 Task: Search one way flight ticket for 4 adults, 1 infant in seat and 1 infant on lap in premium economy from Hailey/sun Valley: Friedman Memorial Airport to Greenville: Pitt-greenville Airport on 5-2-2023. Choice of flights is Sun country airlines. Number of bags: 5 checked bags. Price is upto 78000. Outbound departure time preference is 17:00.
Action: Mouse moved to (252, 370)
Screenshot: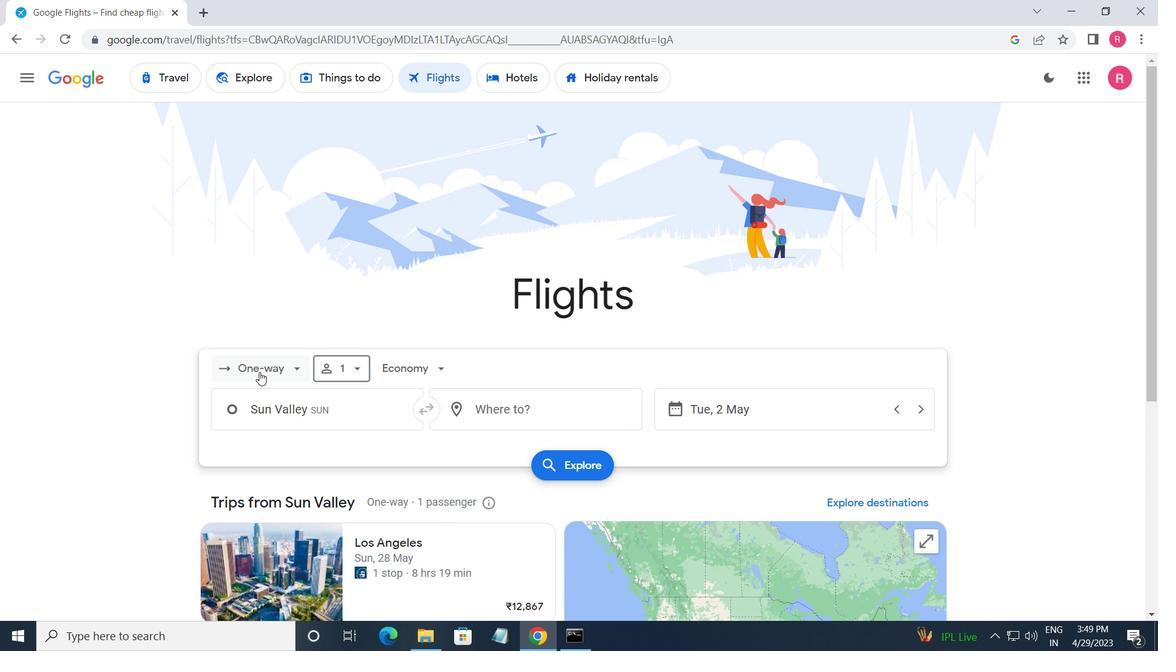 
Action: Mouse pressed left at (252, 370)
Screenshot: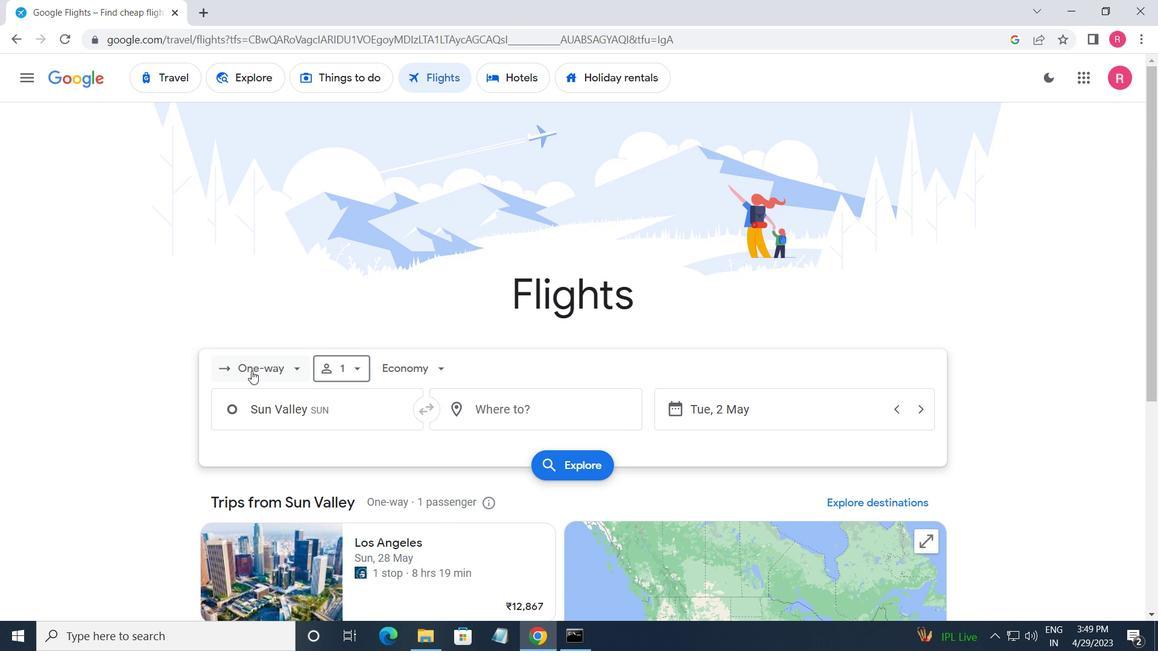 
Action: Mouse moved to (297, 436)
Screenshot: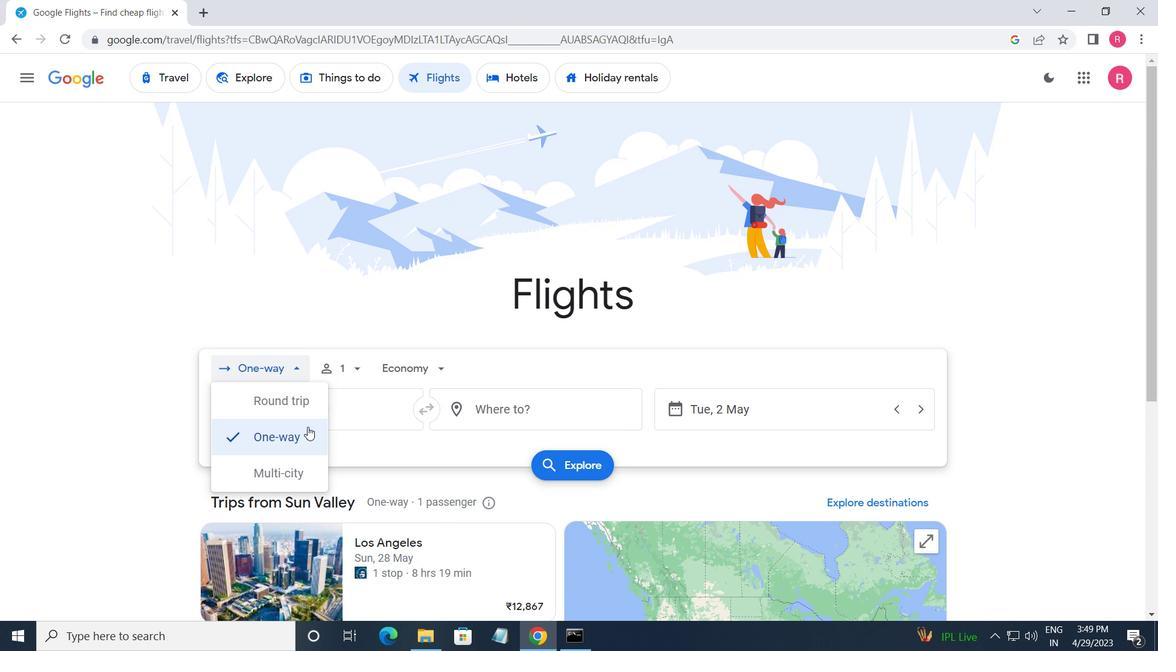 
Action: Mouse pressed left at (297, 436)
Screenshot: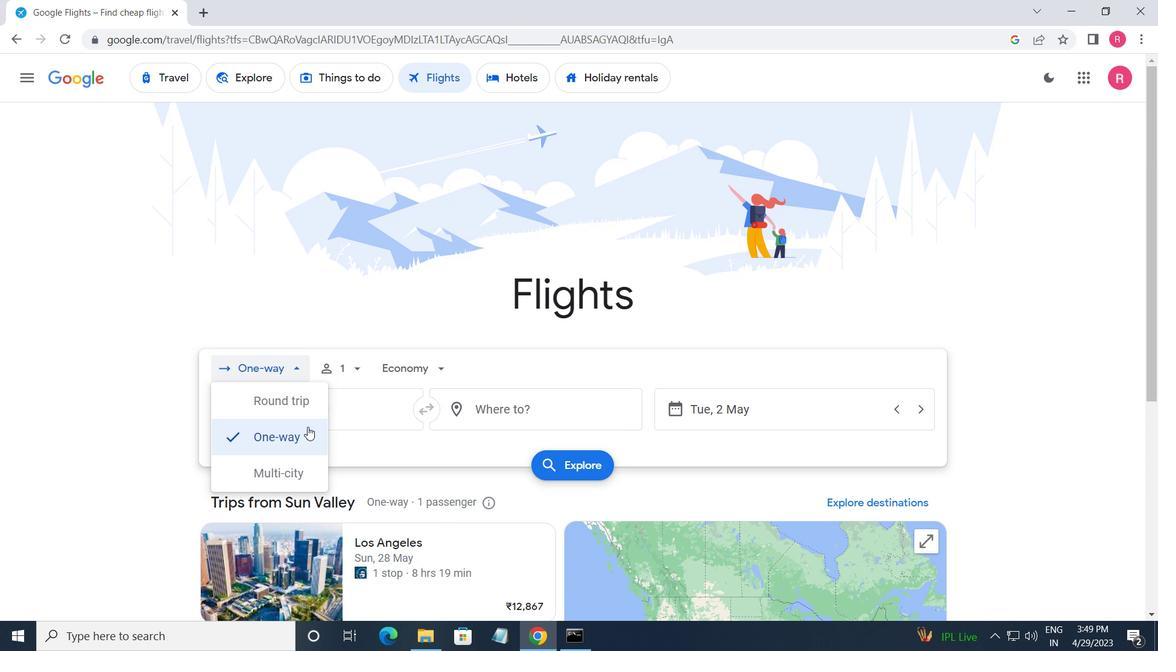 
Action: Mouse moved to (360, 375)
Screenshot: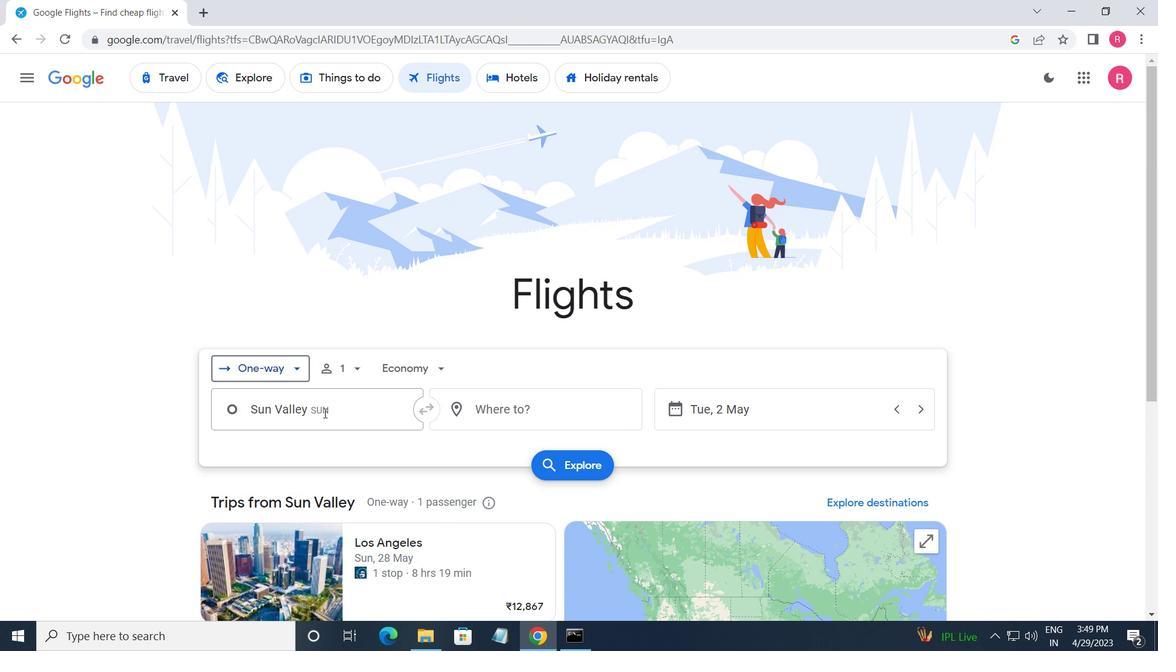 
Action: Mouse pressed left at (360, 375)
Screenshot: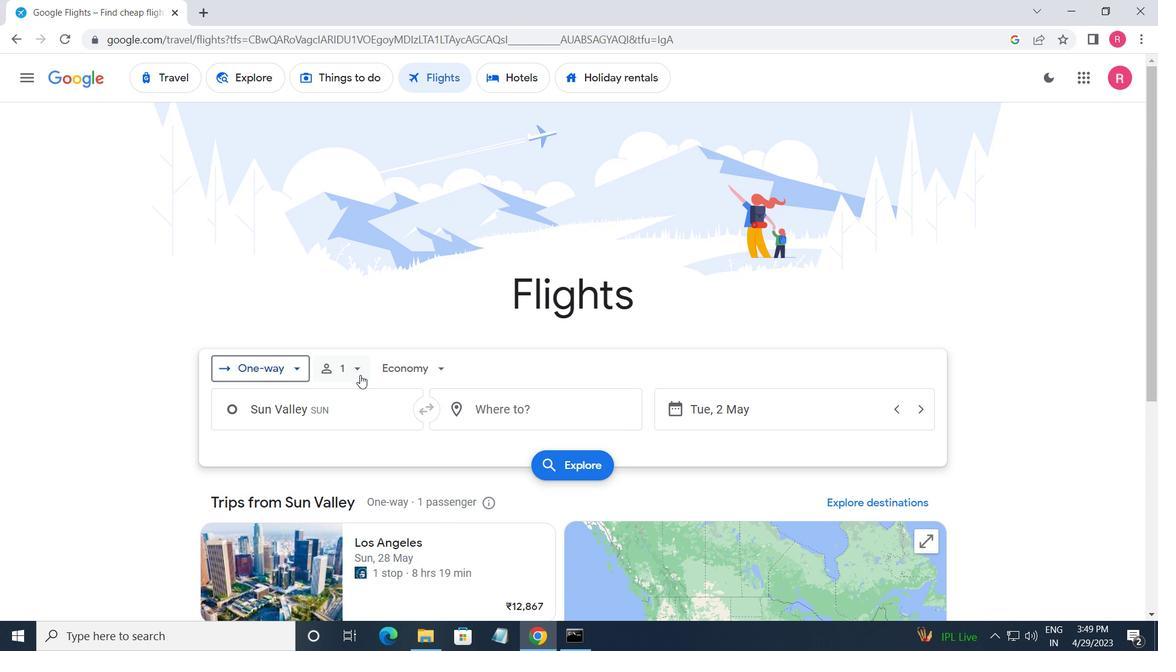 
Action: Mouse moved to (465, 412)
Screenshot: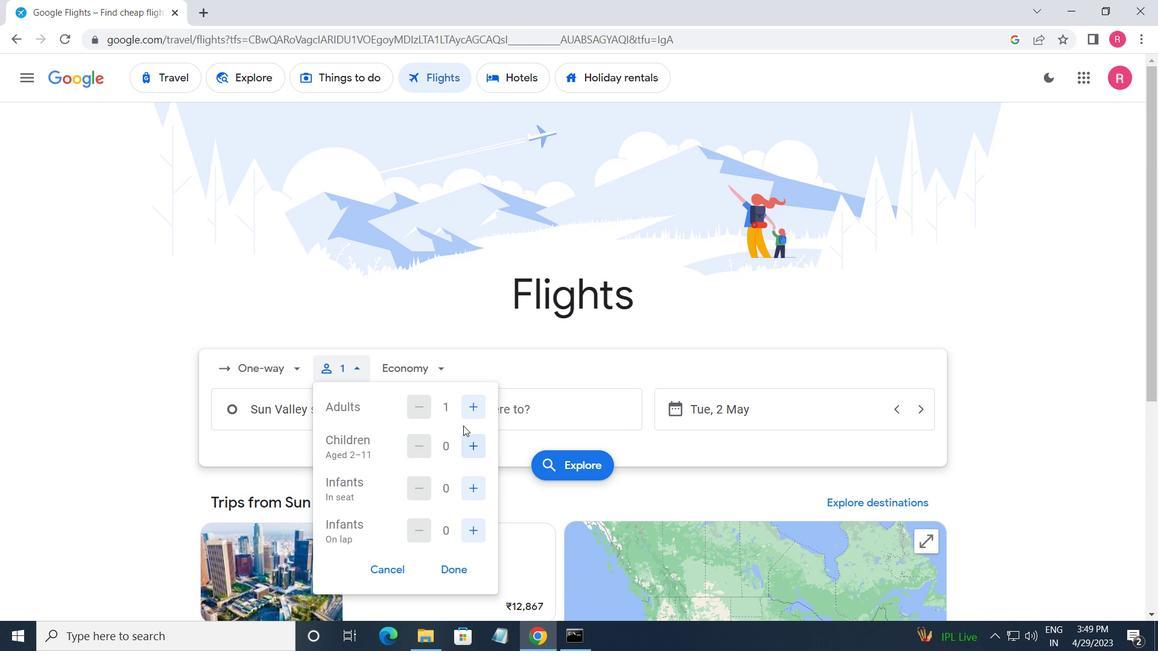 
Action: Mouse pressed left at (465, 412)
Screenshot: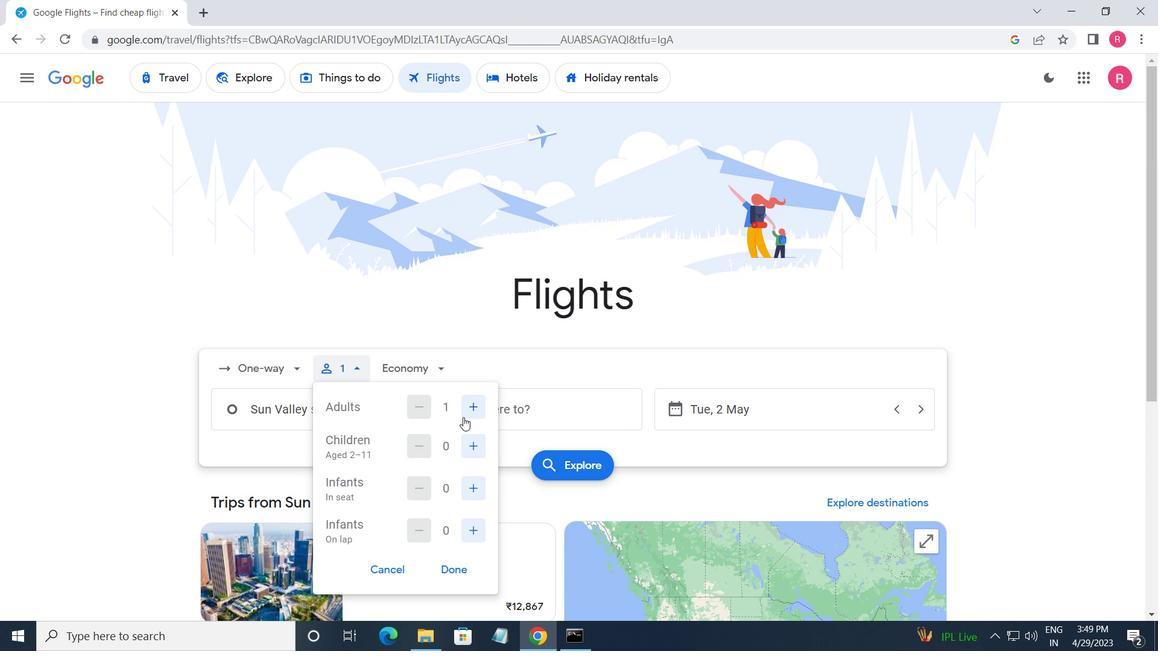 
Action: Mouse moved to (465, 412)
Screenshot: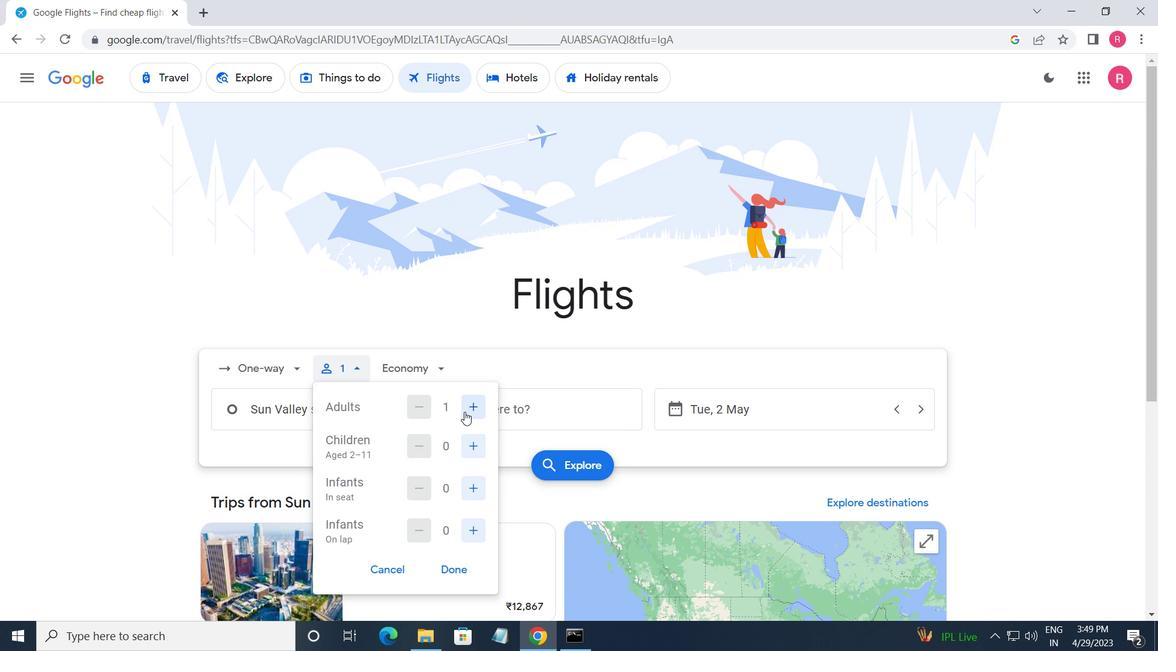 
Action: Mouse pressed left at (465, 412)
Screenshot: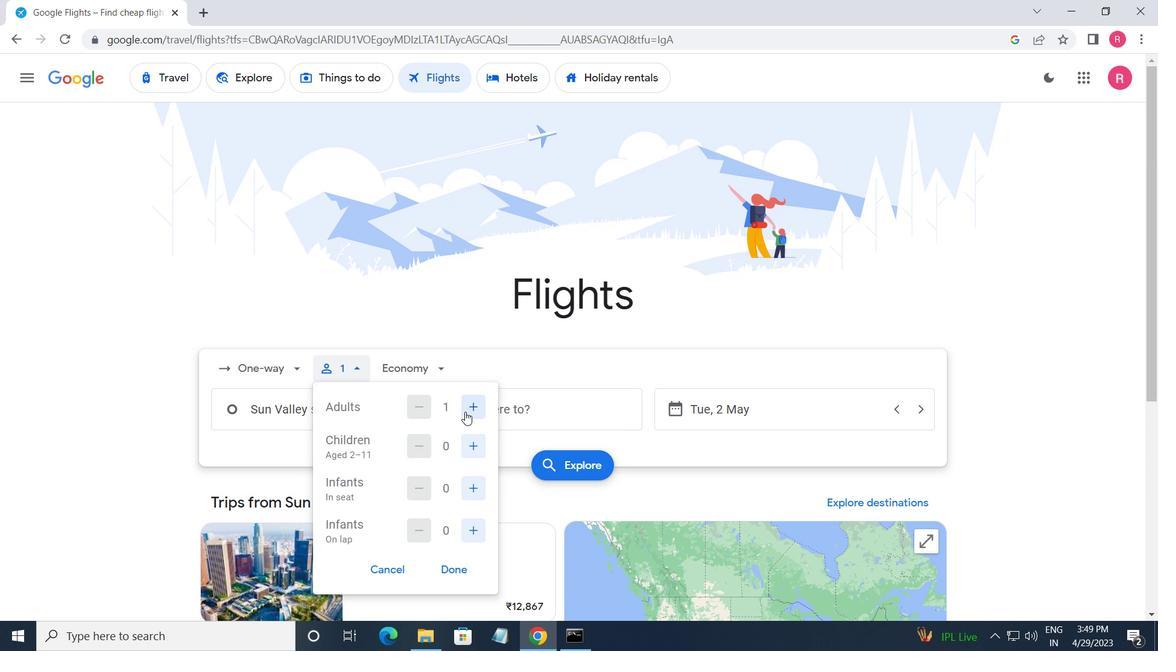 
Action: Mouse pressed left at (465, 412)
Screenshot: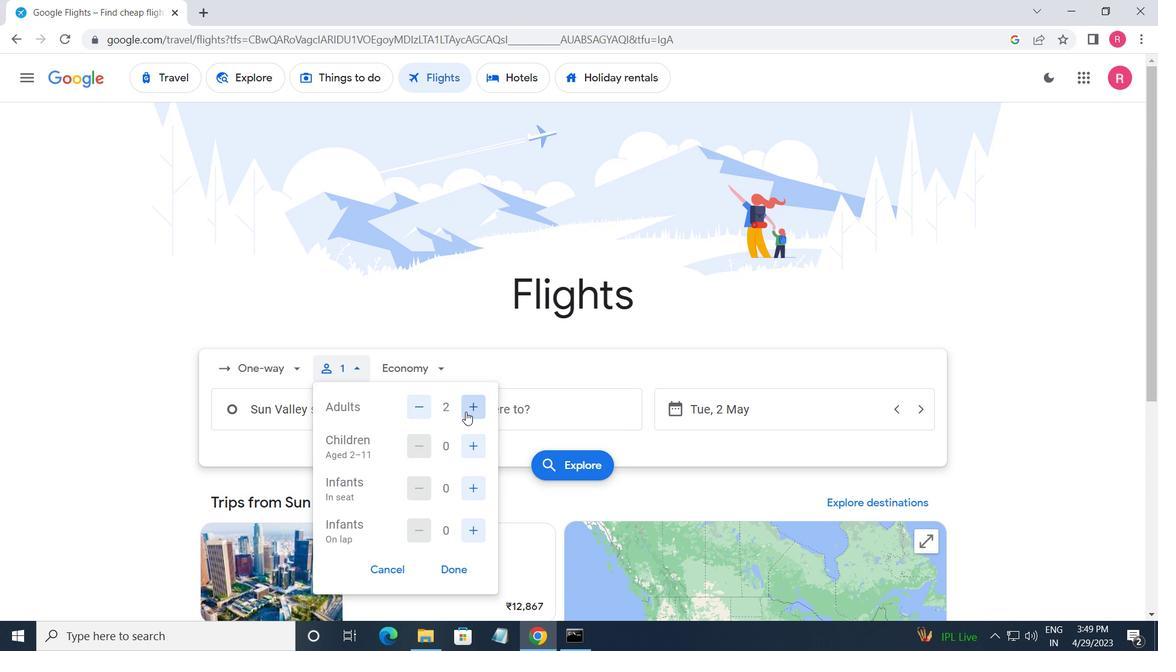 
Action: Mouse pressed left at (465, 412)
Screenshot: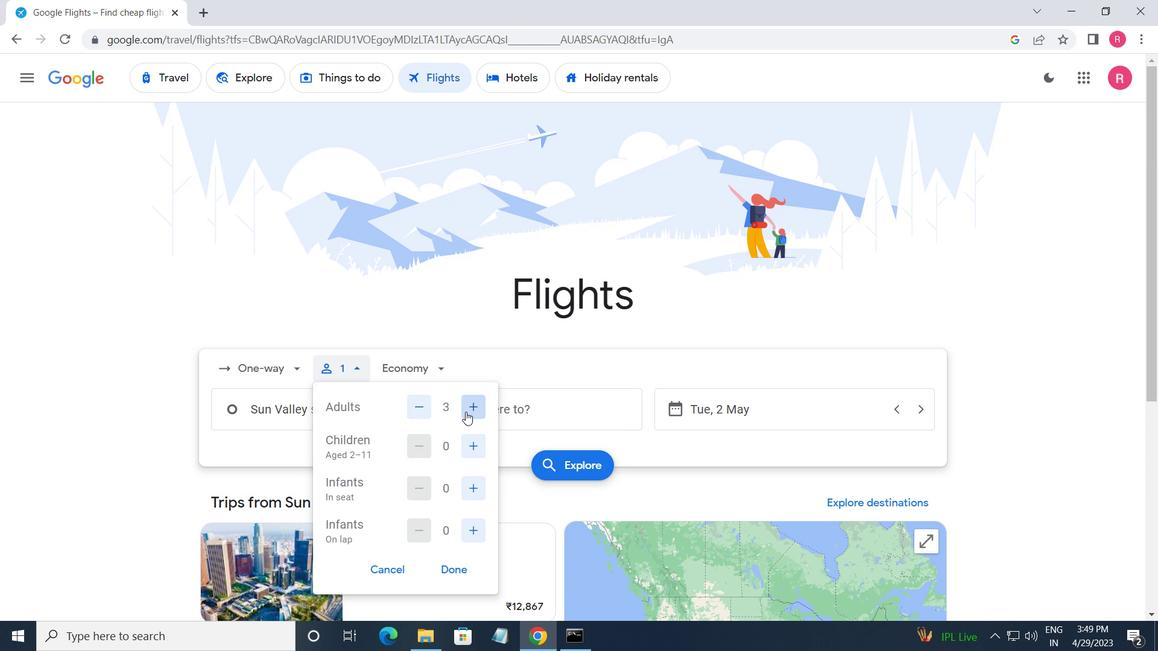 
Action: Mouse moved to (424, 411)
Screenshot: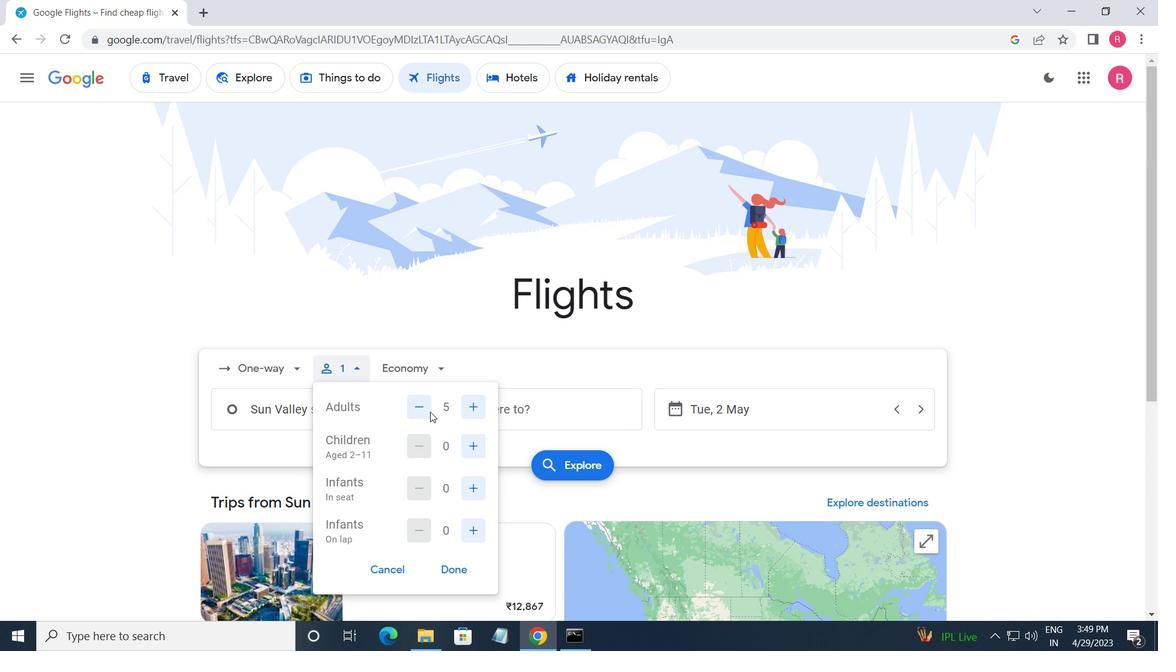 
Action: Mouse pressed left at (424, 411)
Screenshot: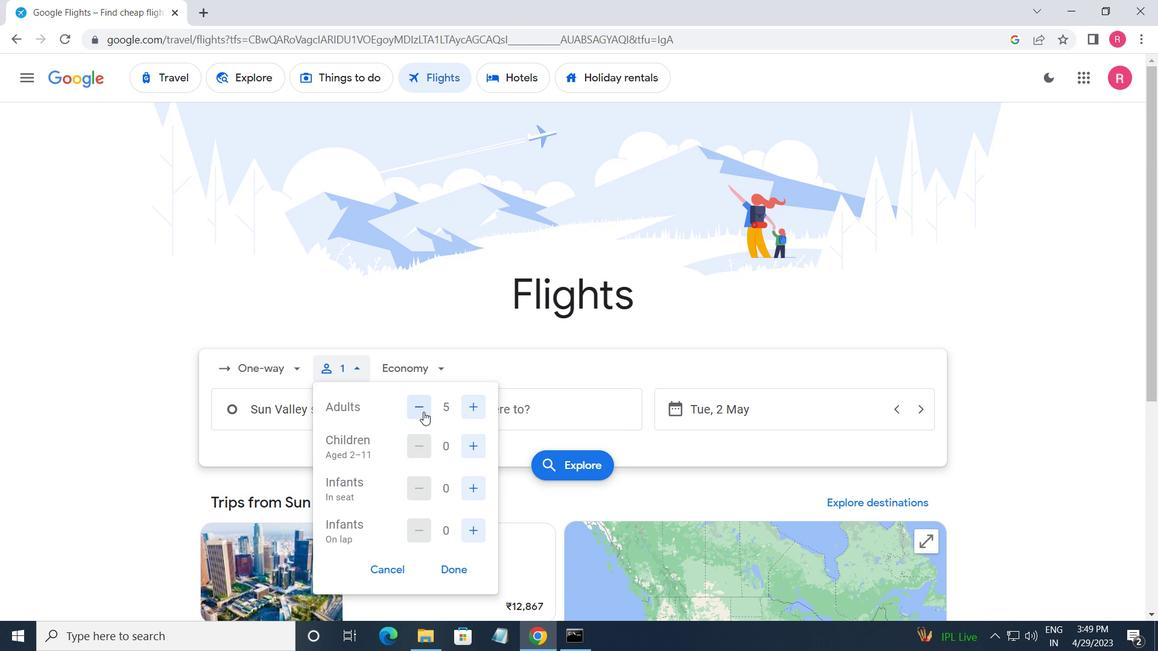 
Action: Mouse moved to (474, 445)
Screenshot: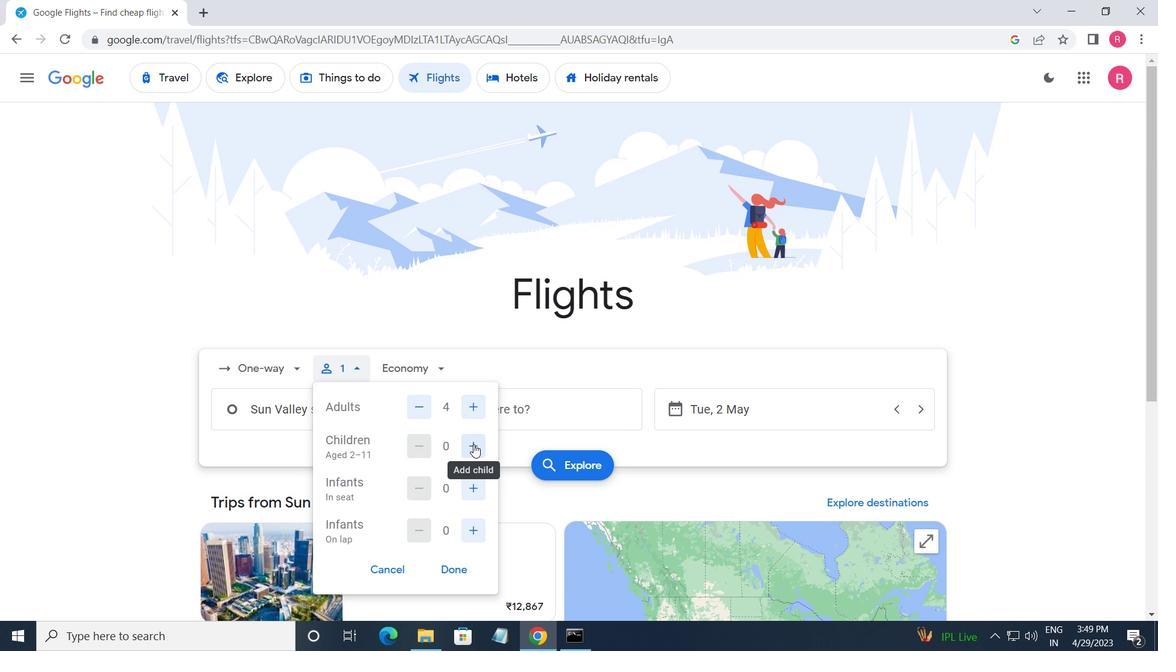 
Action: Mouse pressed left at (474, 445)
Screenshot: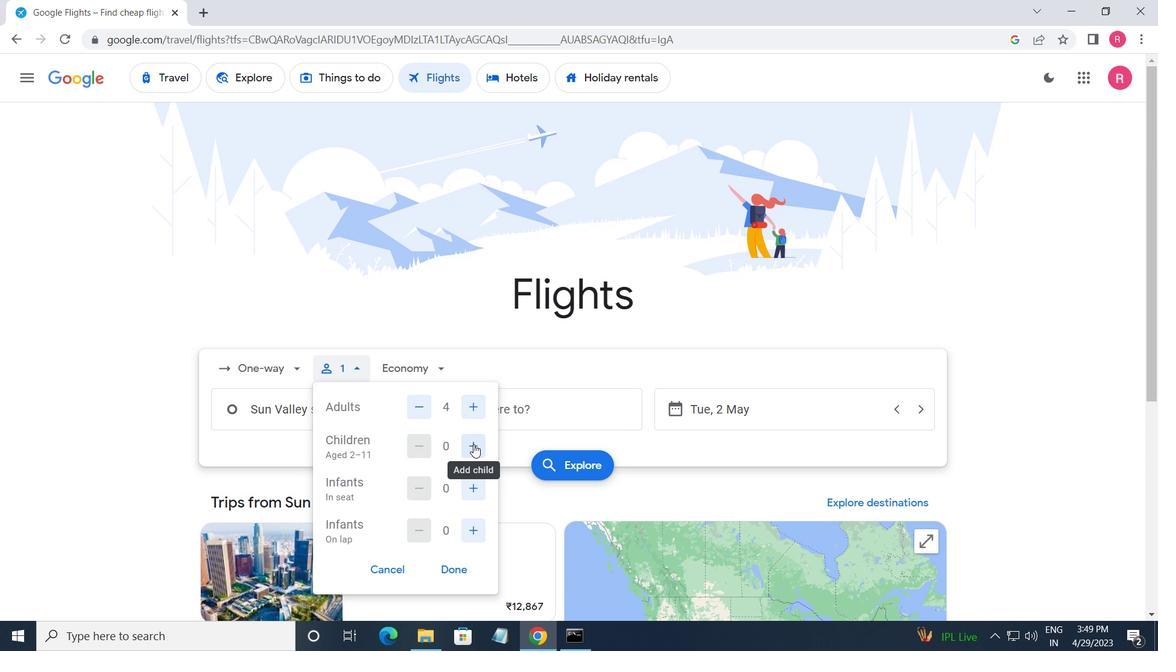 
Action: Mouse moved to (420, 448)
Screenshot: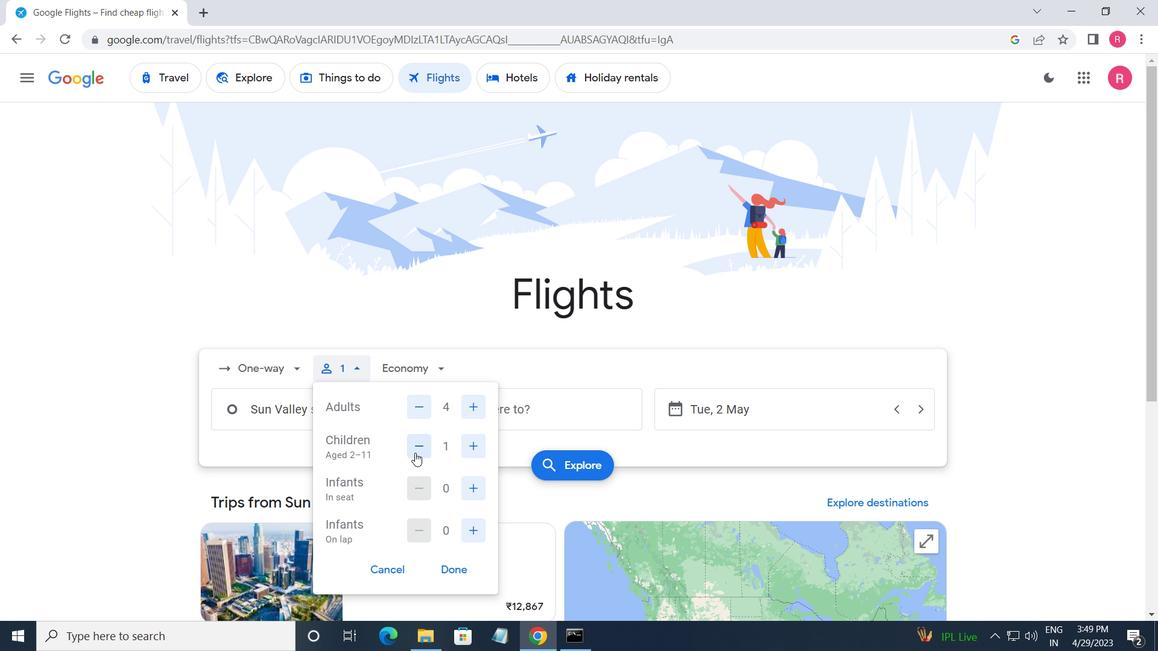 
Action: Mouse pressed left at (420, 448)
Screenshot: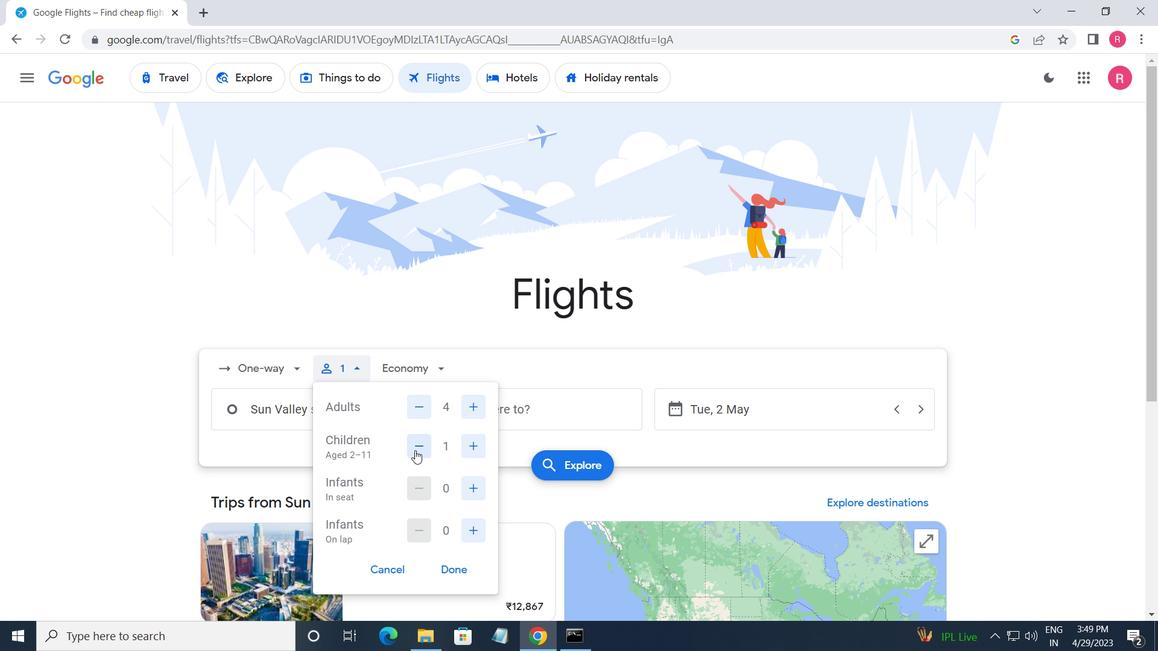 
Action: Mouse moved to (475, 485)
Screenshot: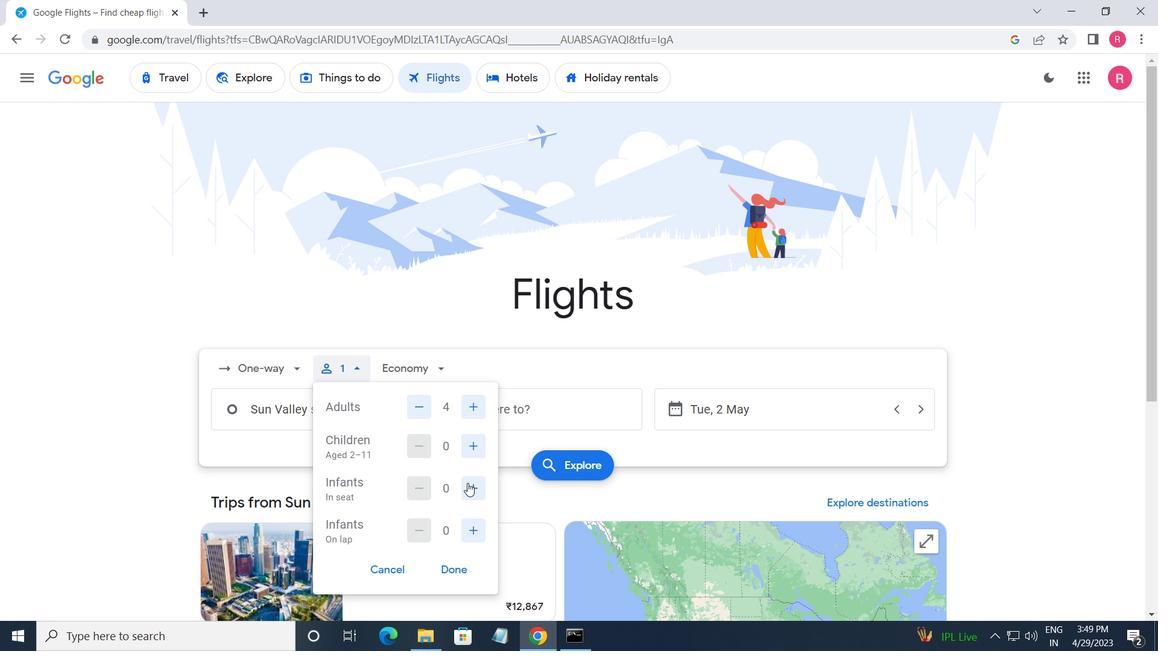 
Action: Mouse pressed left at (475, 485)
Screenshot: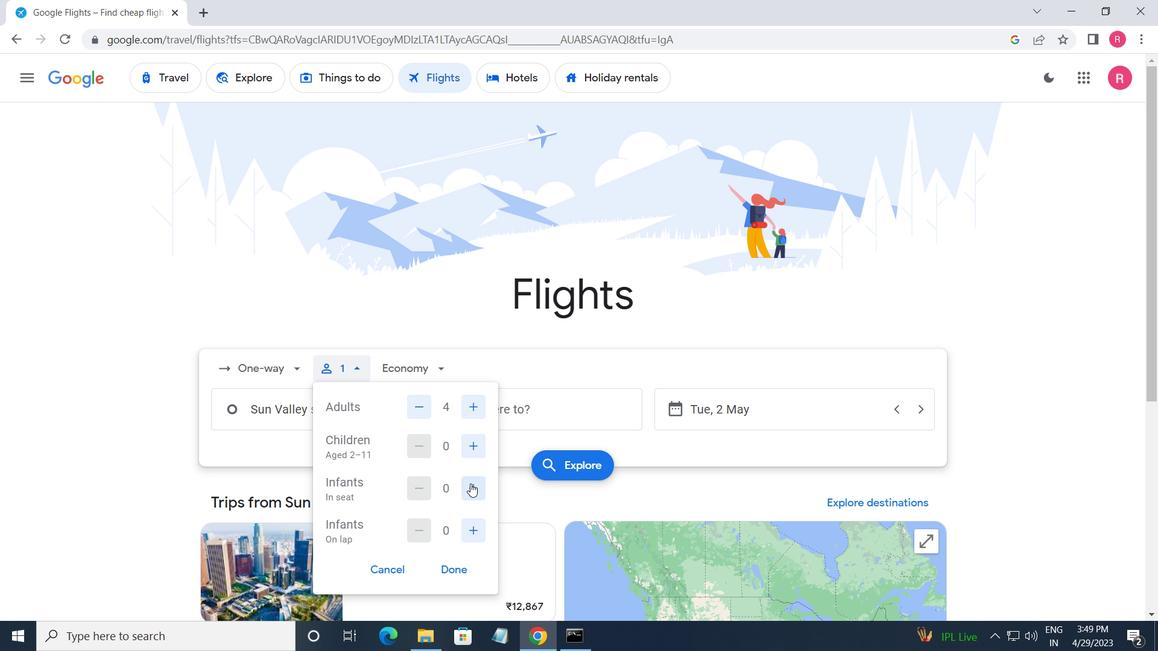 
Action: Mouse moved to (481, 533)
Screenshot: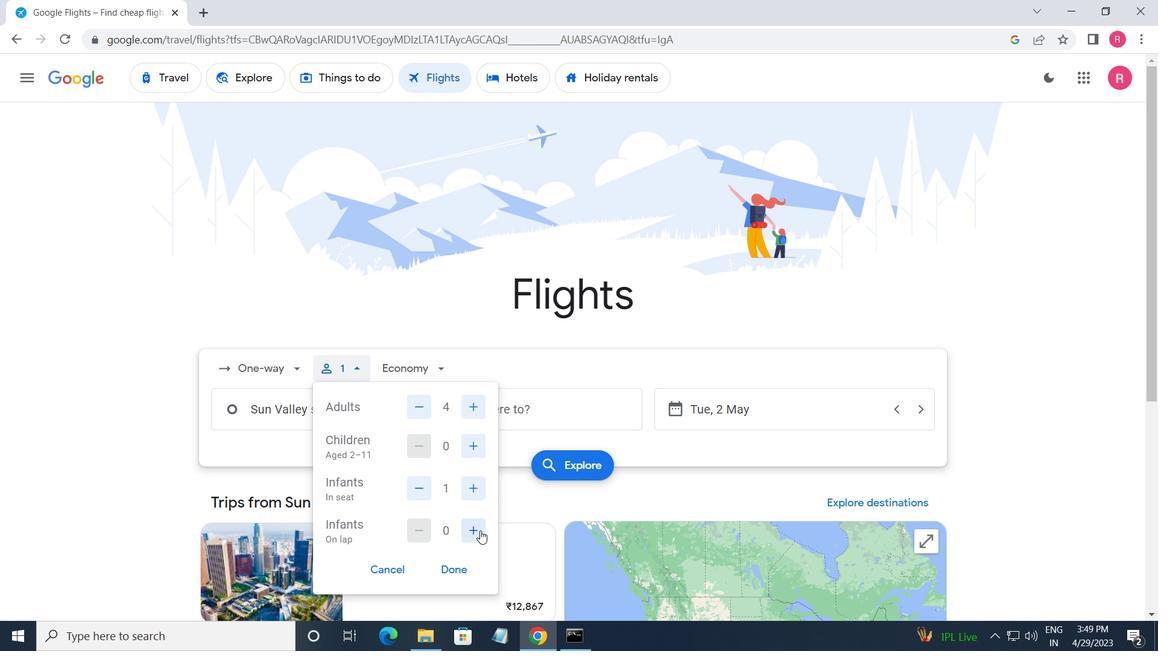 
Action: Mouse pressed left at (481, 533)
Screenshot: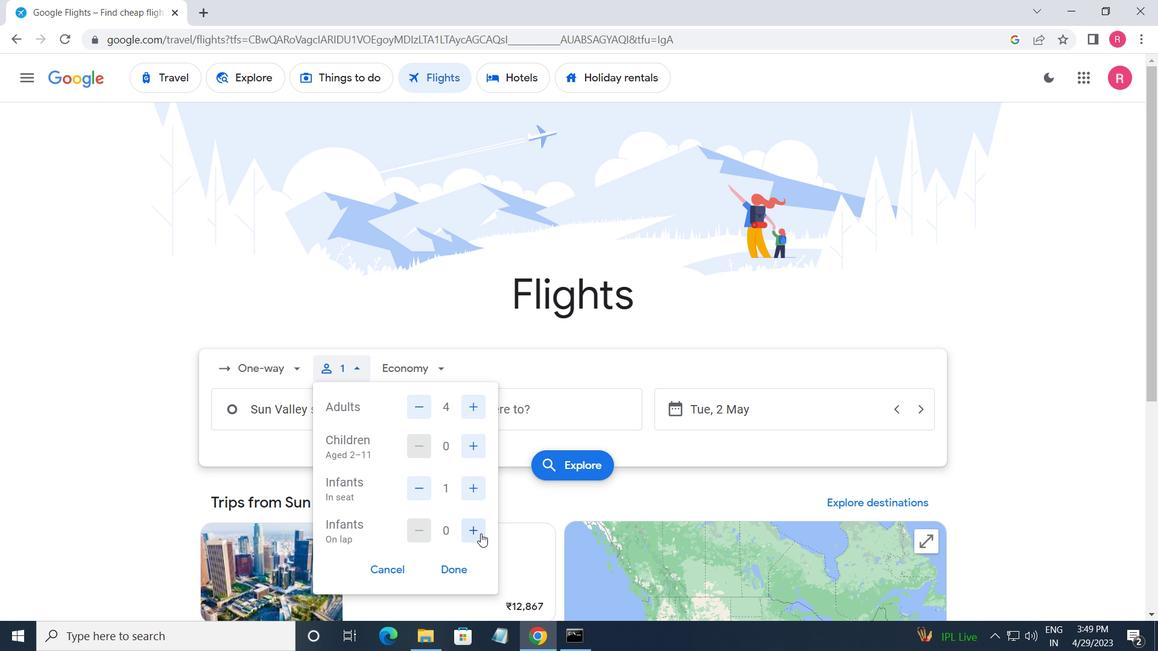 
Action: Mouse moved to (466, 562)
Screenshot: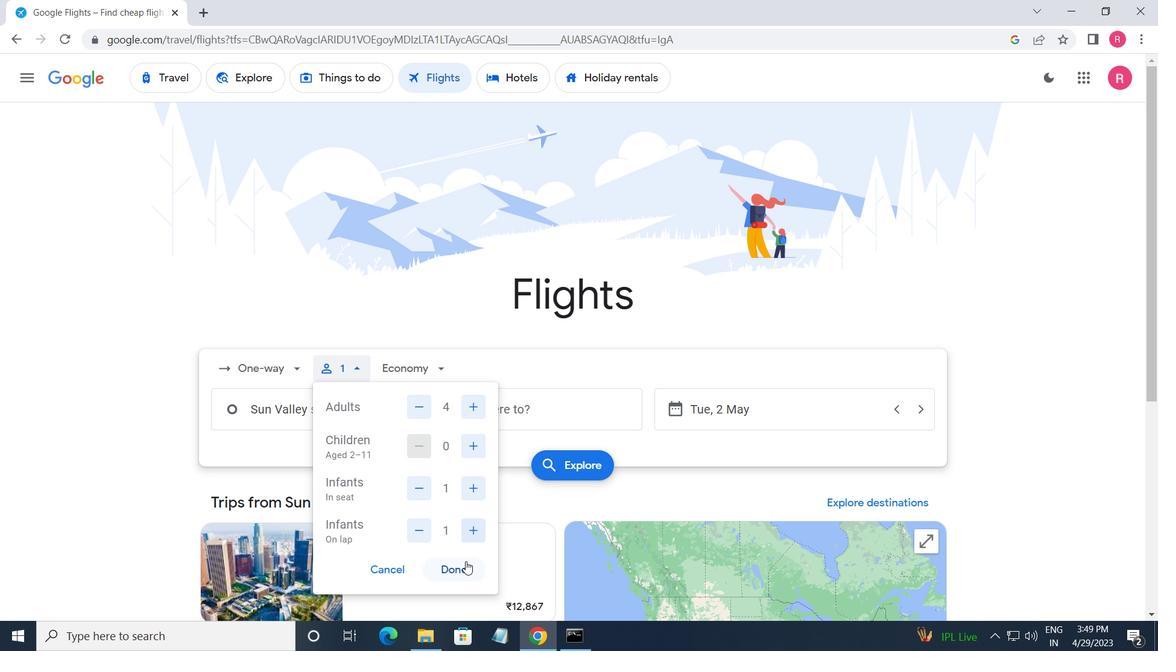
Action: Mouse pressed left at (466, 562)
Screenshot: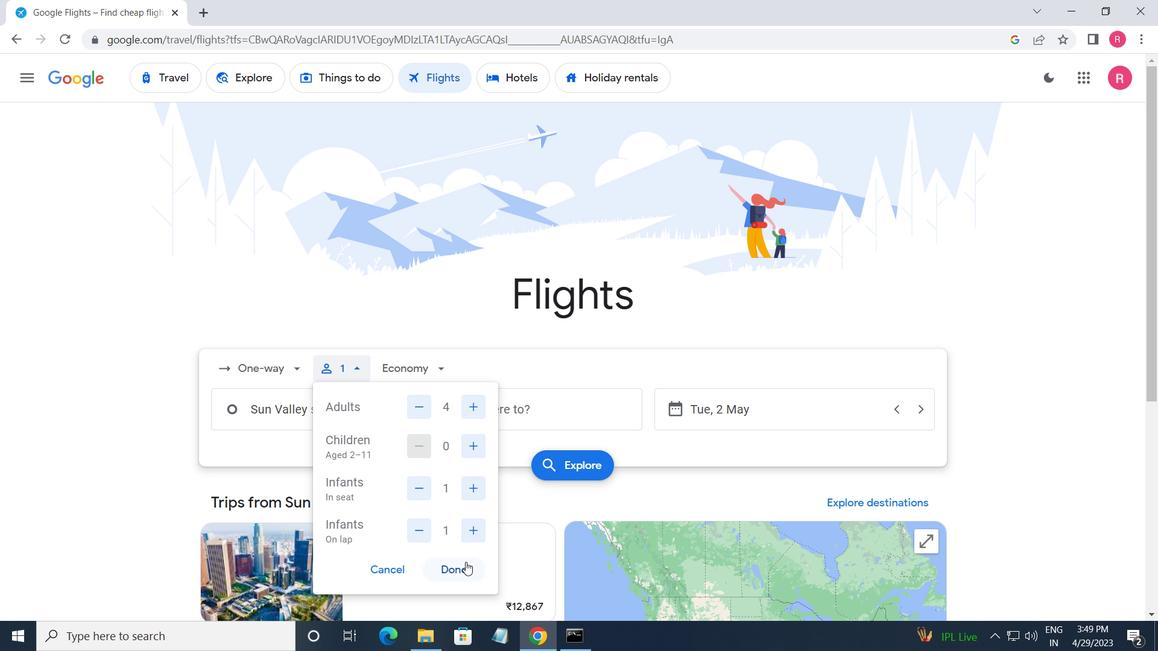 
Action: Mouse moved to (415, 381)
Screenshot: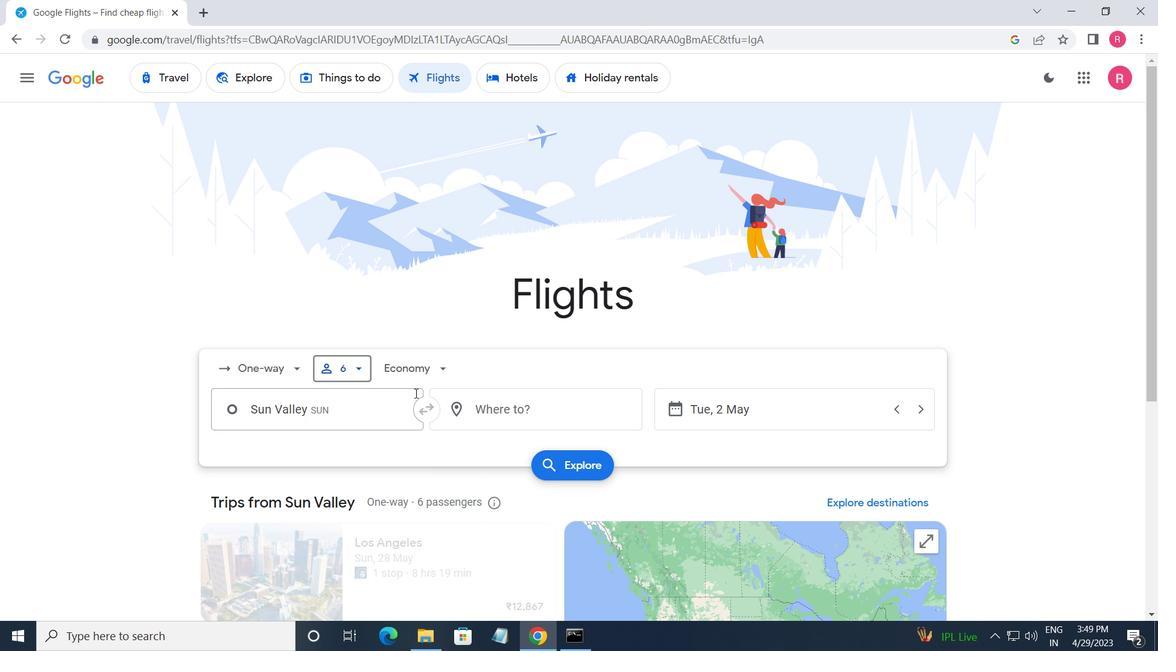 
Action: Mouse pressed left at (415, 381)
Screenshot: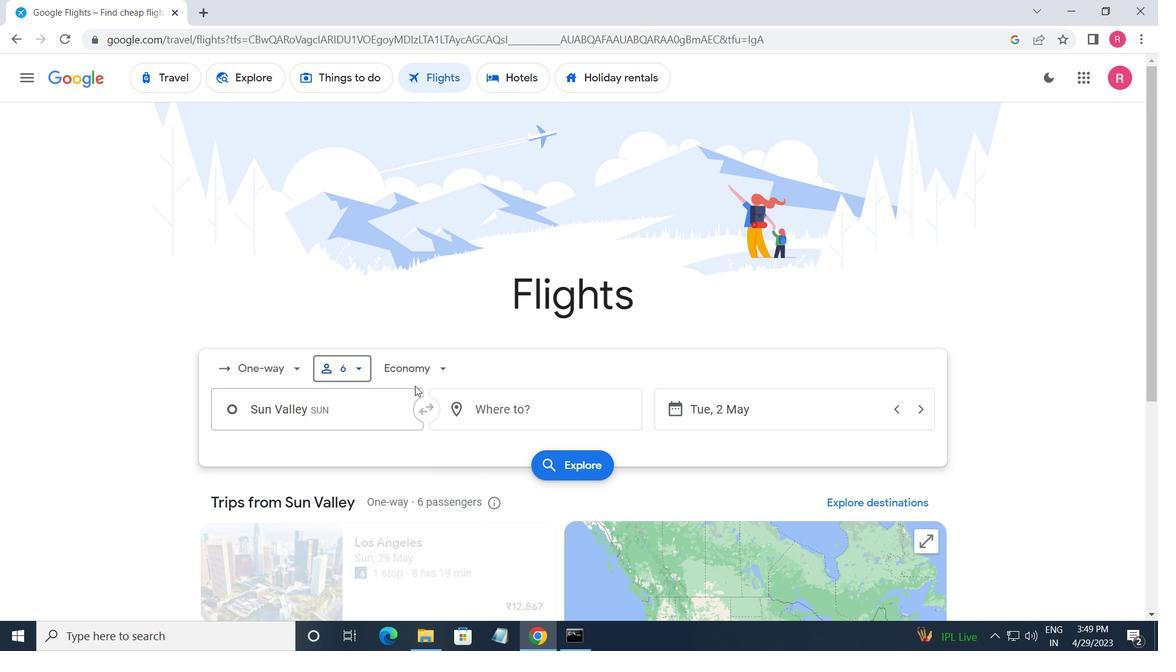 
Action: Mouse moved to (446, 444)
Screenshot: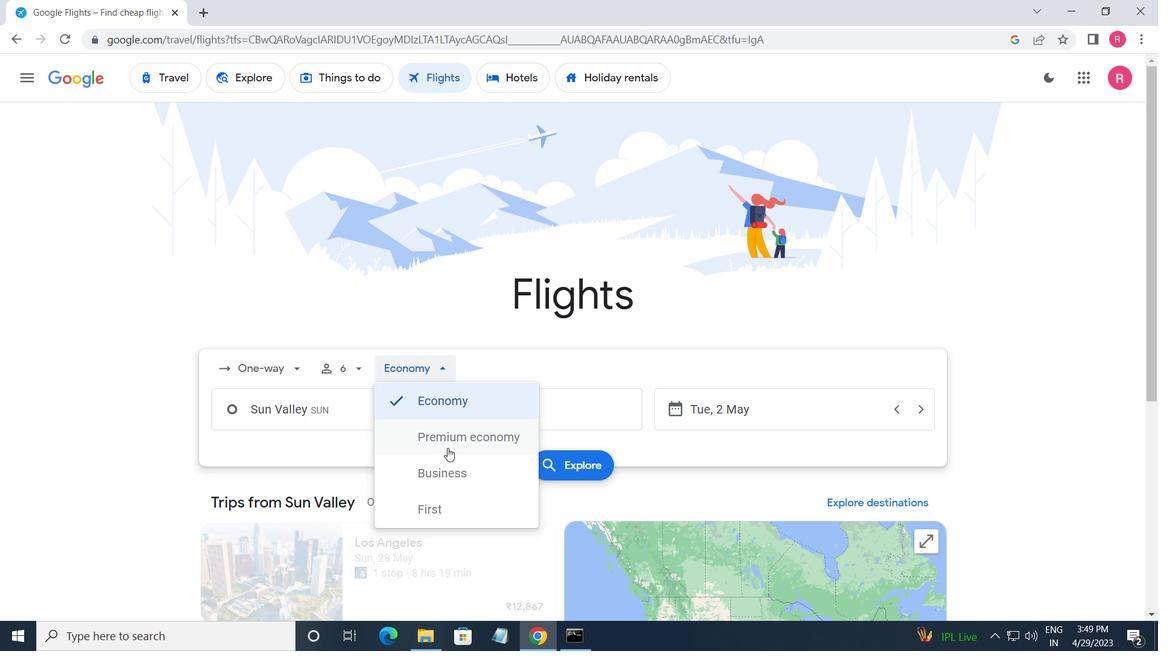 
Action: Mouse pressed left at (446, 444)
Screenshot: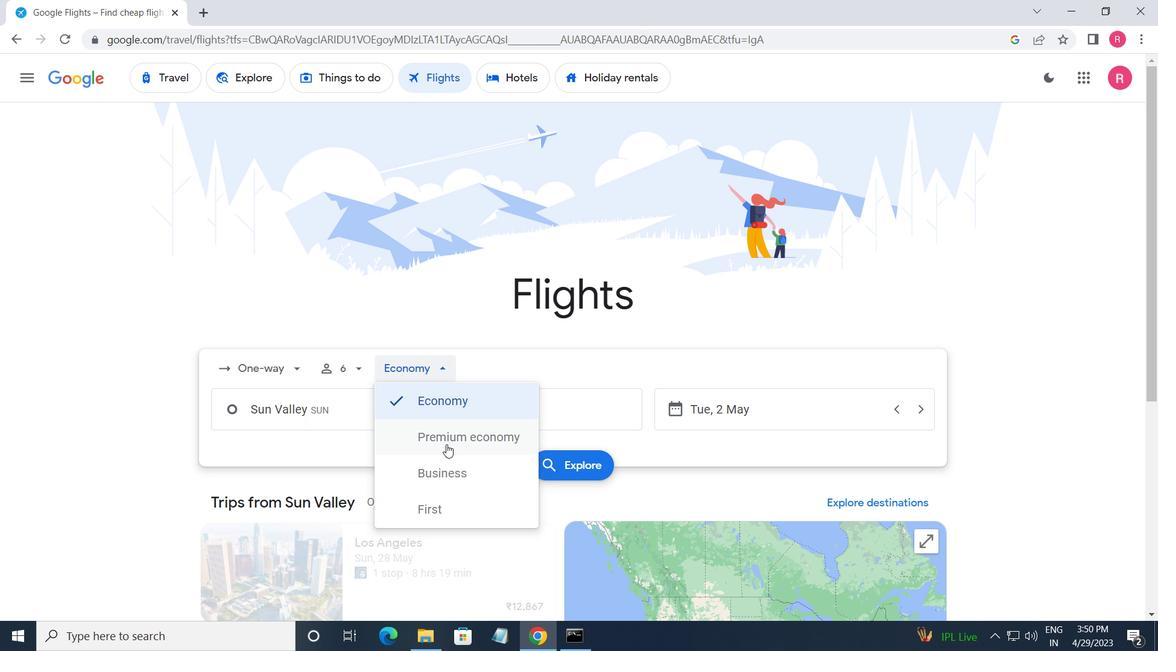 
Action: Mouse moved to (369, 427)
Screenshot: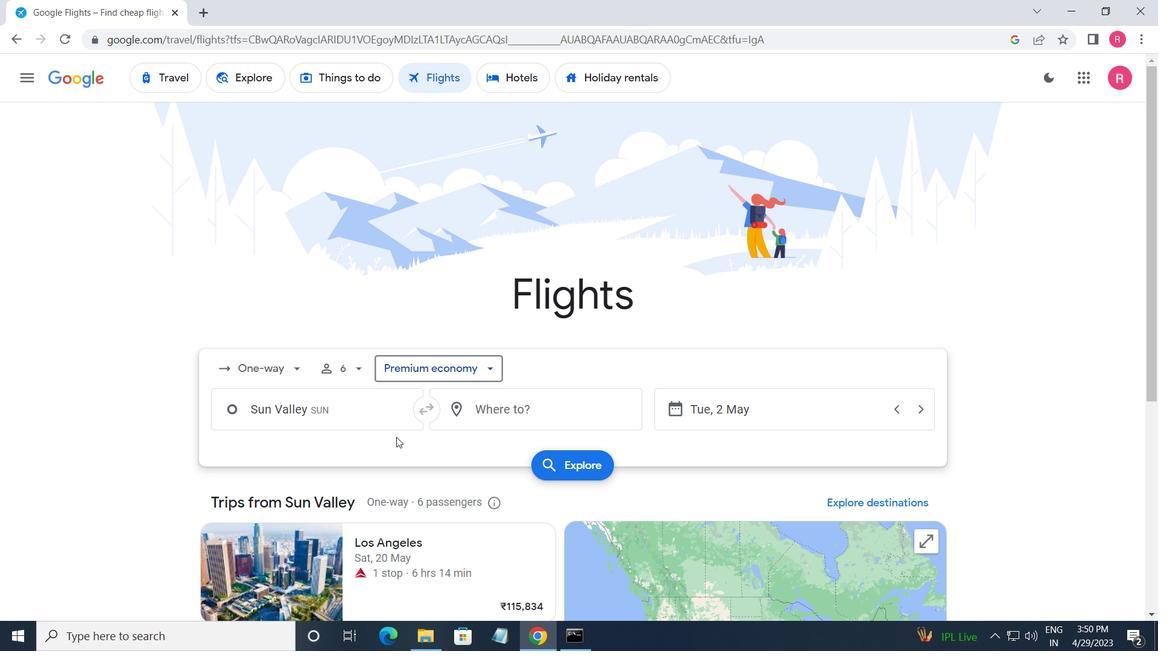 
Action: Mouse pressed left at (369, 427)
Screenshot: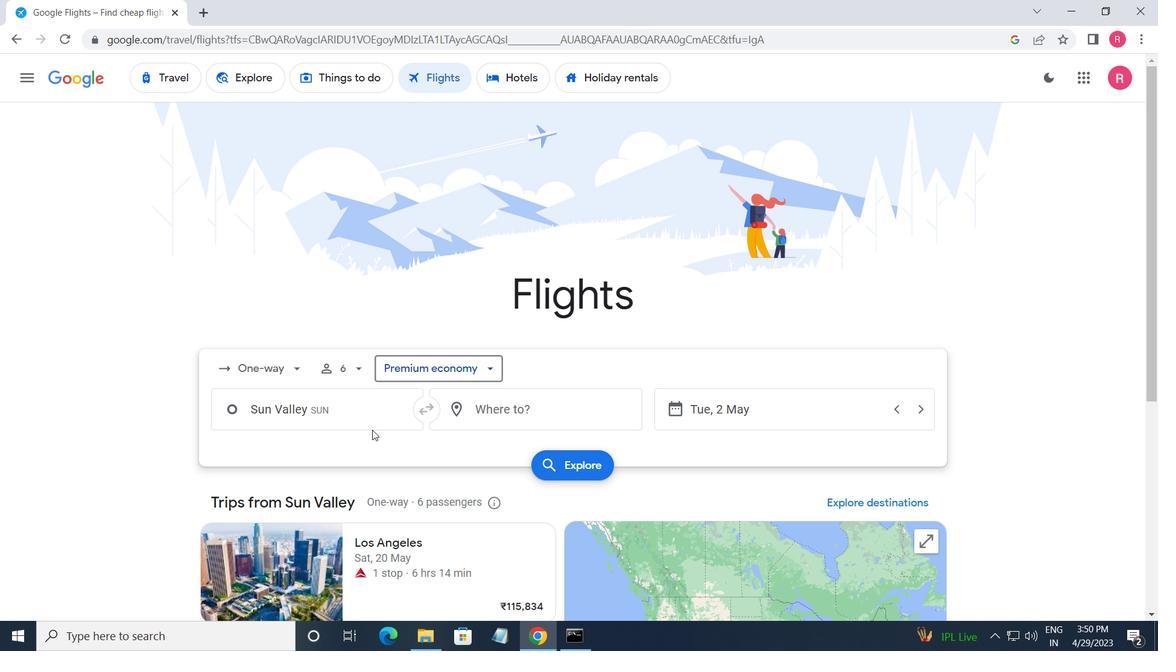
Action: Mouse moved to (370, 485)
Screenshot: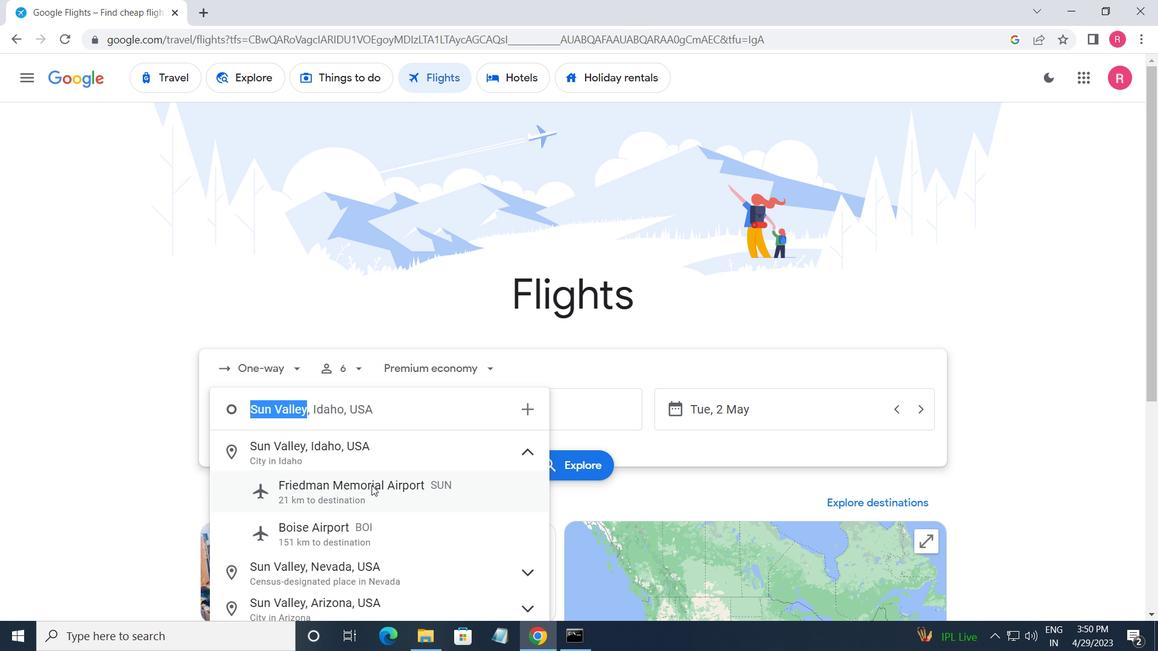 
Action: Mouse pressed left at (370, 485)
Screenshot: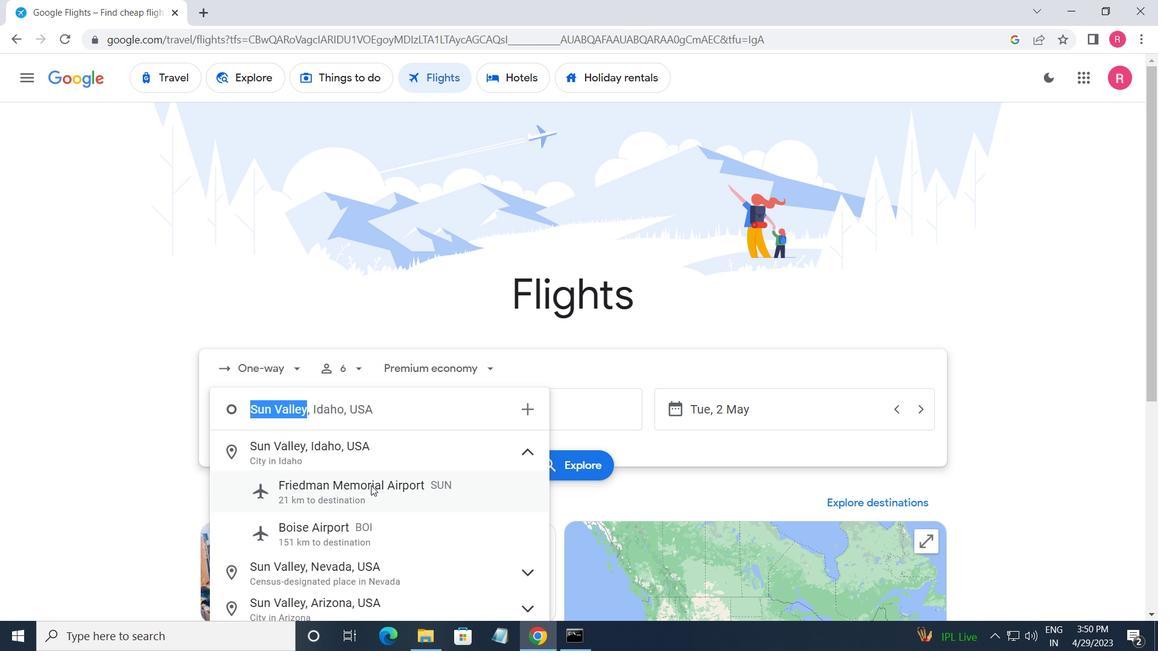 
Action: Mouse moved to (509, 421)
Screenshot: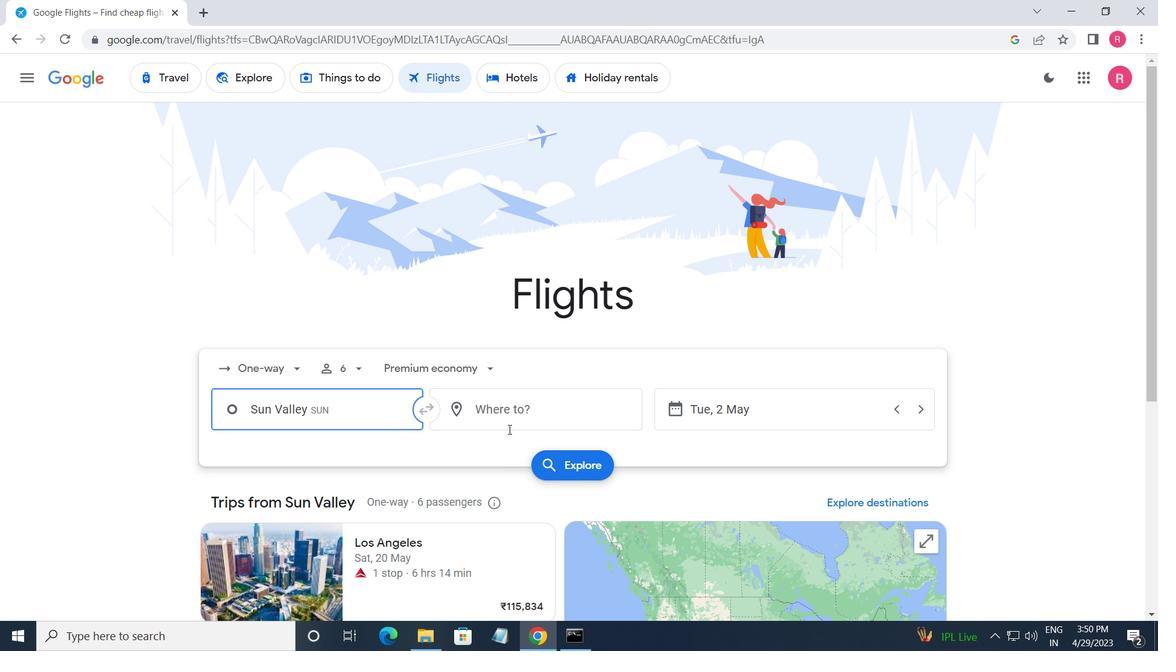 
Action: Mouse pressed left at (509, 421)
Screenshot: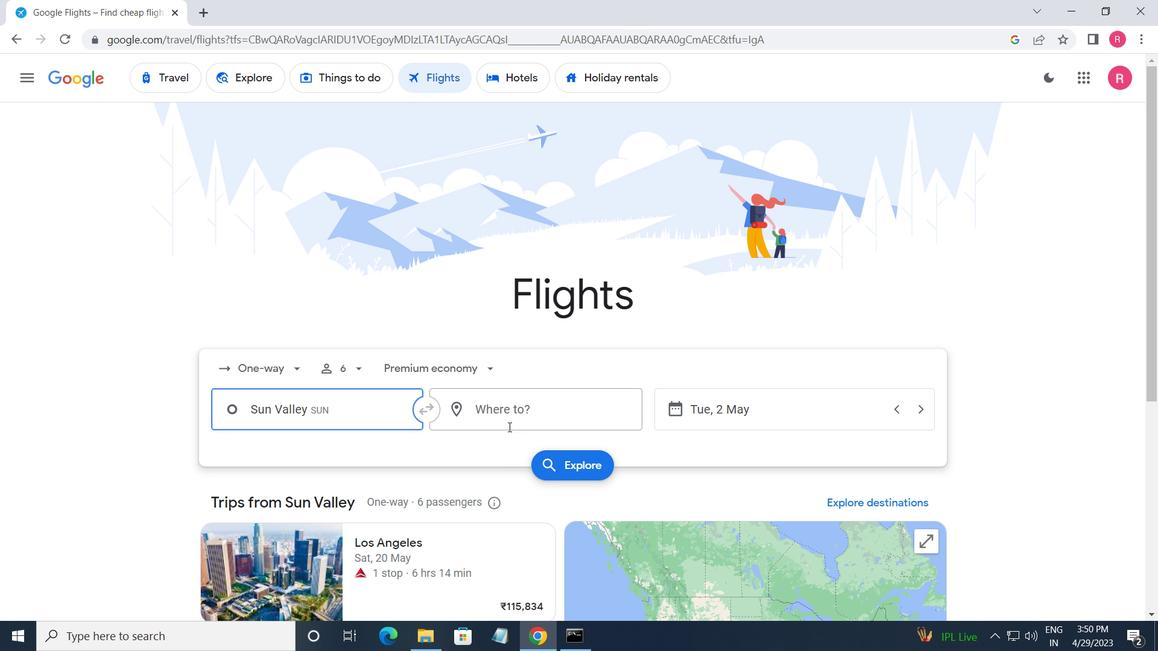 
Action: Mouse moved to (513, 558)
Screenshot: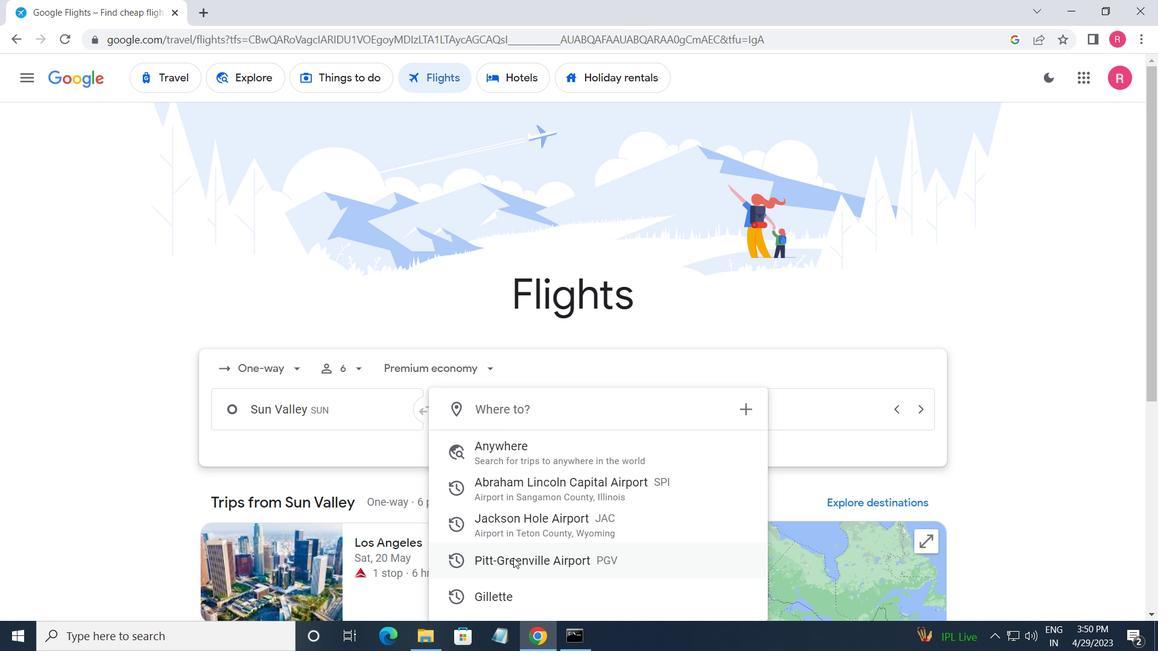 
Action: Mouse pressed left at (513, 558)
Screenshot: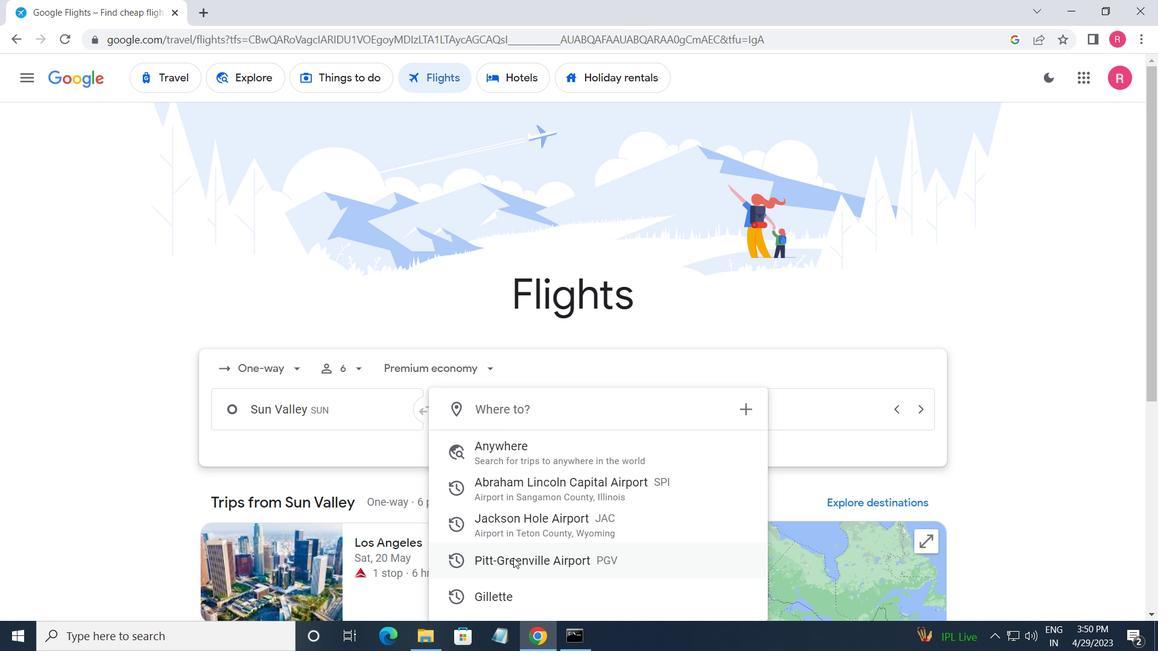 
Action: Mouse moved to (767, 404)
Screenshot: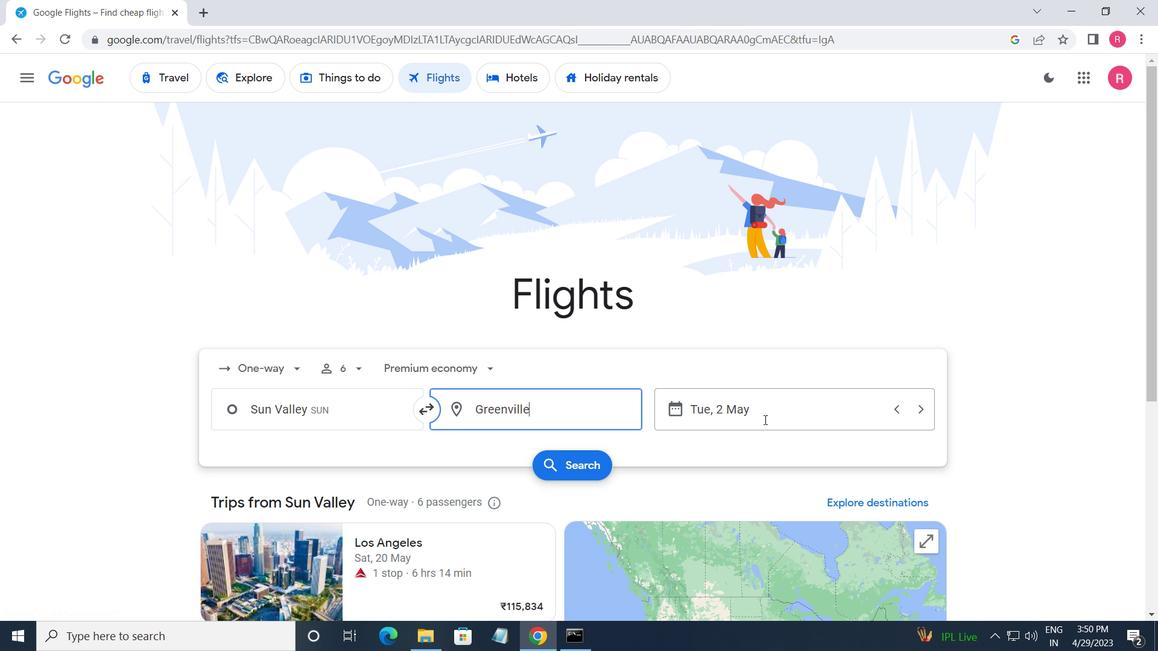 
Action: Mouse pressed left at (767, 404)
Screenshot: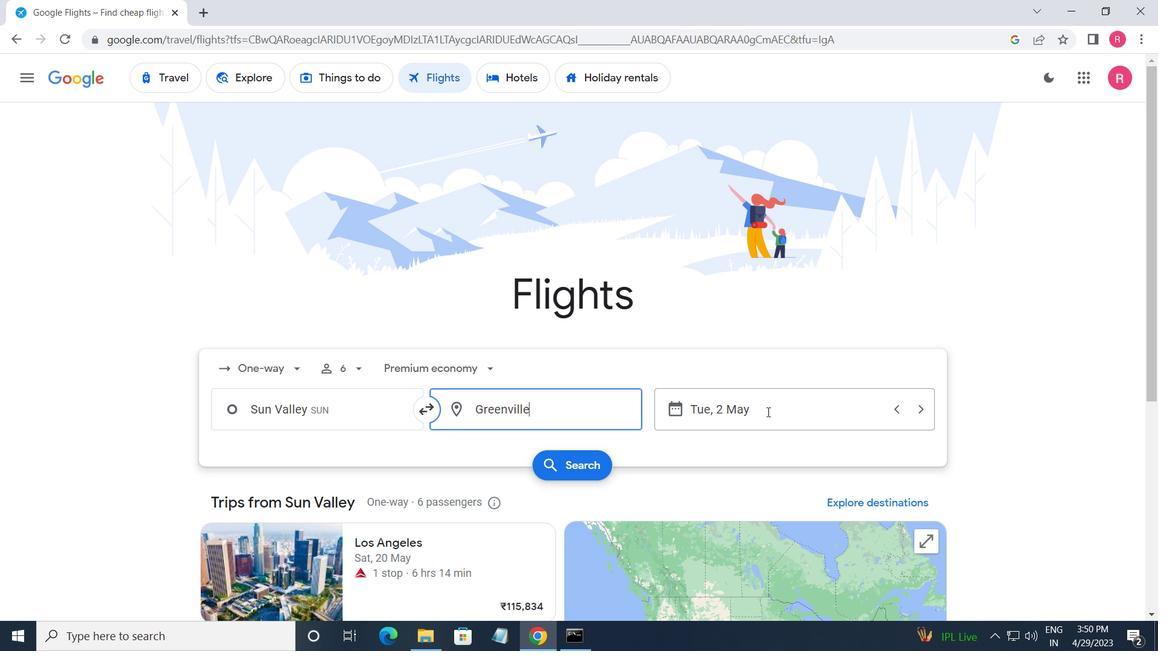 
Action: Mouse moved to (766, 342)
Screenshot: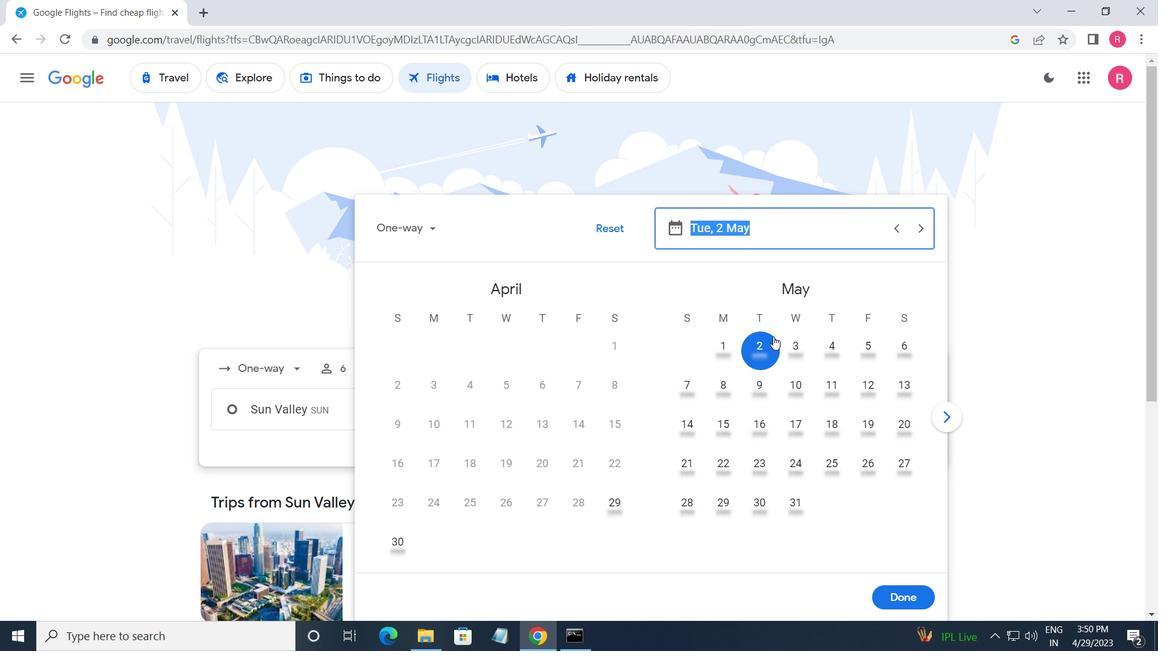 
Action: Mouse pressed left at (766, 342)
Screenshot: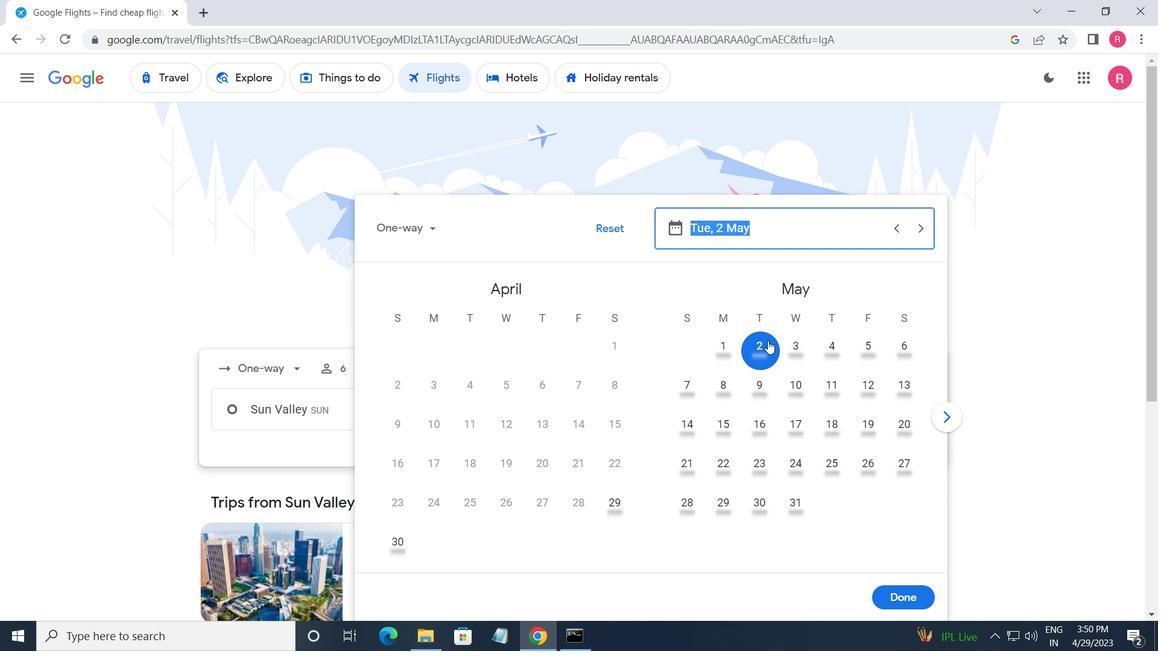 
Action: Mouse moved to (902, 585)
Screenshot: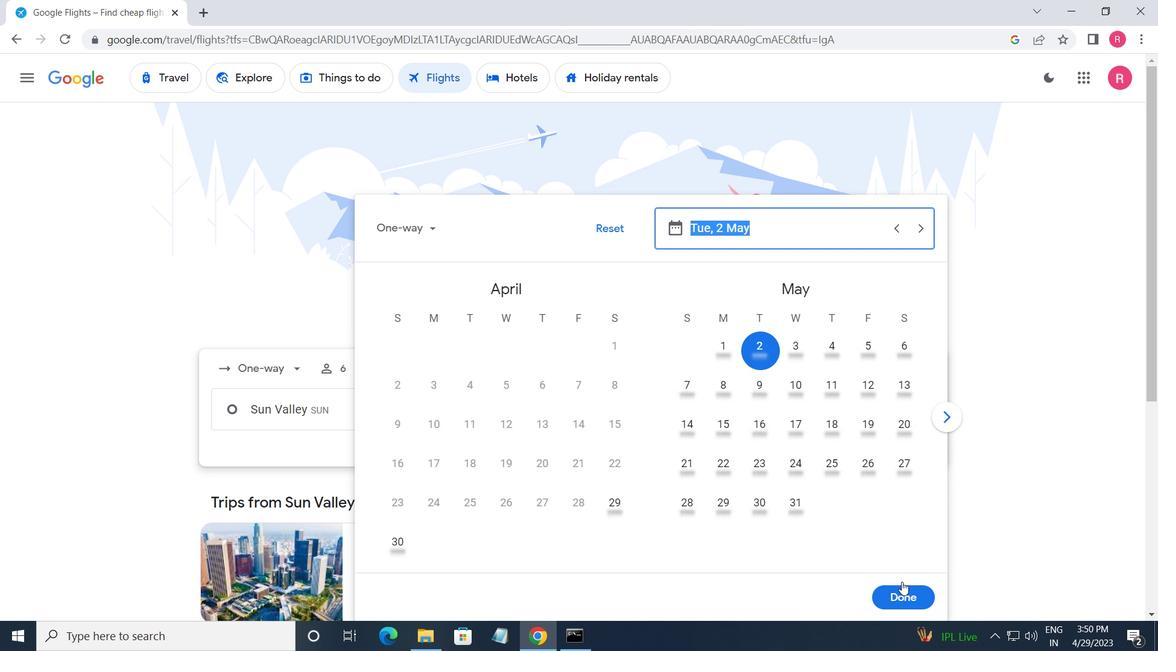 
Action: Mouse pressed left at (902, 585)
Screenshot: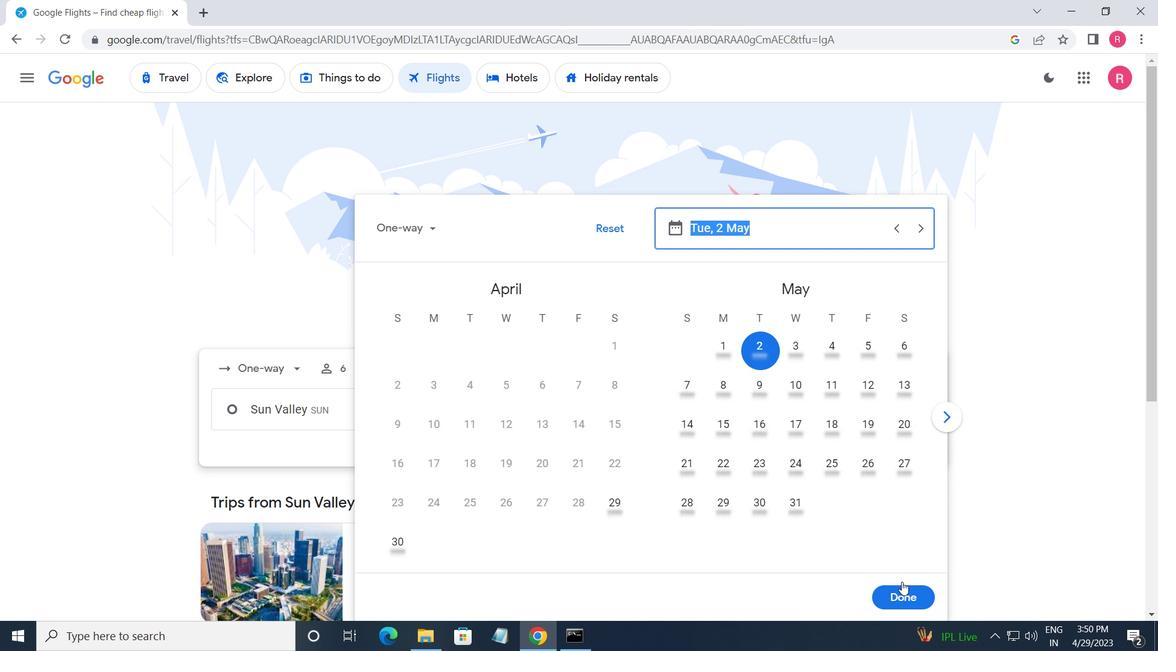 
Action: Mouse moved to (577, 468)
Screenshot: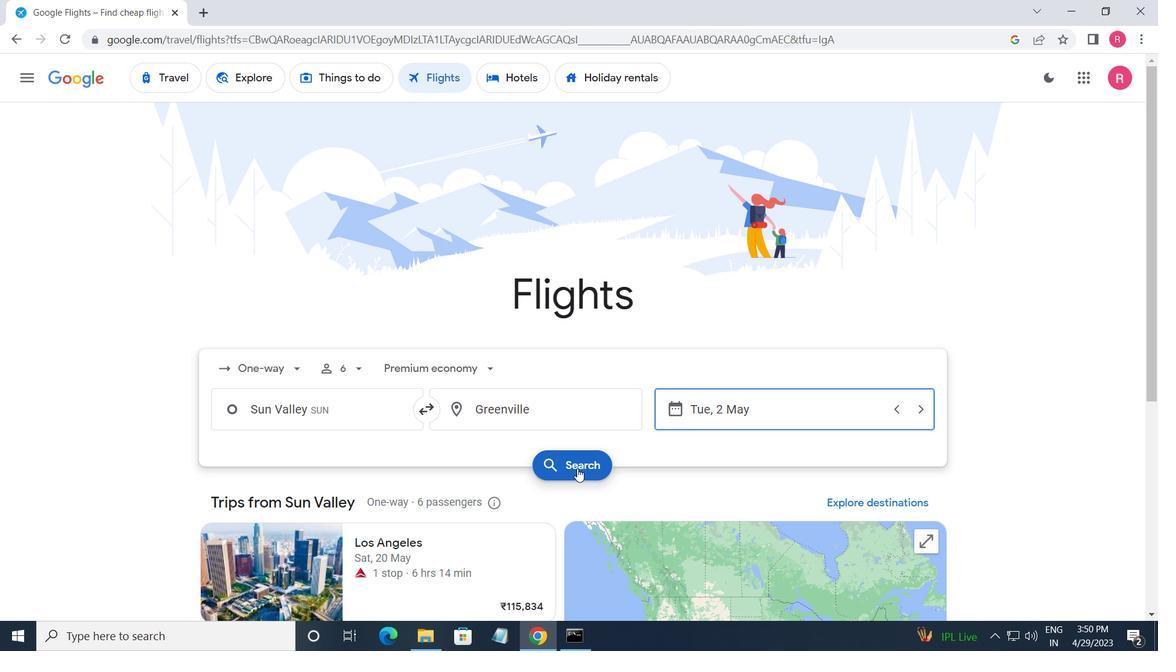 
Action: Mouse pressed left at (577, 468)
Screenshot: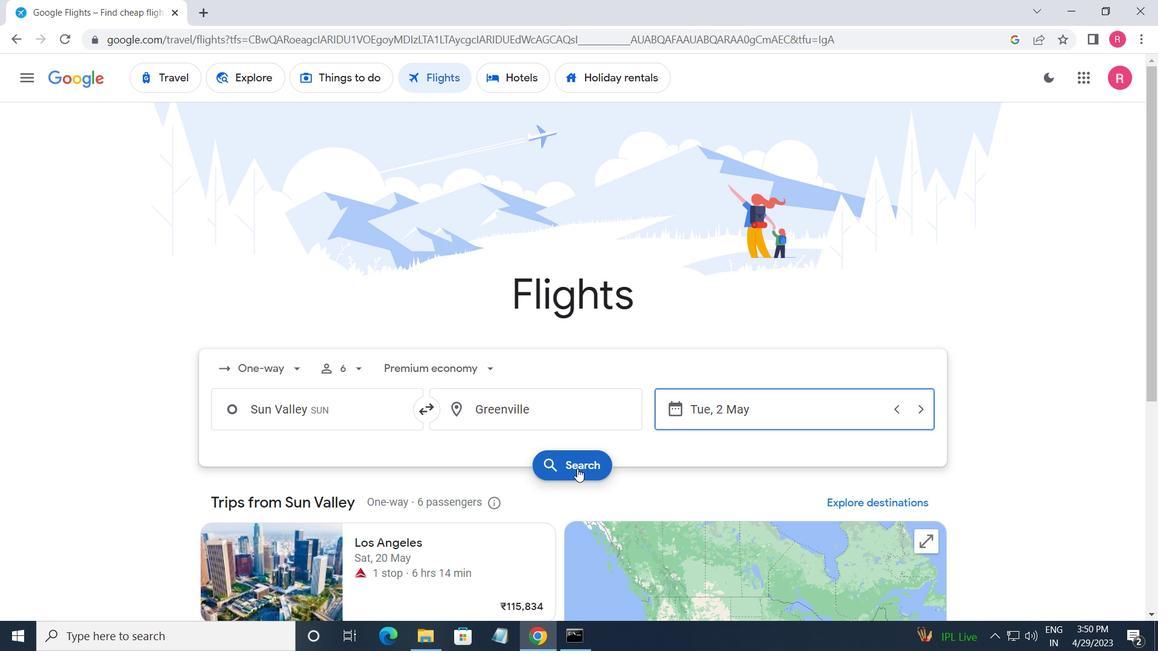 
Action: Mouse moved to (233, 217)
Screenshot: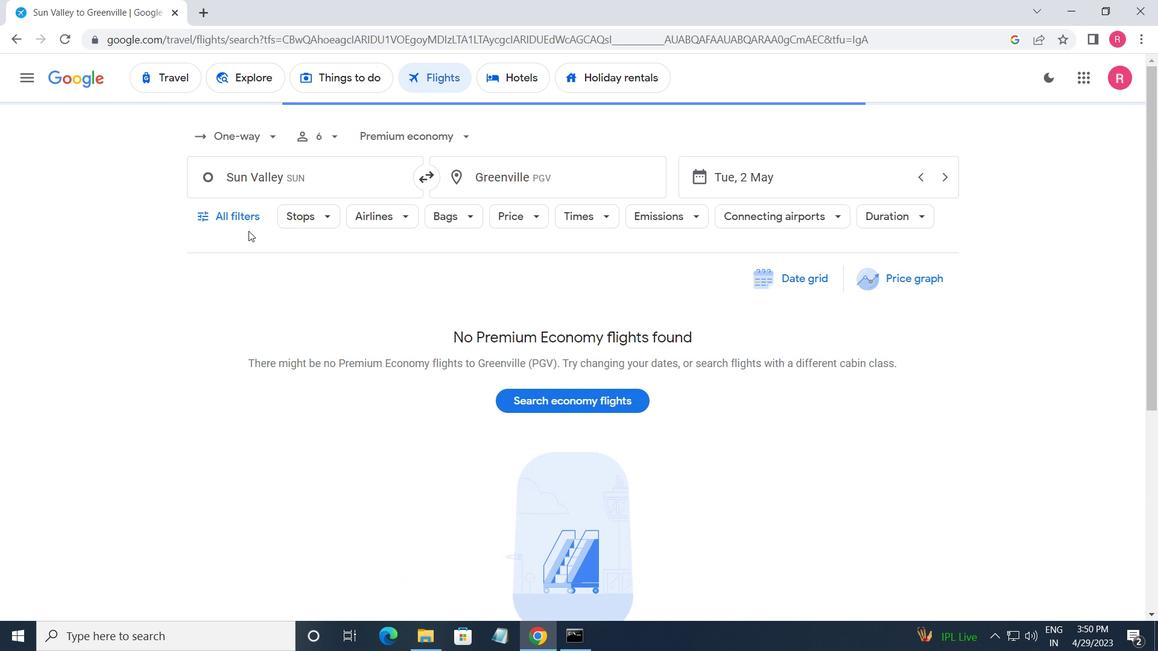 
Action: Mouse pressed left at (233, 217)
Screenshot: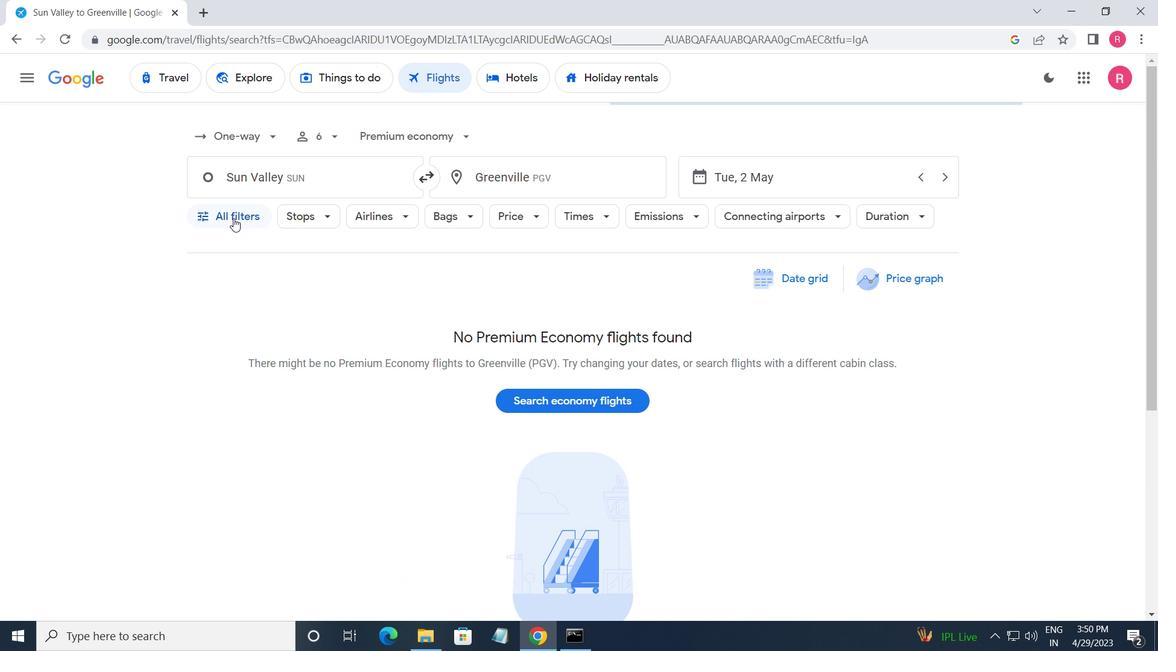 
Action: Mouse moved to (299, 369)
Screenshot: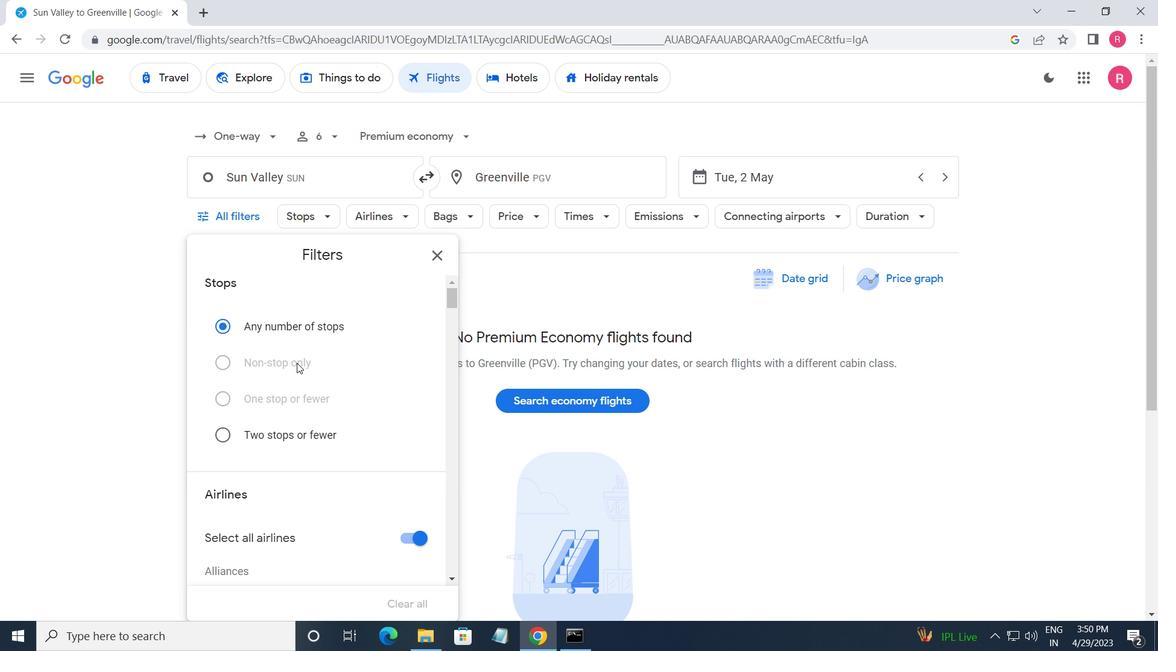 
Action: Mouse scrolled (299, 369) with delta (0, 0)
Screenshot: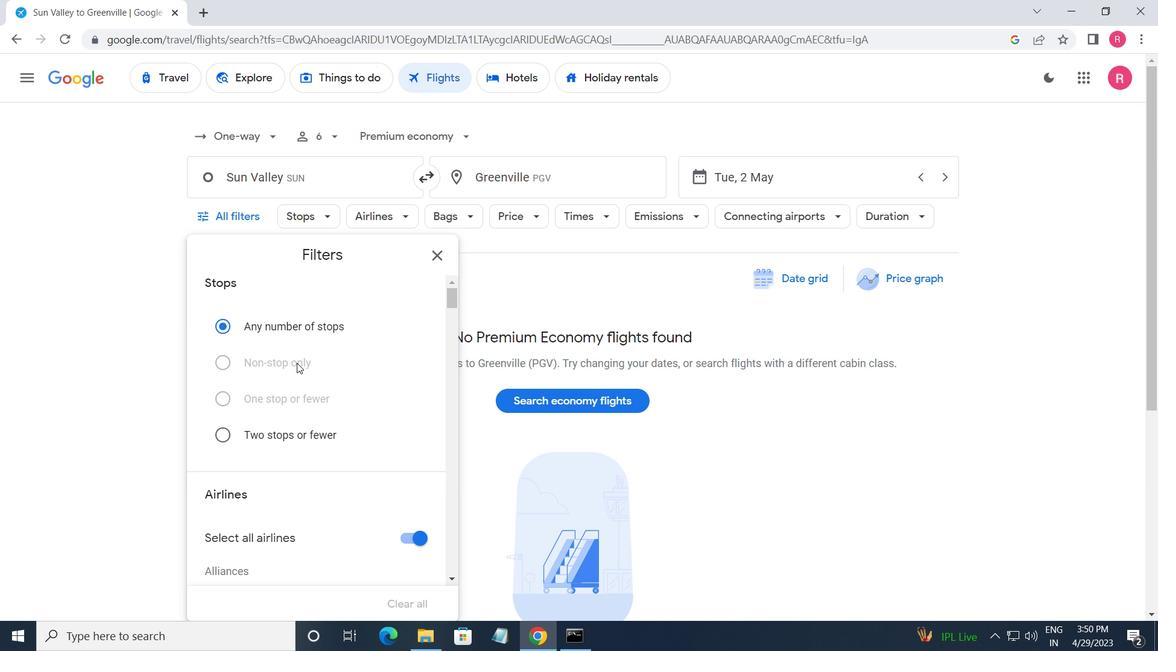 
Action: Mouse moved to (301, 372)
Screenshot: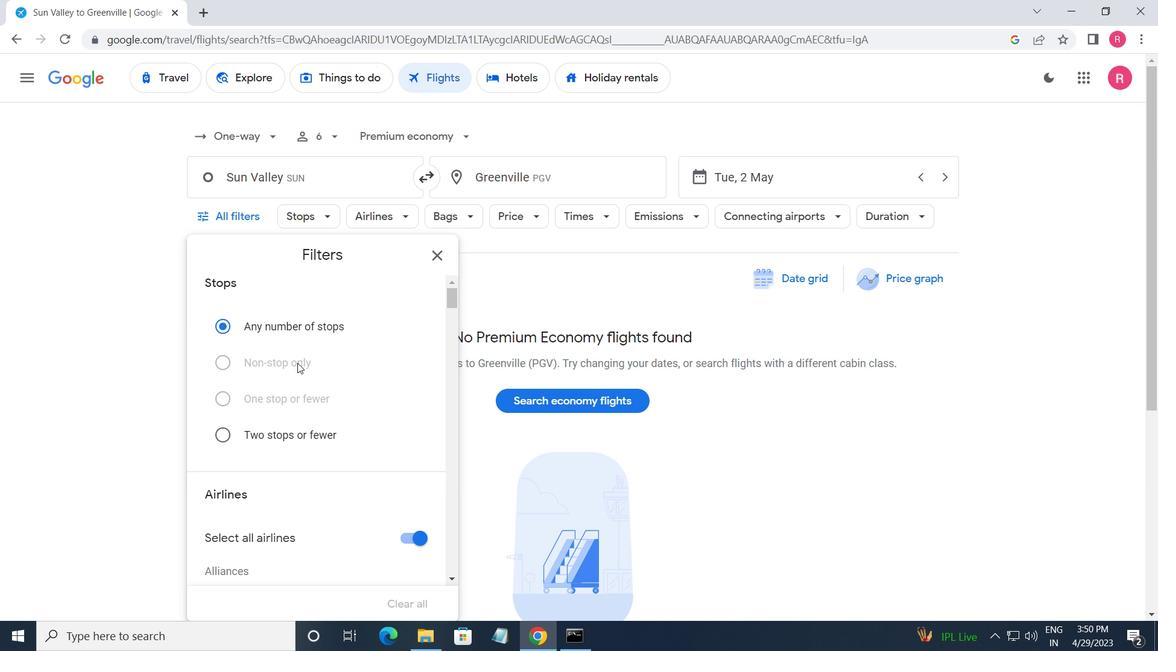 
Action: Mouse scrolled (301, 372) with delta (0, 0)
Screenshot: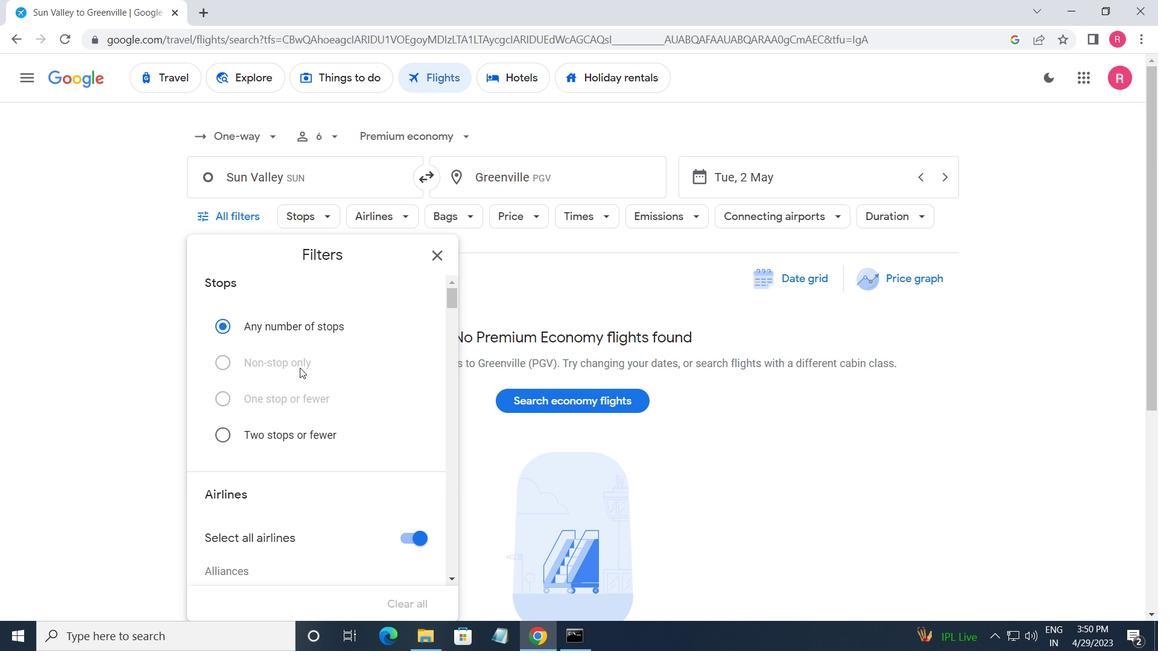 
Action: Mouse scrolled (301, 372) with delta (0, 0)
Screenshot: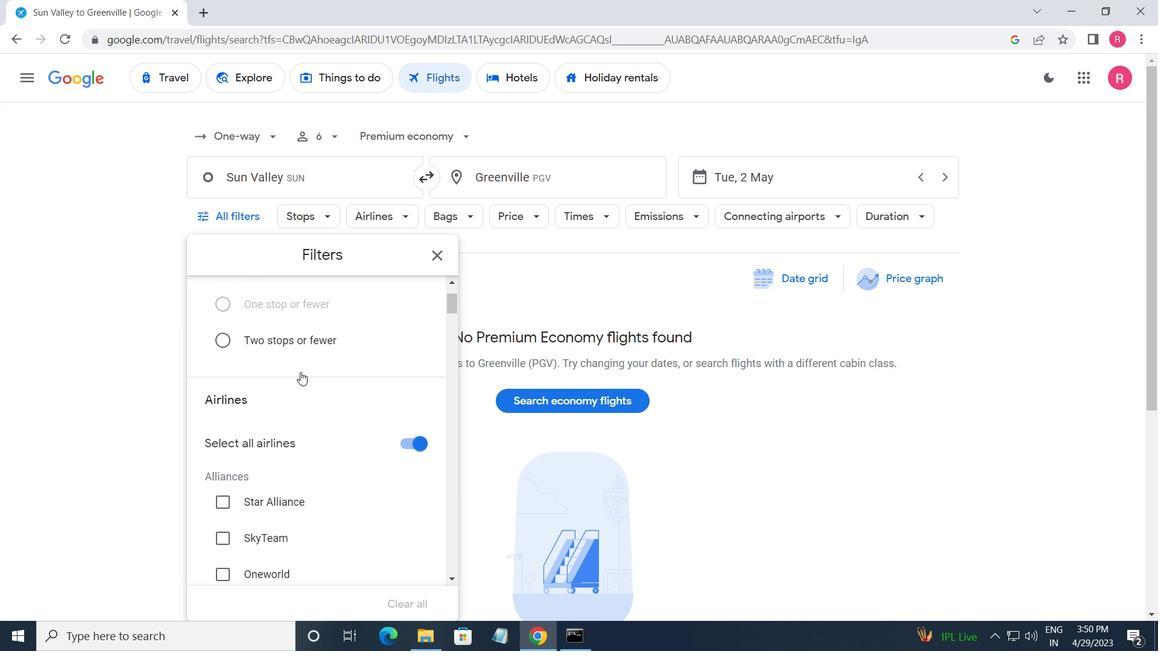 
Action: Mouse scrolled (301, 372) with delta (0, 0)
Screenshot: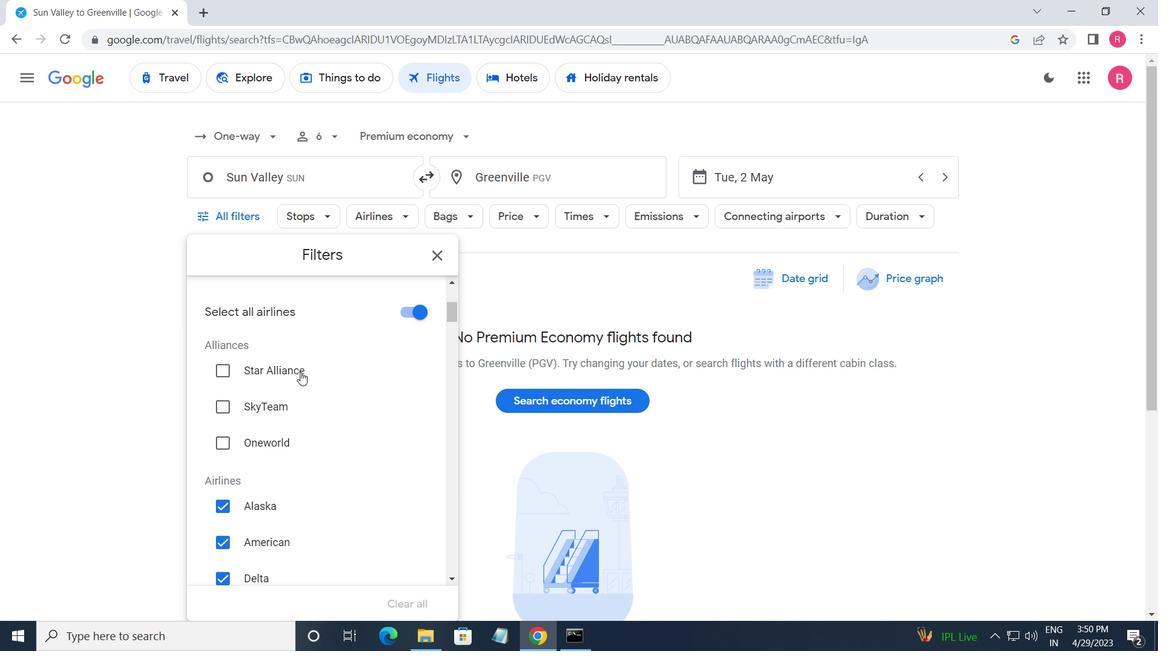 
Action: Mouse scrolled (301, 372) with delta (0, 0)
Screenshot: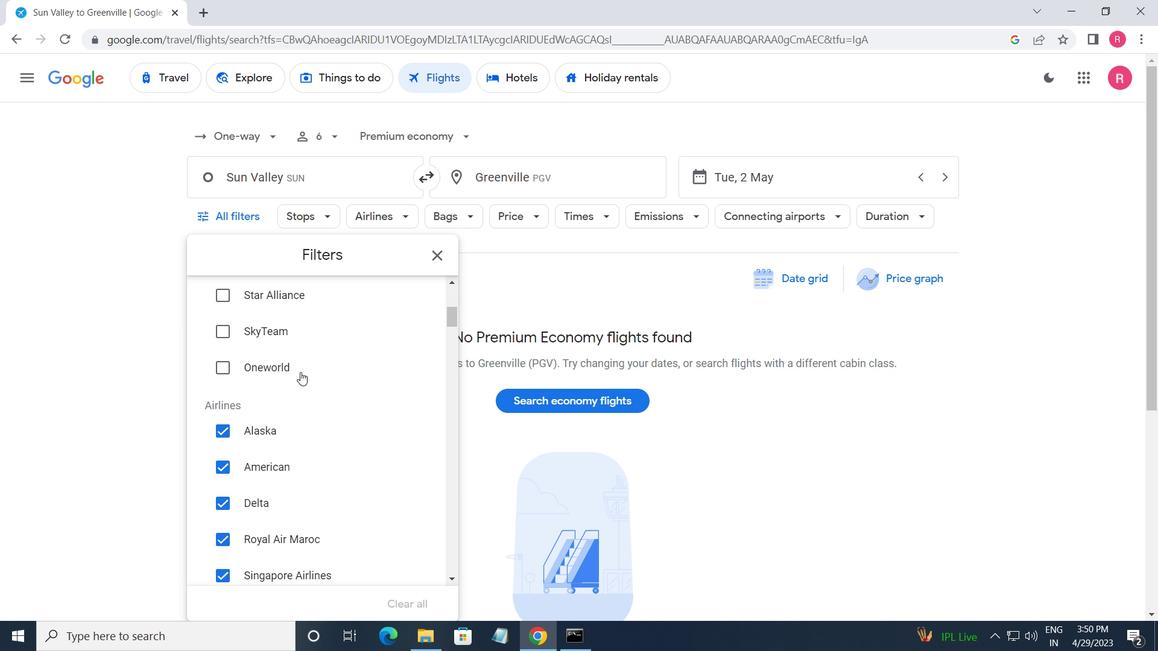 
Action: Mouse scrolled (301, 372) with delta (0, 0)
Screenshot: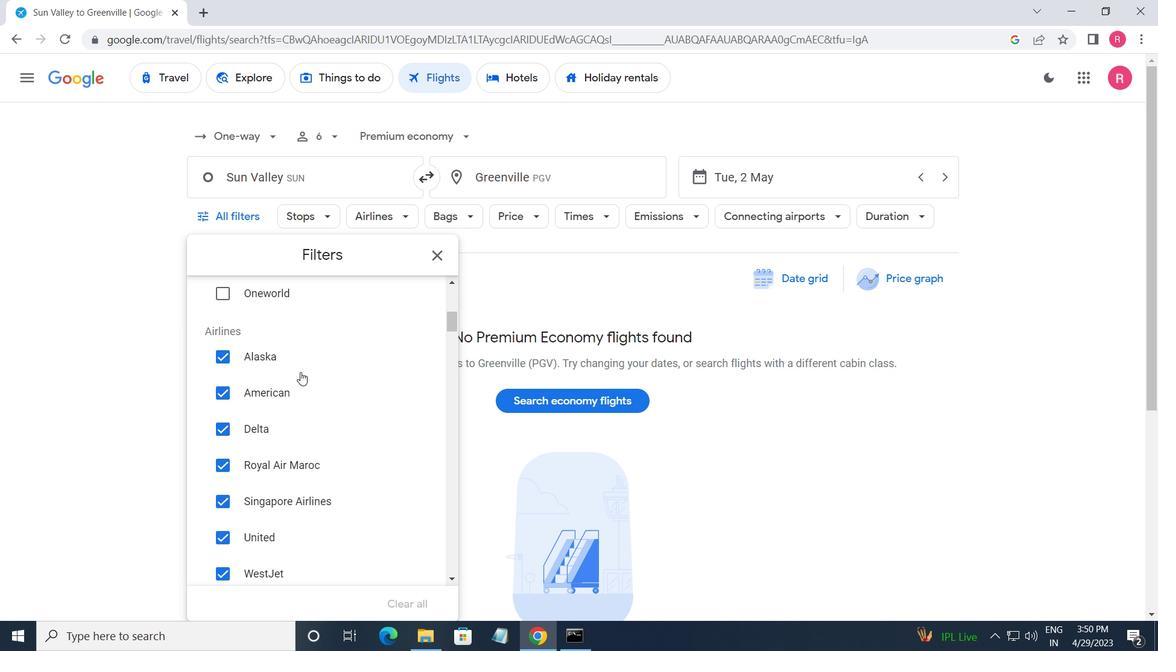 
Action: Mouse scrolled (301, 372) with delta (0, 0)
Screenshot: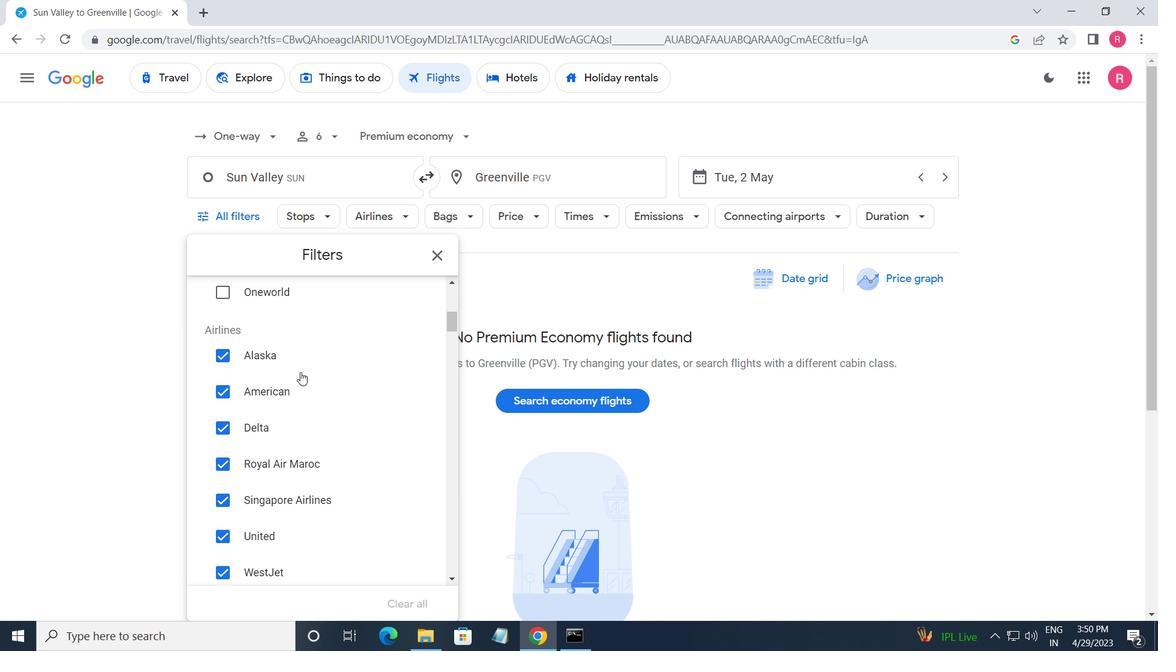 
Action: Mouse scrolled (301, 373) with delta (0, 0)
Screenshot: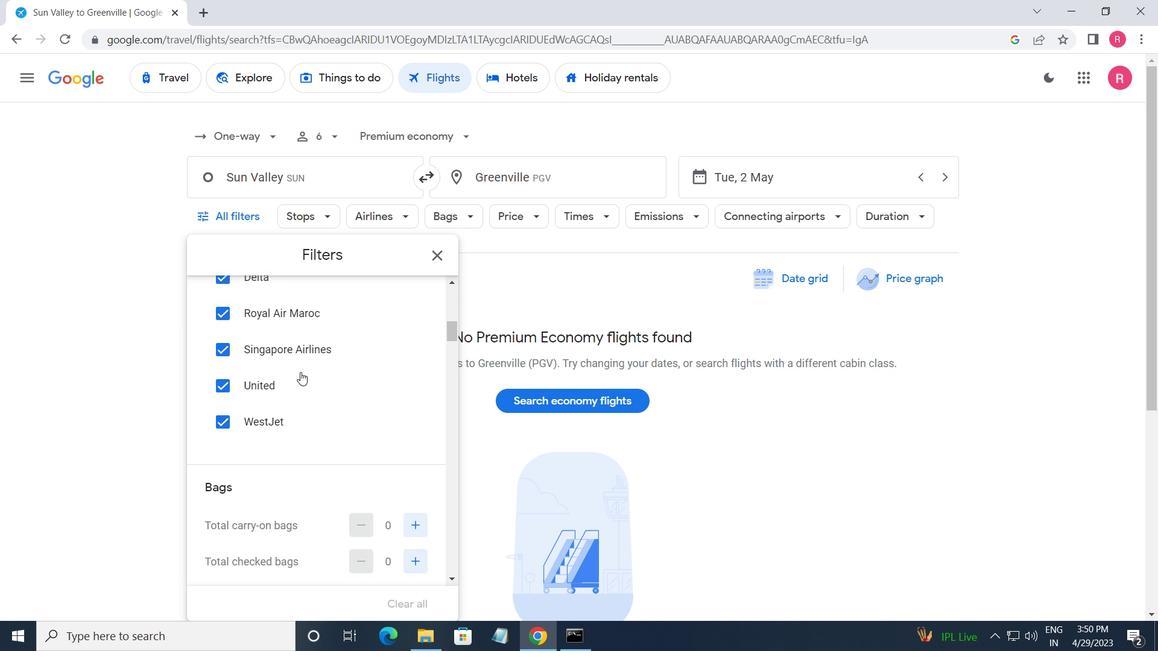 
Action: Mouse scrolled (301, 373) with delta (0, 0)
Screenshot: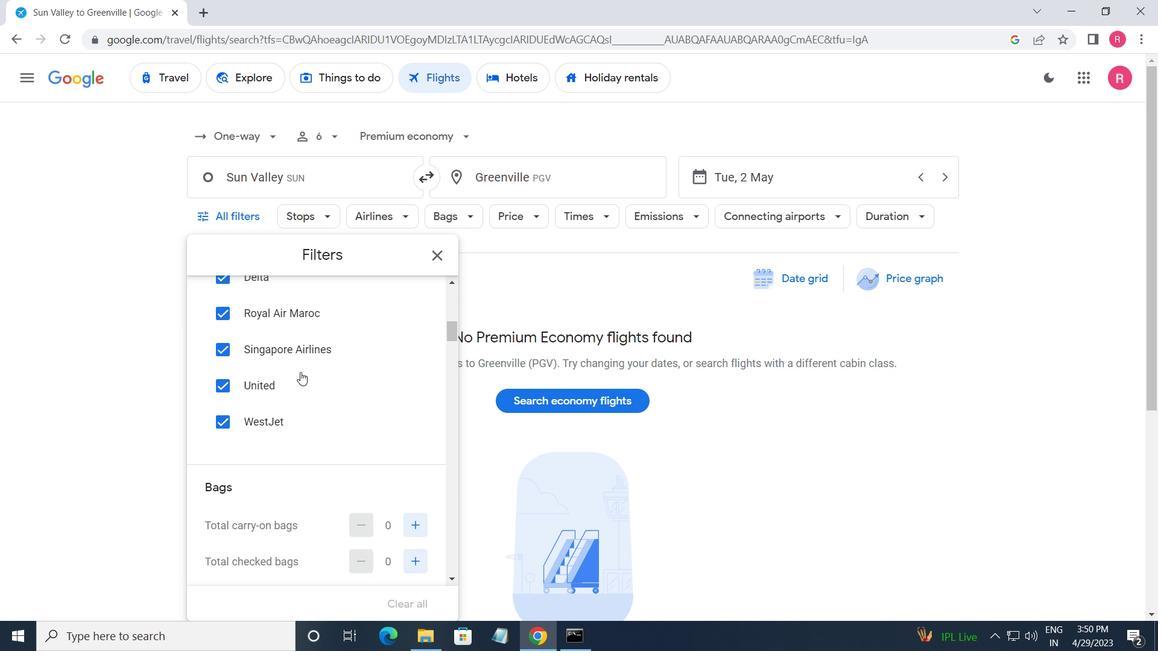 
Action: Mouse scrolled (301, 373) with delta (0, 0)
Screenshot: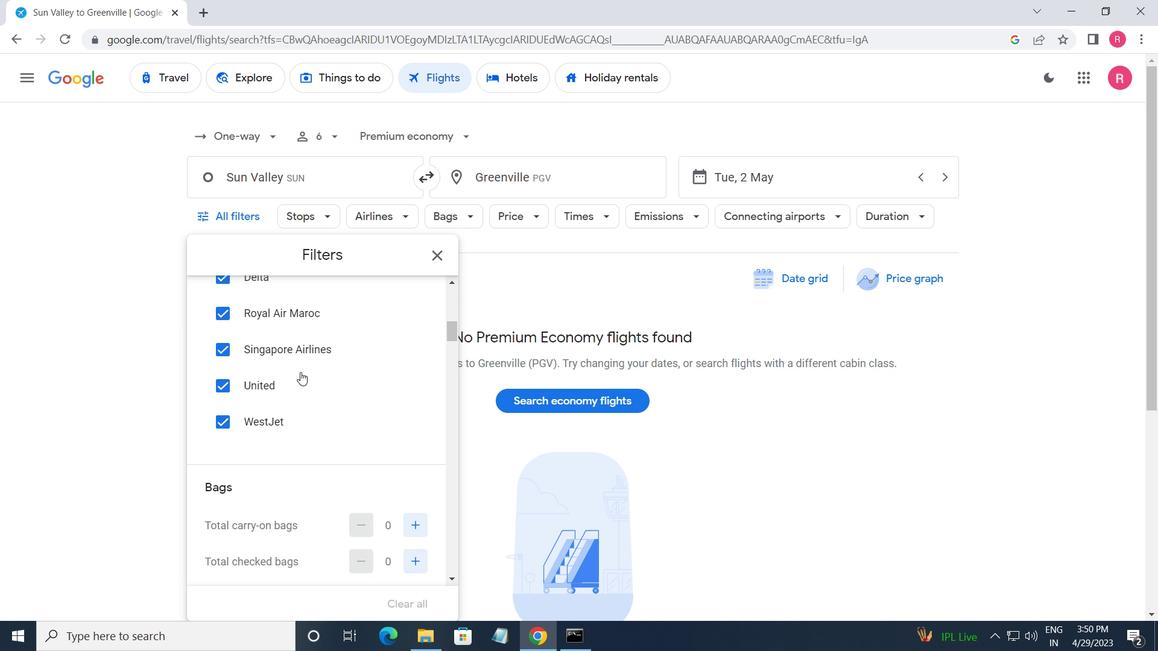 
Action: Mouse moved to (351, 357)
Screenshot: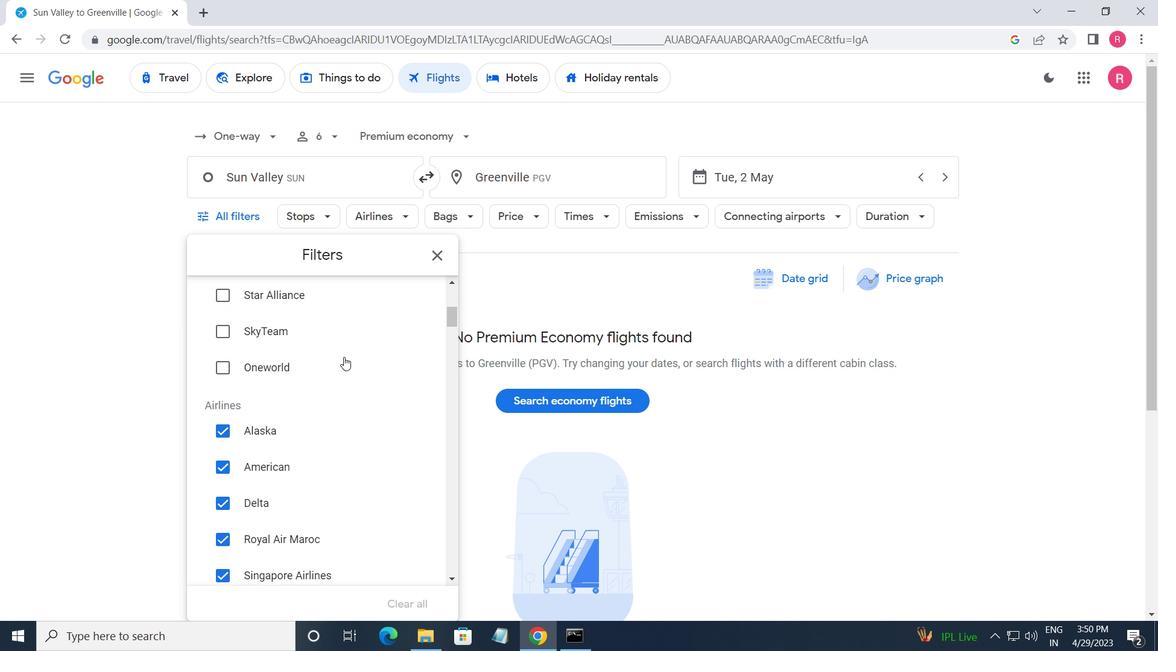 
Action: Mouse scrolled (351, 357) with delta (0, 0)
Screenshot: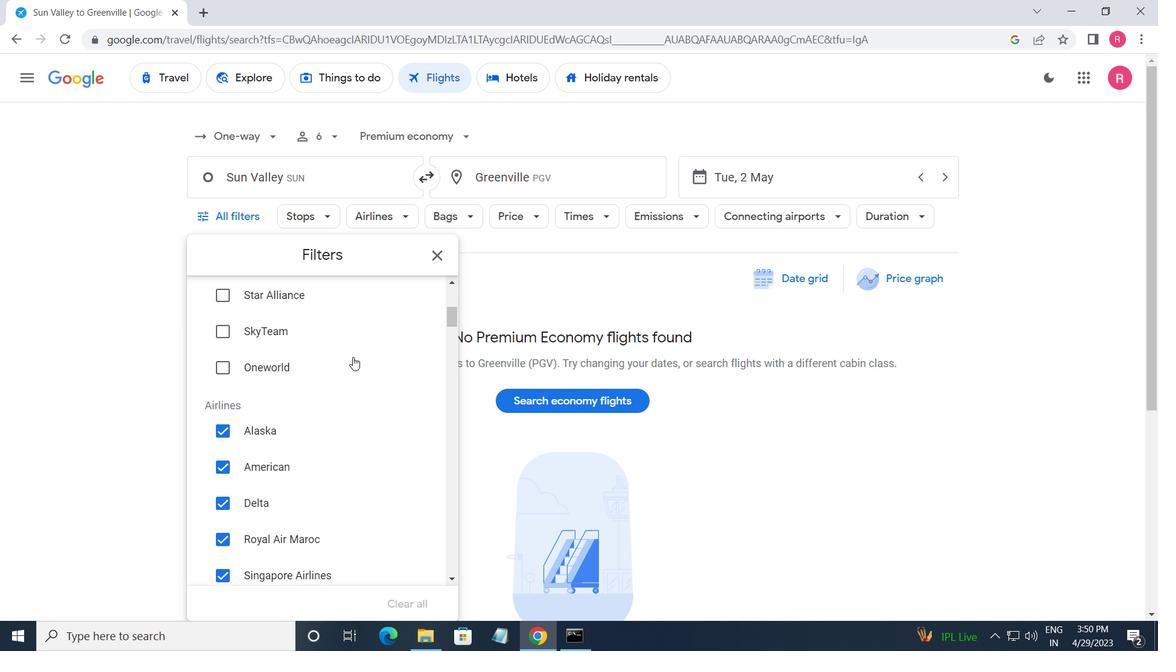 
Action: Mouse moved to (413, 317)
Screenshot: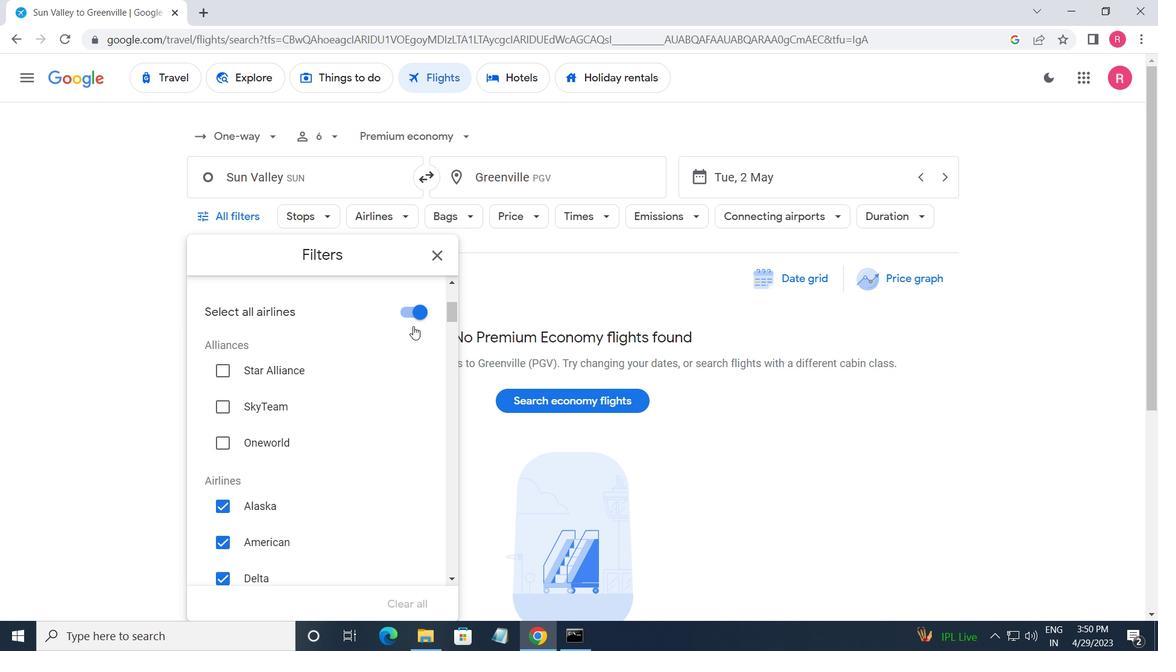 
Action: Mouse pressed left at (413, 317)
Screenshot: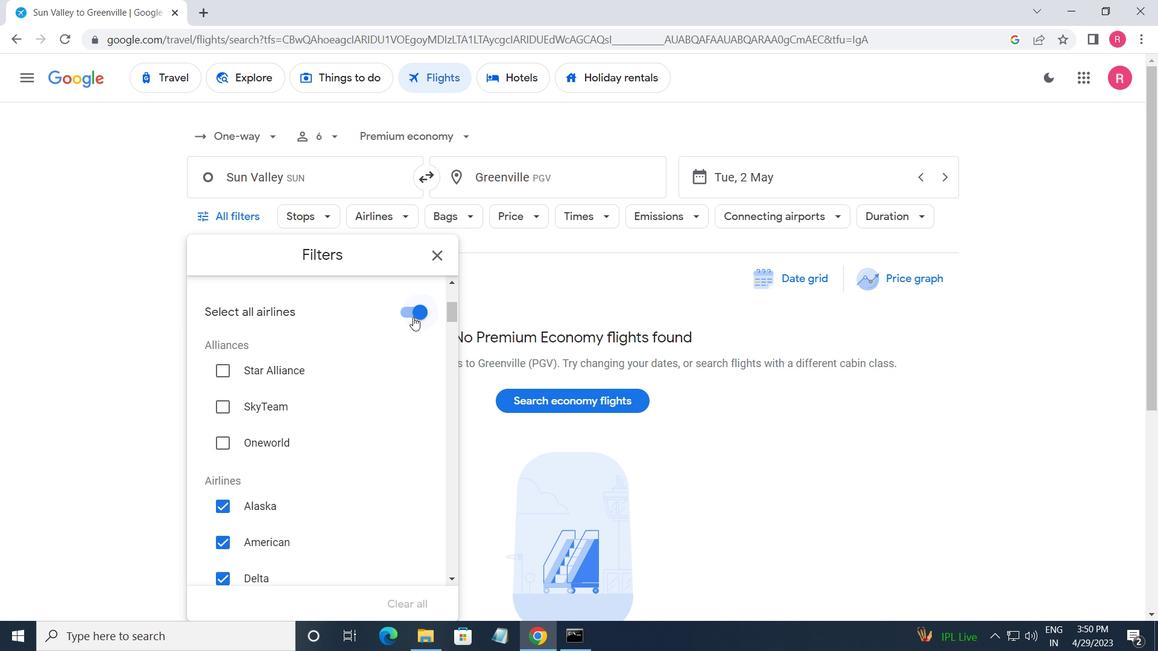 
Action: Mouse moved to (412, 323)
Screenshot: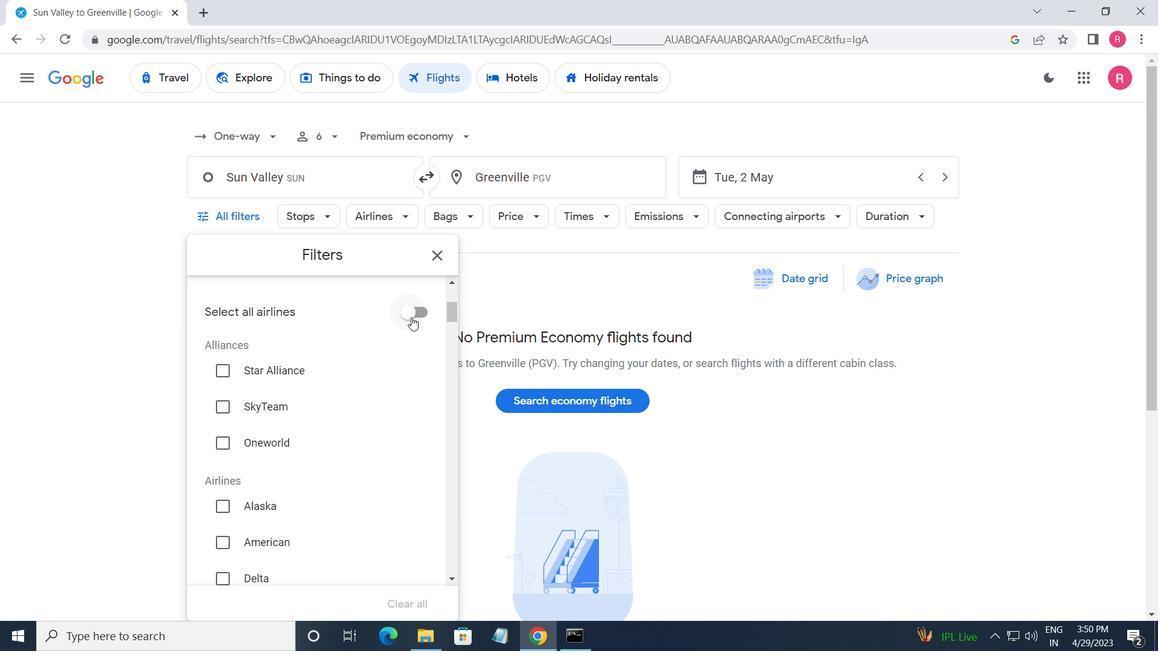 
Action: Mouse scrolled (412, 322) with delta (0, 0)
Screenshot: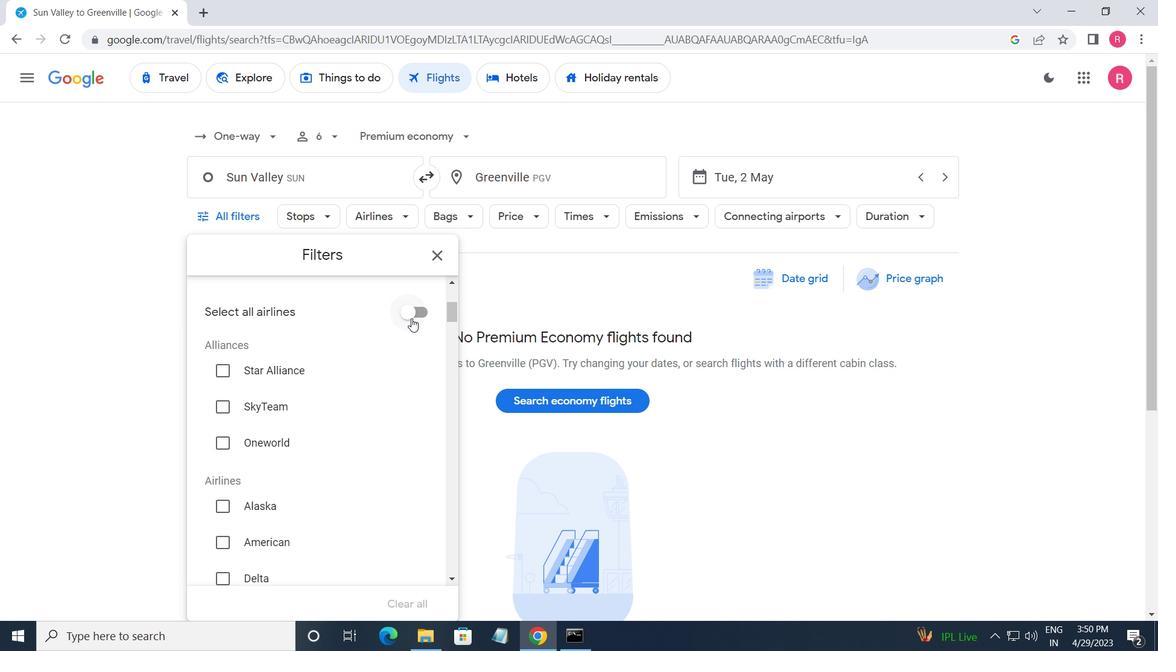 
Action: Mouse moved to (412, 323)
Screenshot: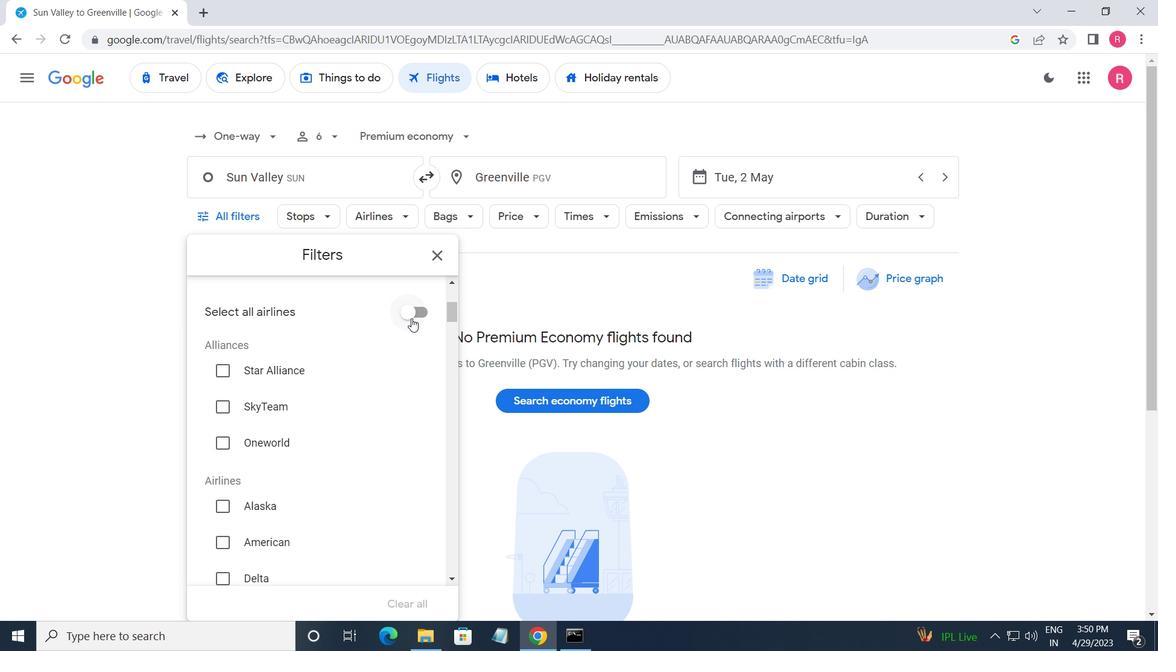 
Action: Mouse scrolled (412, 323) with delta (0, 0)
Screenshot: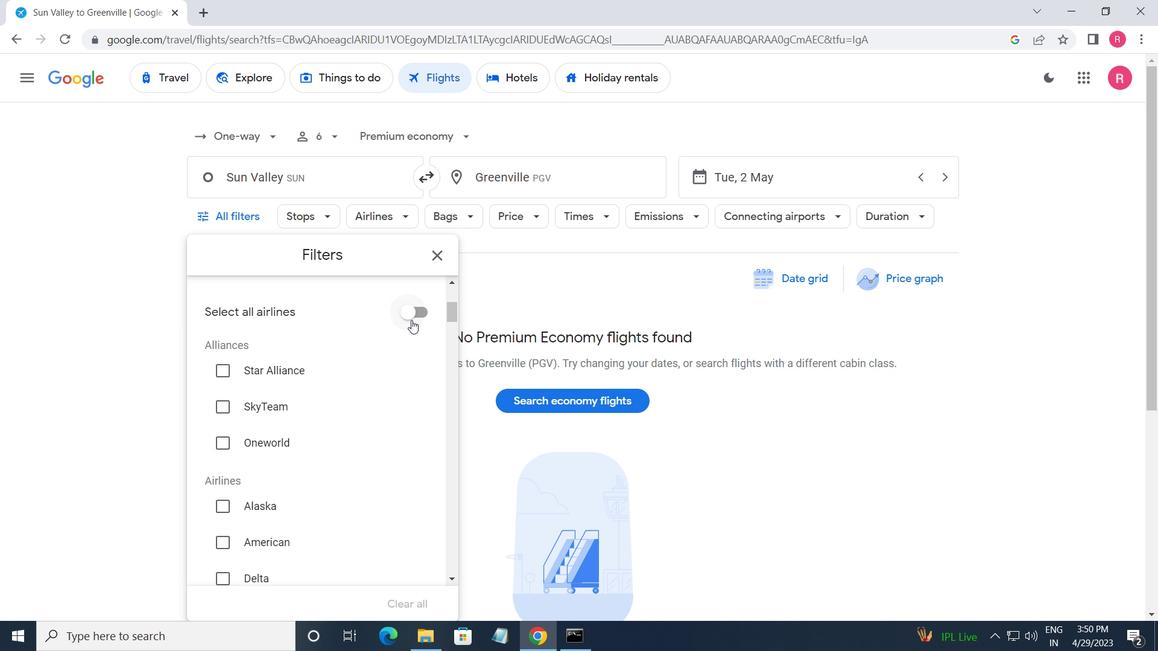 
Action: Mouse moved to (411, 326)
Screenshot: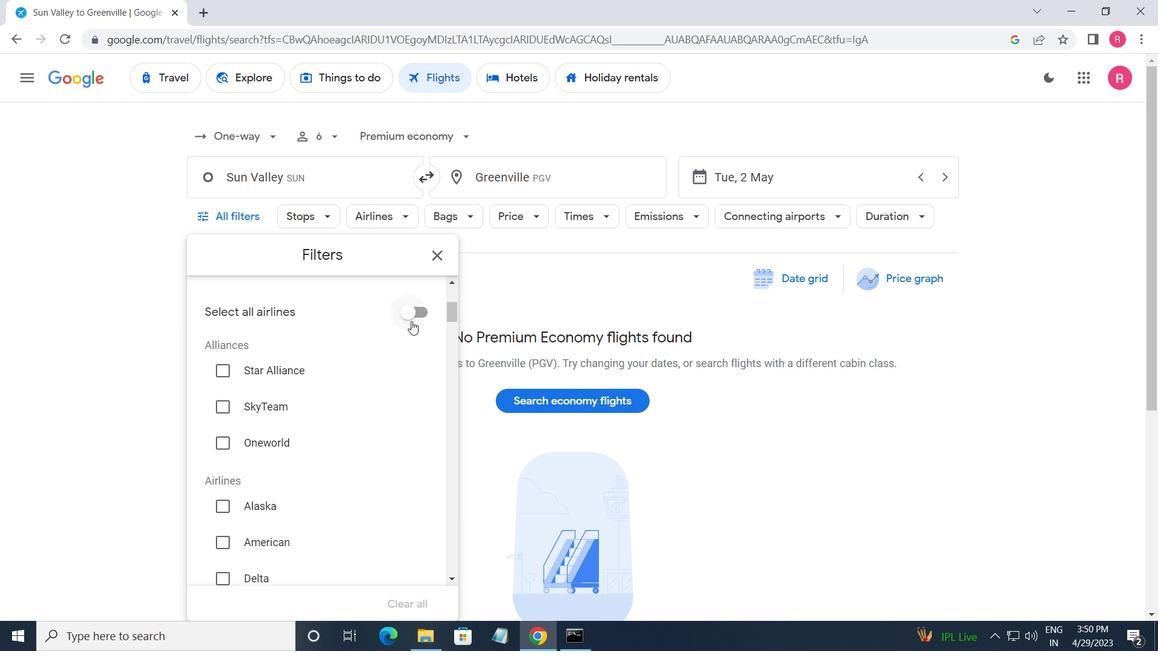 
Action: Mouse scrolled (411, 325) with delta (0, 0)
Screenshot: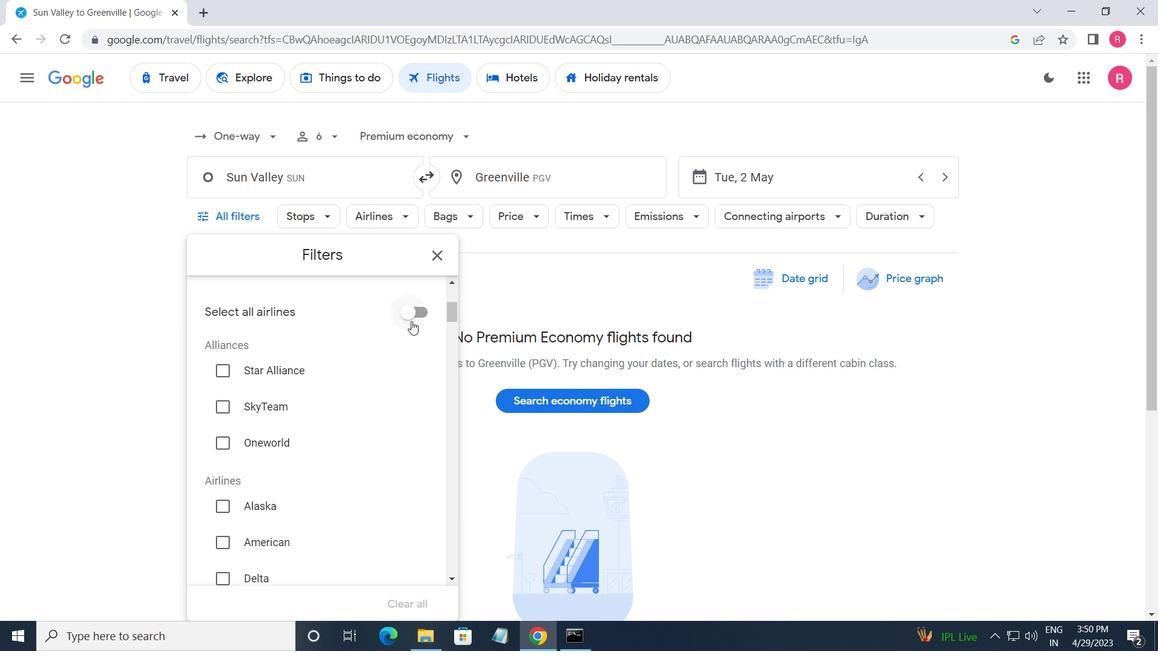 
Action: Mouse moved to (377, 362)
Screenshot: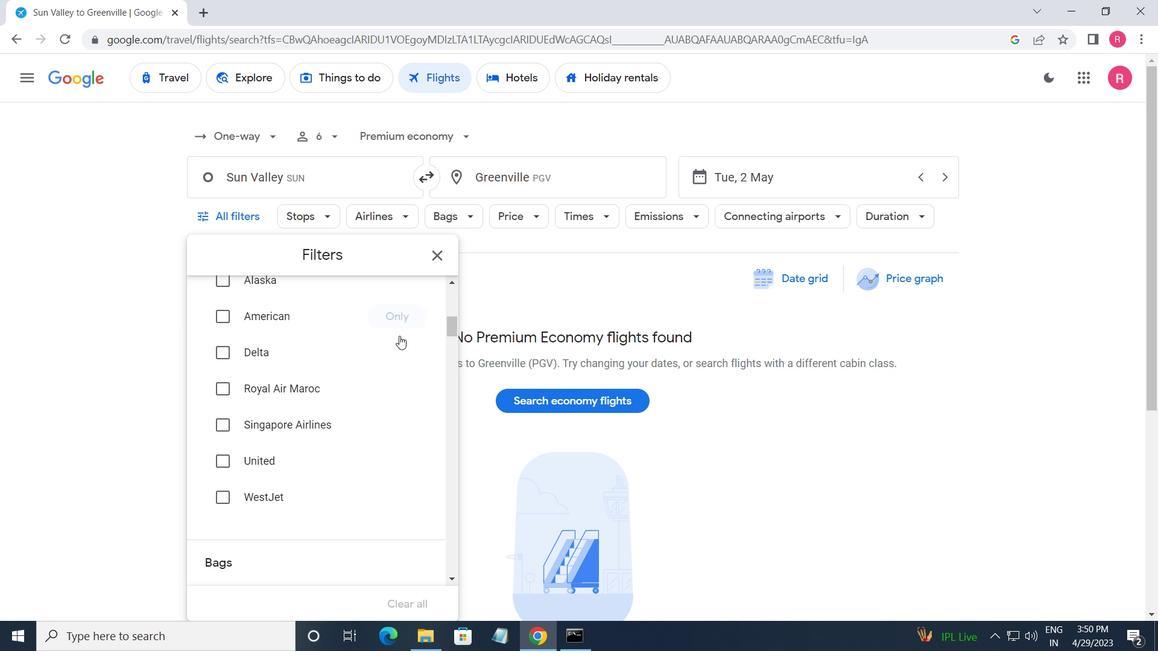 
Action: Mouse scrolled (377, 361) with delta (0, 0)
Screenshot: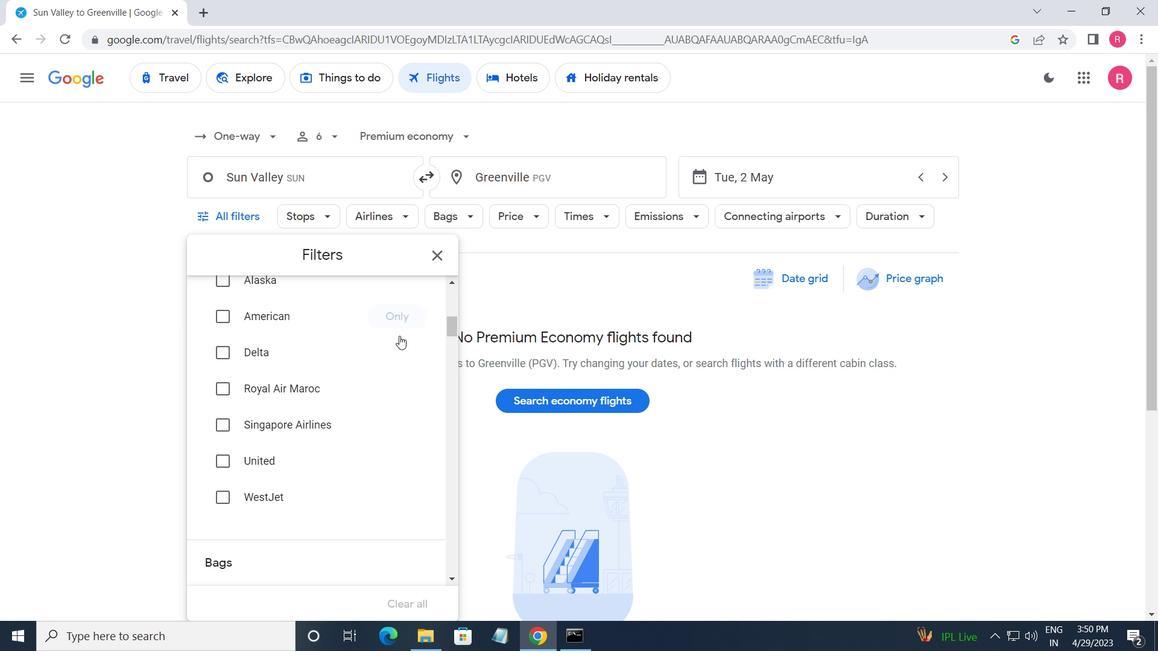 
Action: Mouse moved to (374, 366)
Screenshot: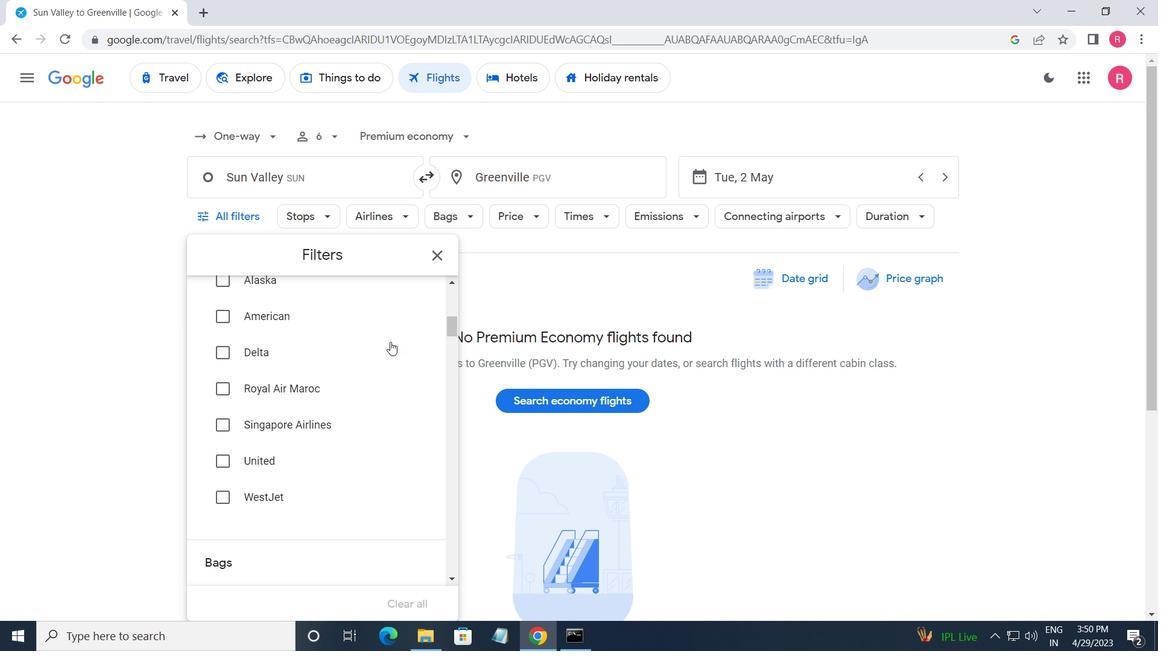 
Action: Mouse scrolled (374, 365) with delta (0, 0)
Screenshot: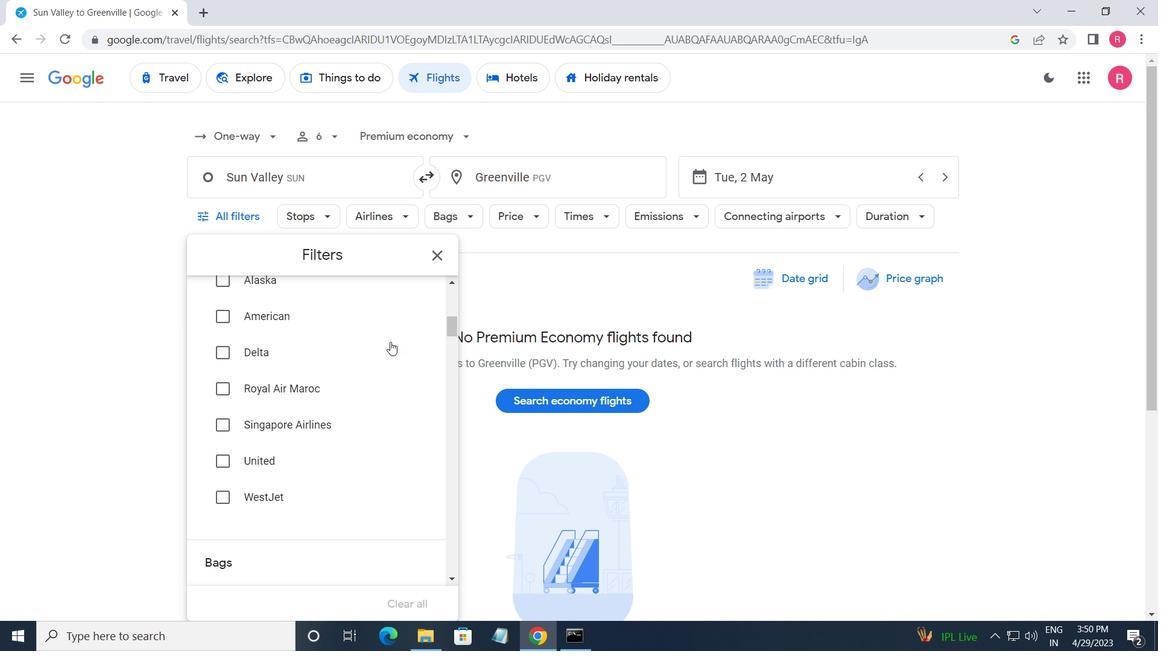 
Action: Mouse moved to (415, 486)
Screenshot: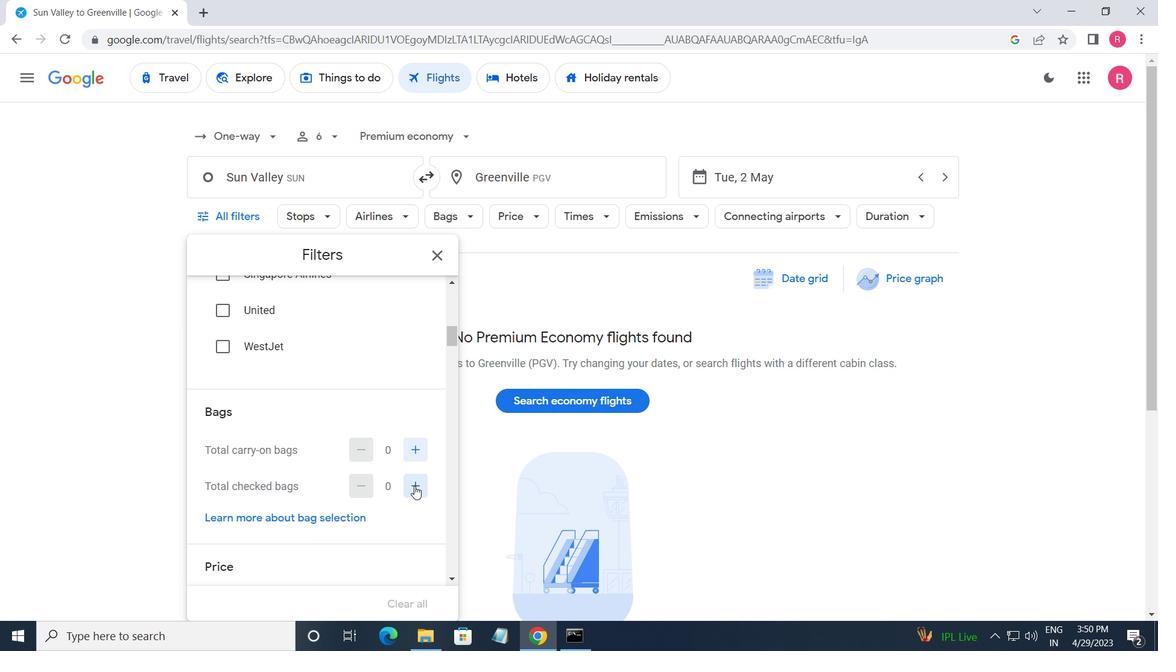 
Action: Mouse pressed left at (415, 486)
Screenshot: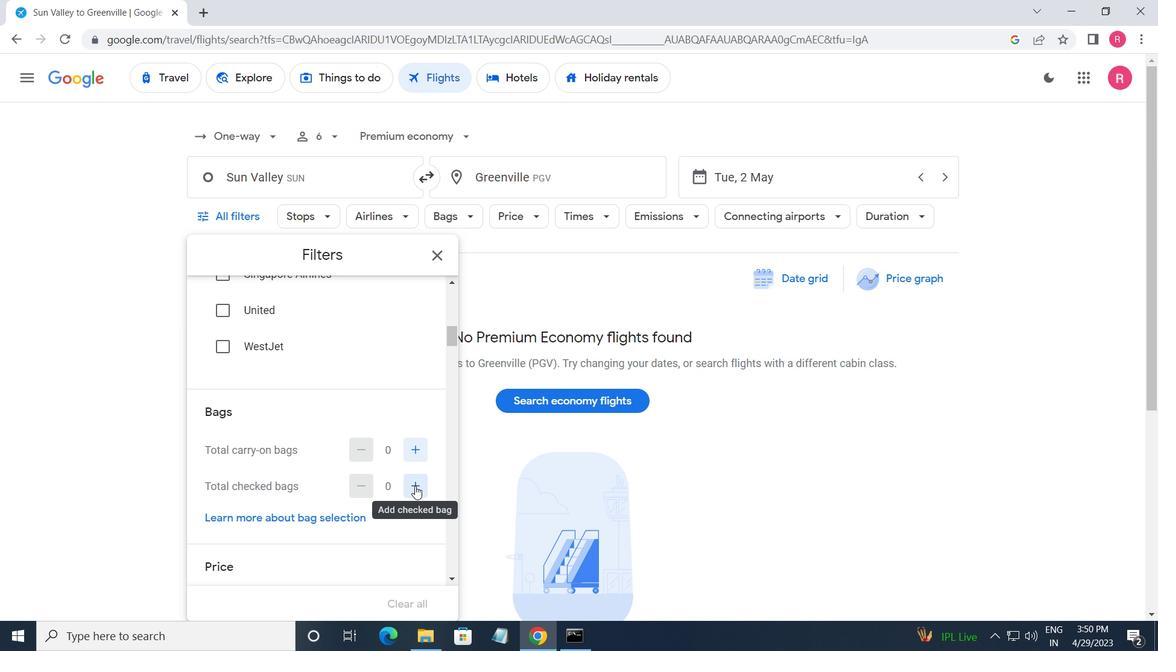 
Action: Mouse pressed left at (415, 486)
Screenshot: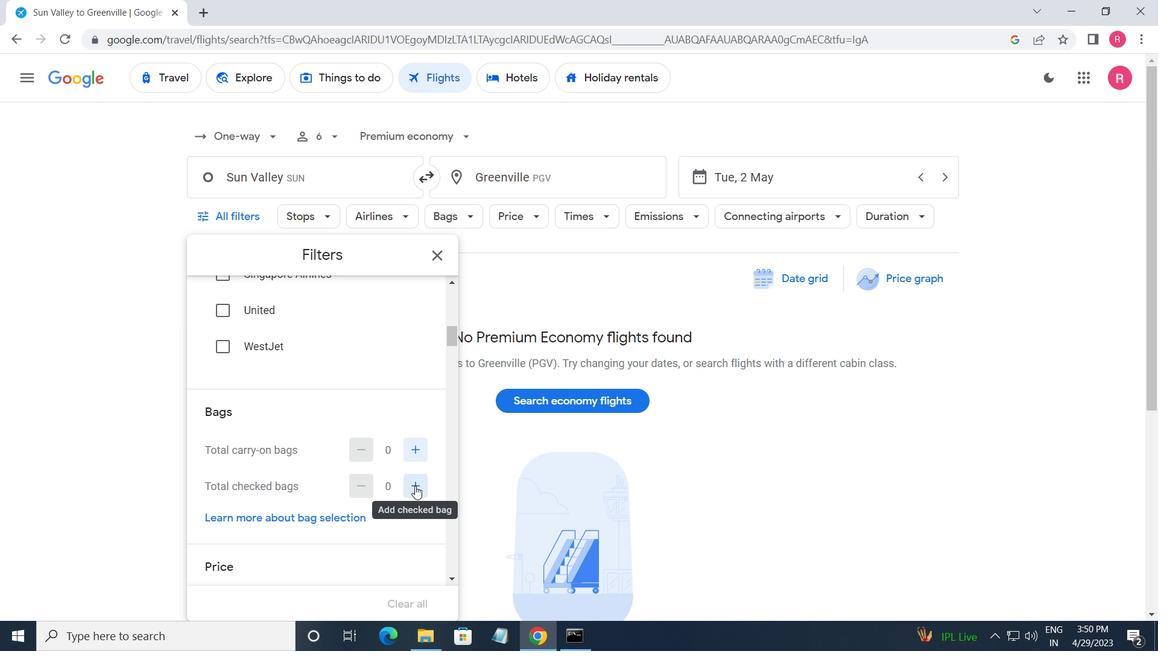 
Action: Mouse pressed left at (415, 486)
Screenshot: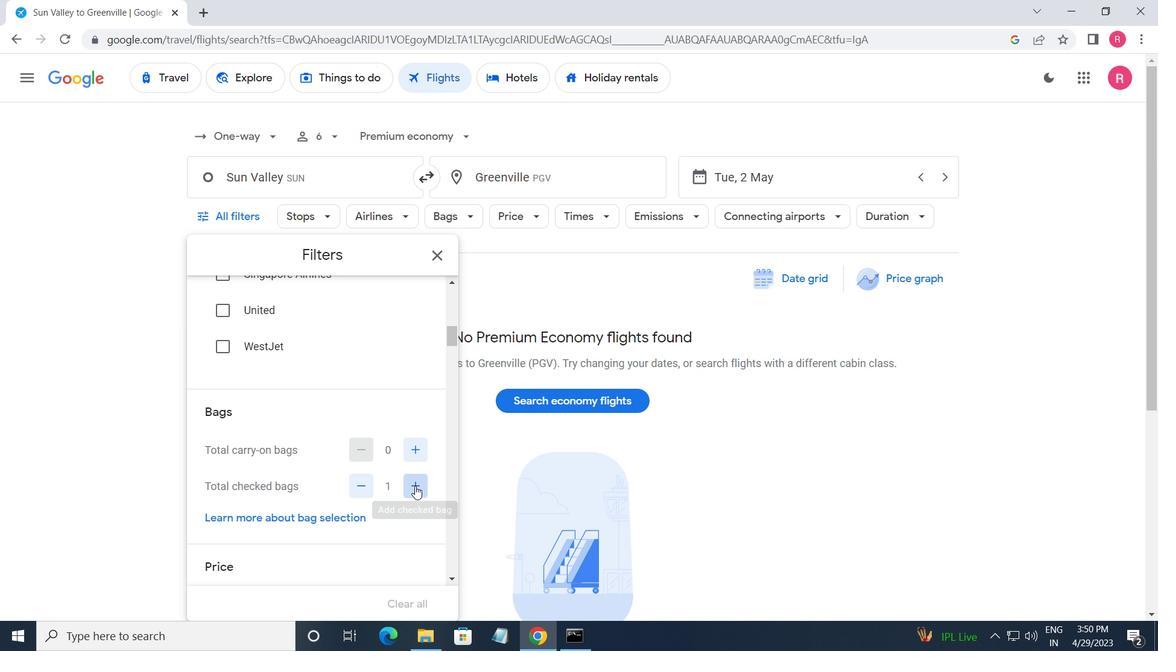 
Action: Mouse pressed left at (415, 486)
Screenshot: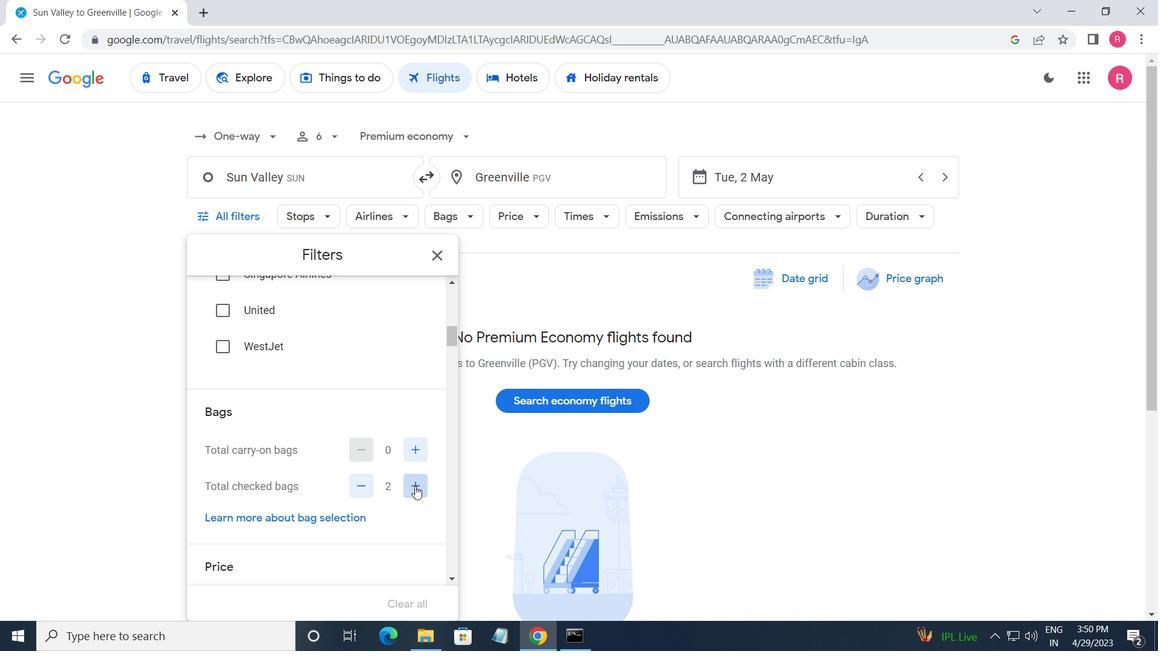 
Action: Mouse pressed left at (415, 486)
Screenshot: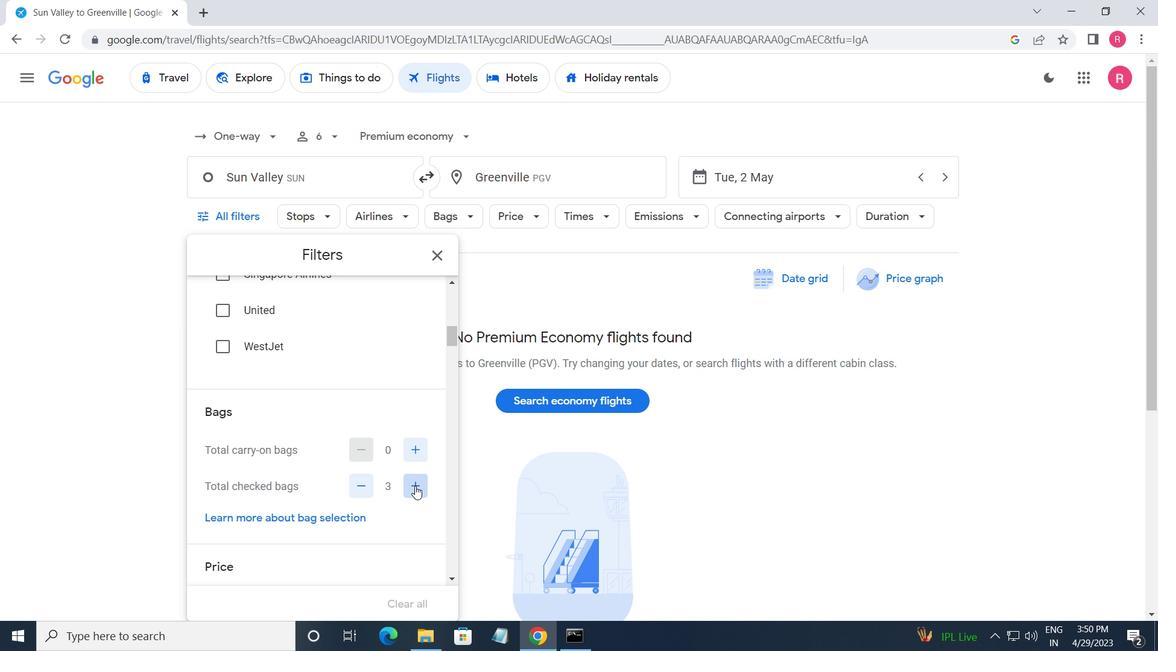
Action: Mouse moved to (408, 493)
Screenshot: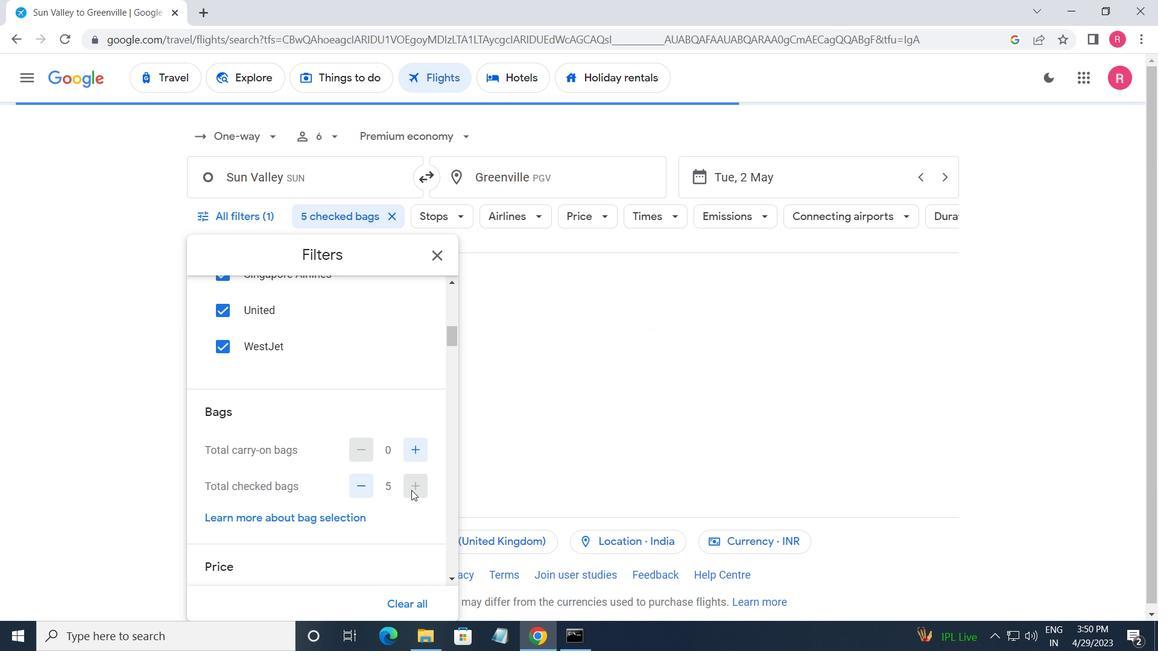 
Action: Mouse scrolled (408, 492) with delta (0, 0)
Screenshot: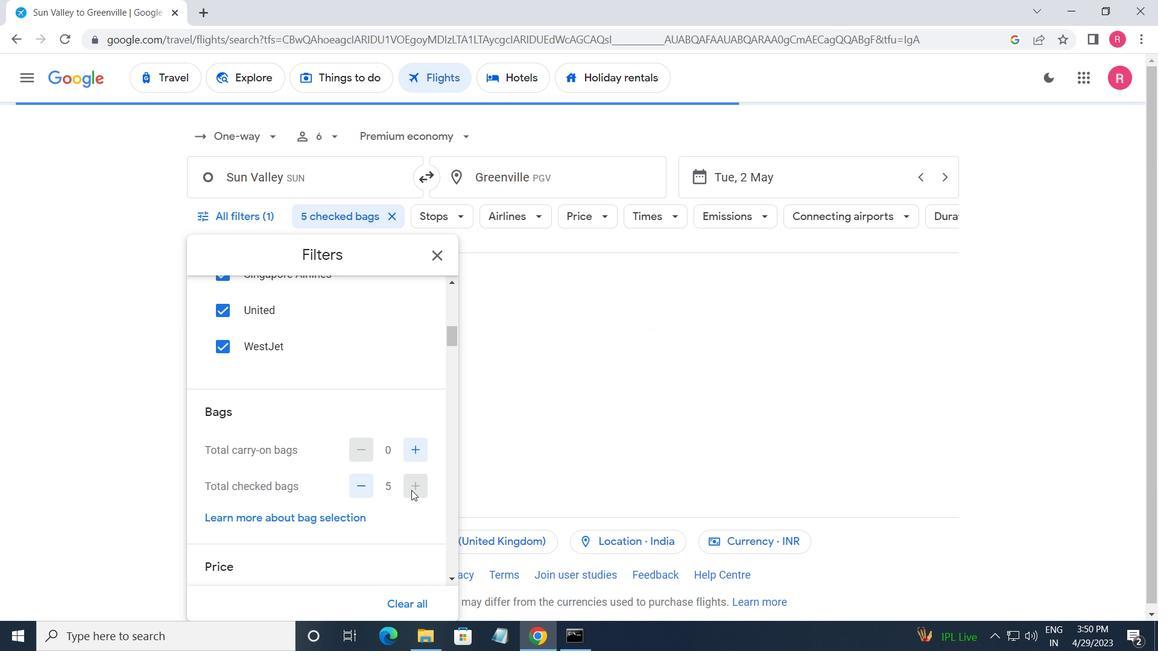 
Action: Mouse moved to (407, 493)
Screenshot: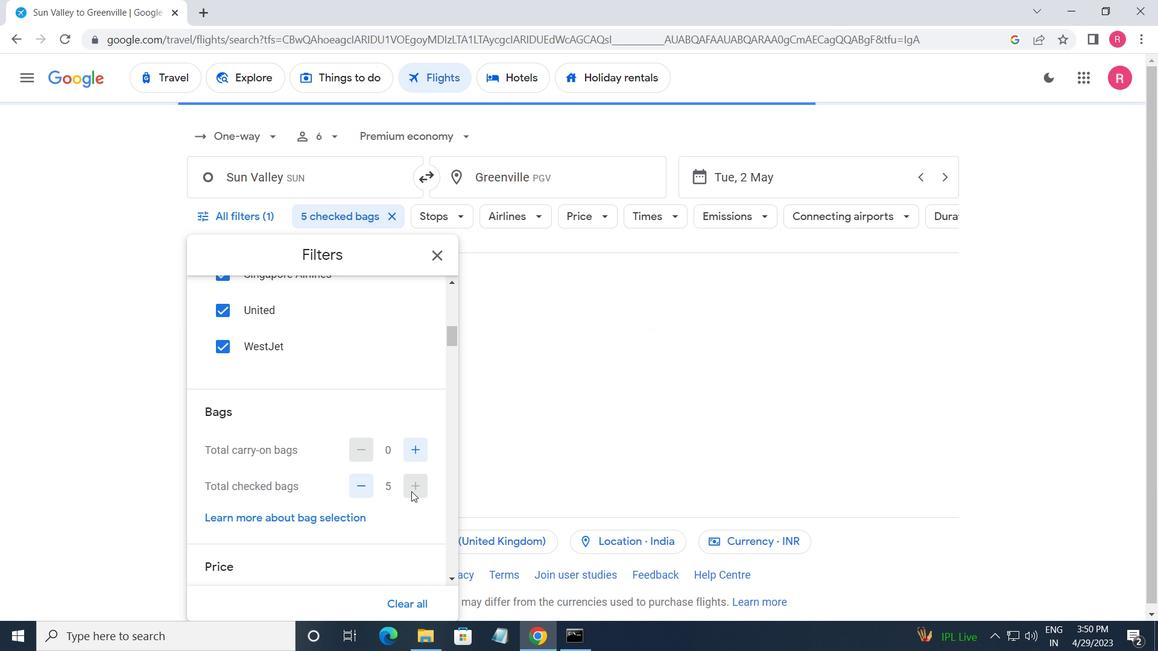 
Action: Mouse scrolled (407, 492) with delta (0, 0)
Screenshot: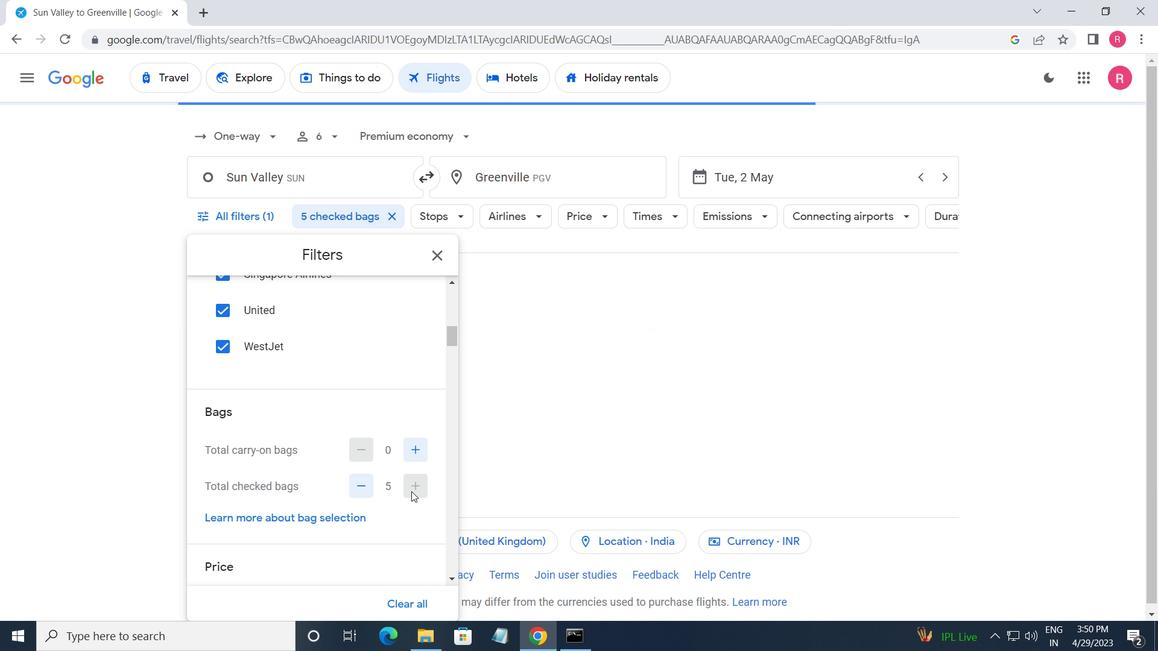 
Action: Mouse moved to (422, 487)
Screenshot: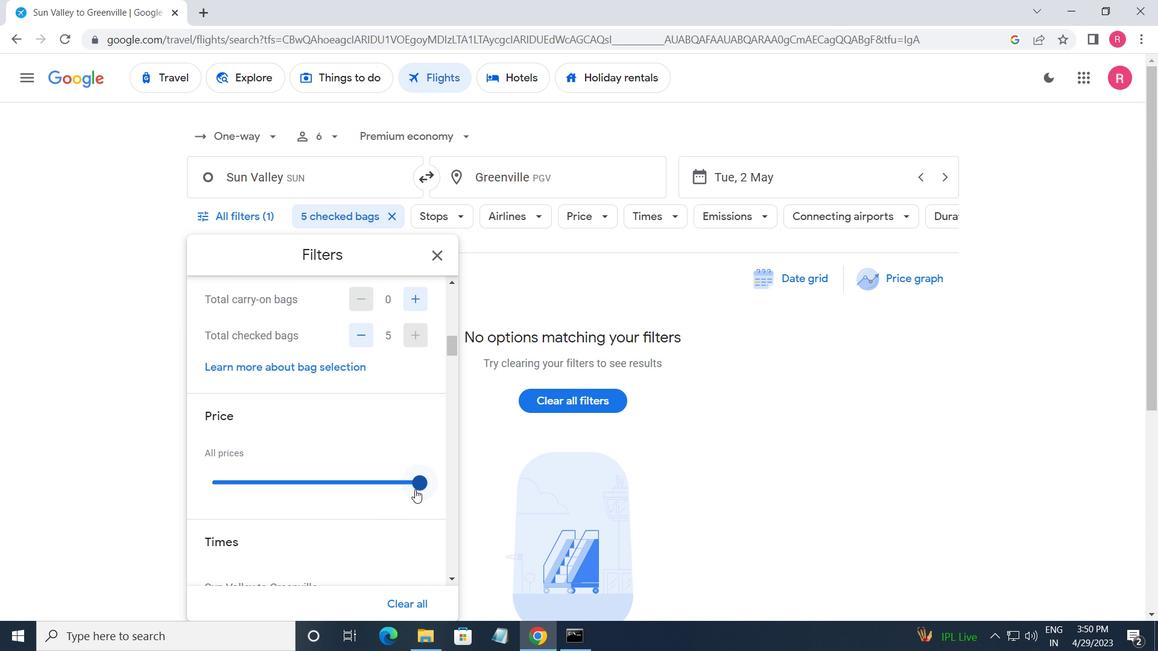
Action: Mouse pressed left at (422, 487)
Screenshot: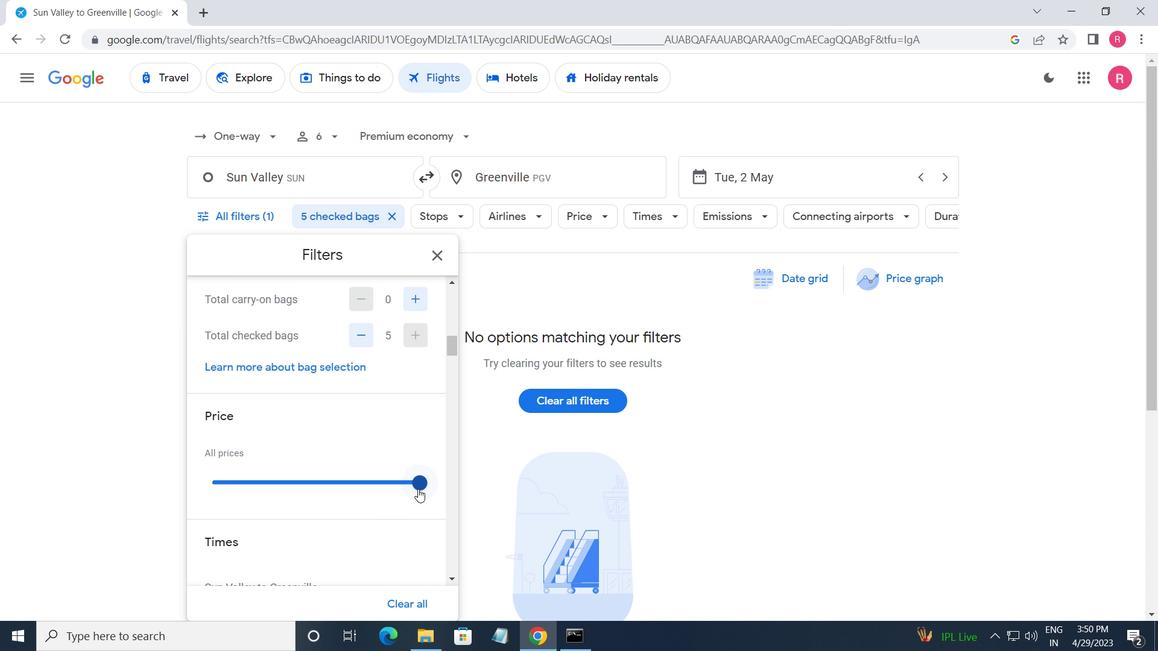 
Action: Mouse moved to (389, 488)
Screenshot: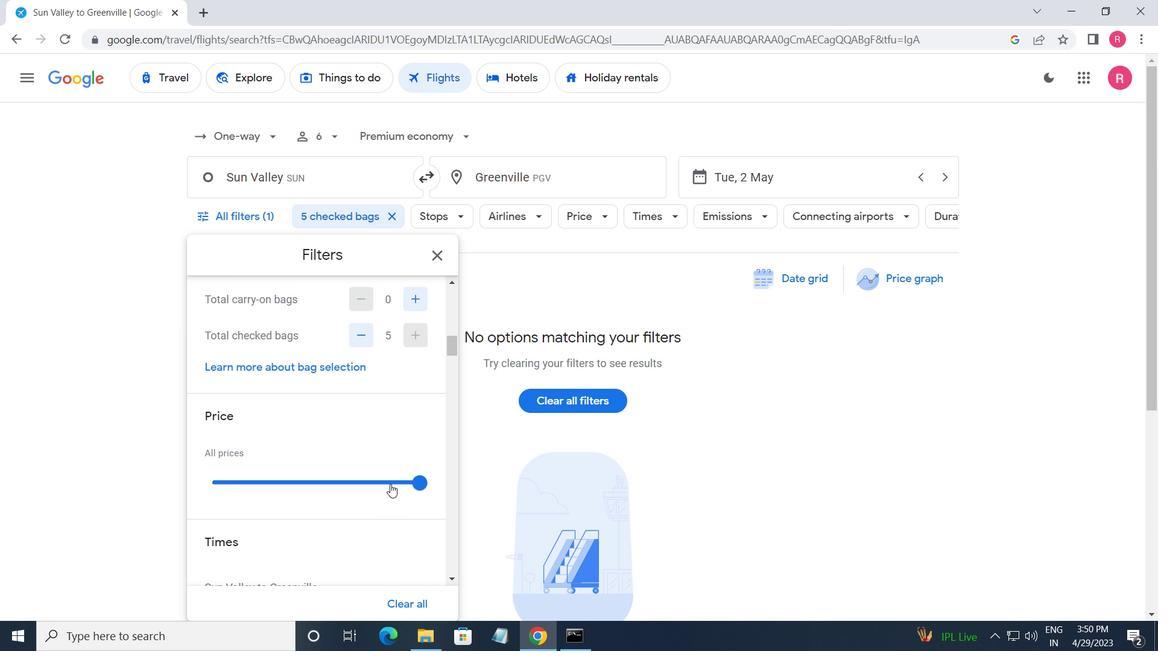 
Action: Mouse scrolled (389, 487) with delta (0, 0)
Screenshot: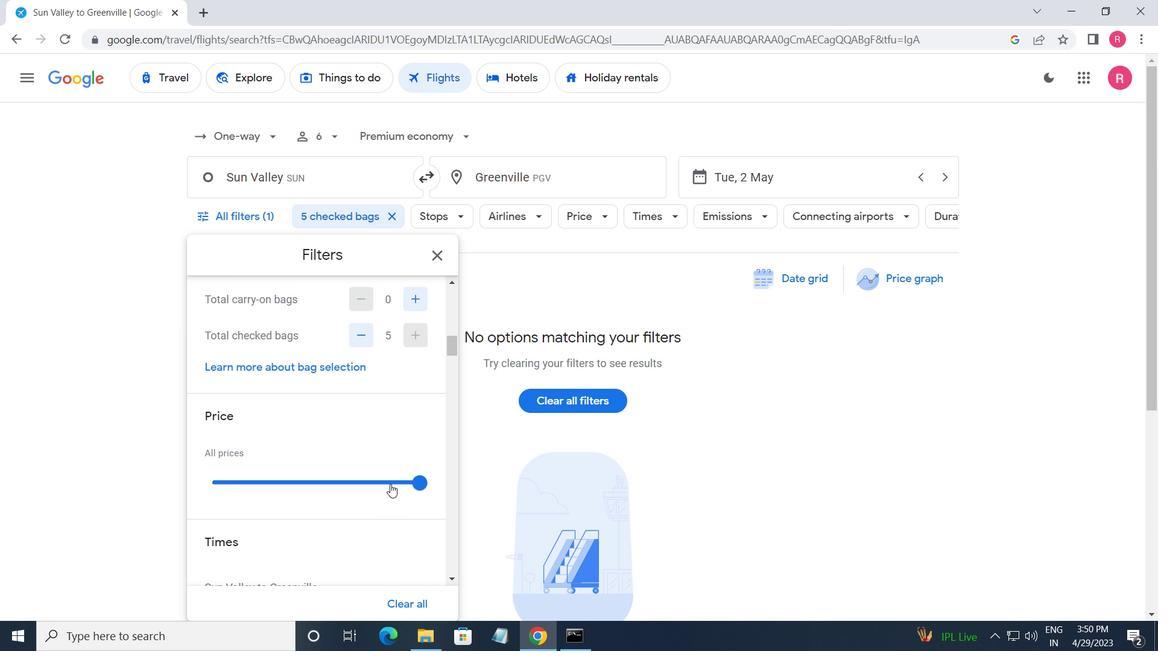 
Action: Mouse scrolled (389, 487) with delta (0, 0)
Screenshot: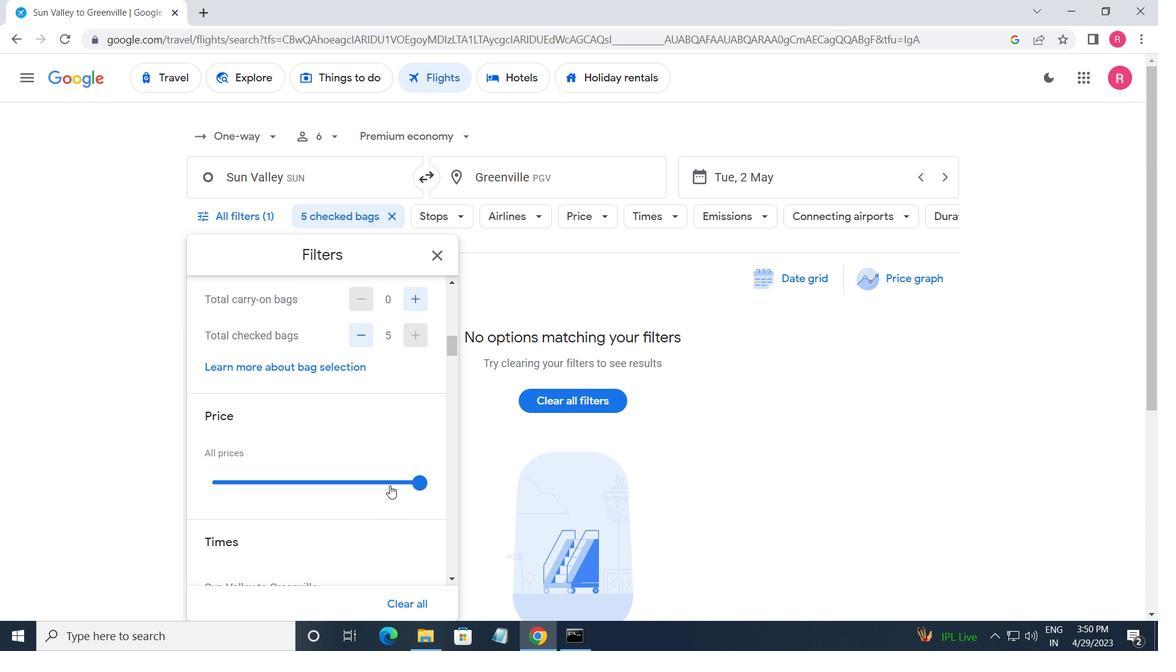 
Action: Mouse moved to (215, 500)
Screenshot: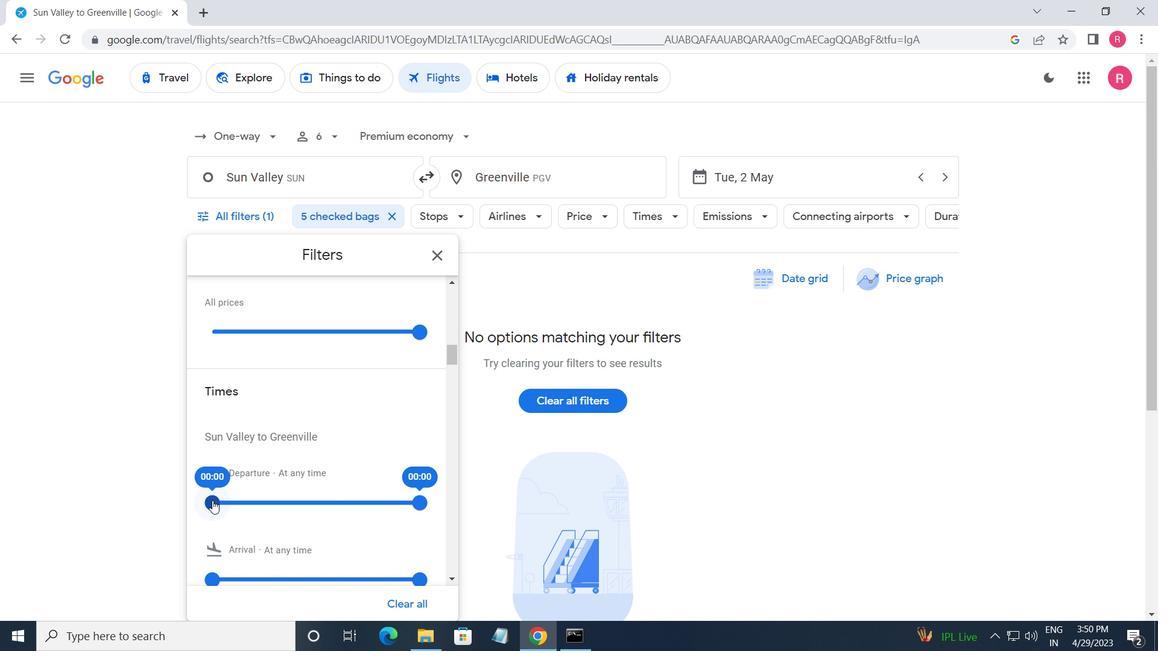
Action: Mouse pressed left at (215, 500)
Screenshot: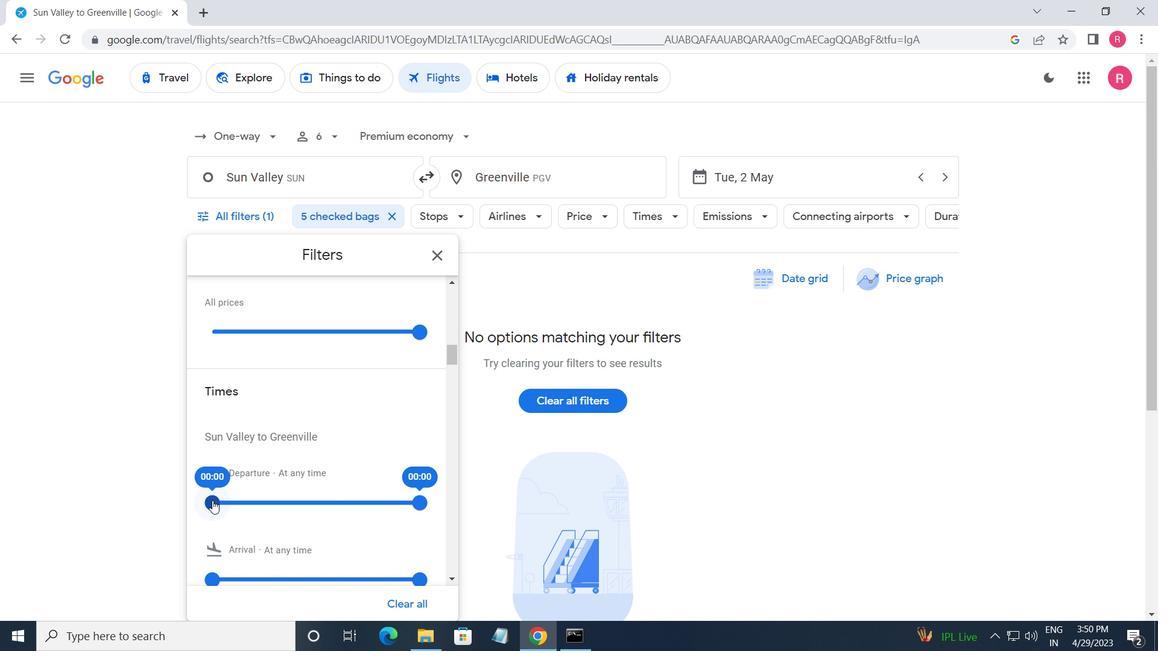 
Action: Mouse moved to (421, 501)
Screenshot: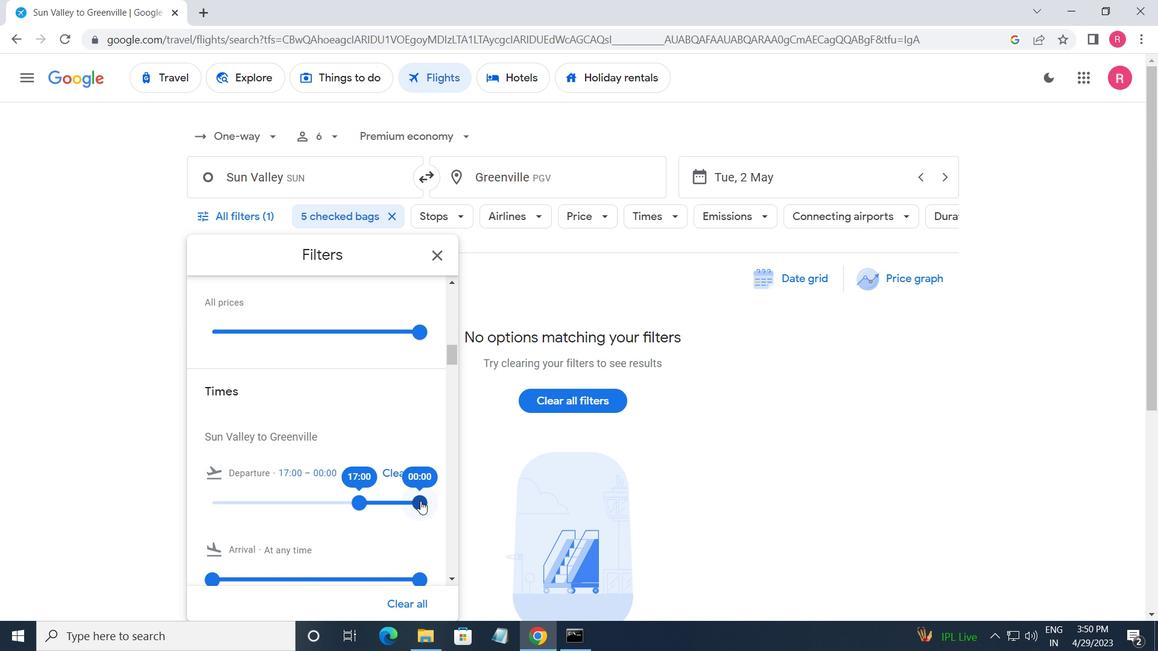 
Action: Mouse pressed left at (421, 501)
Screenshot: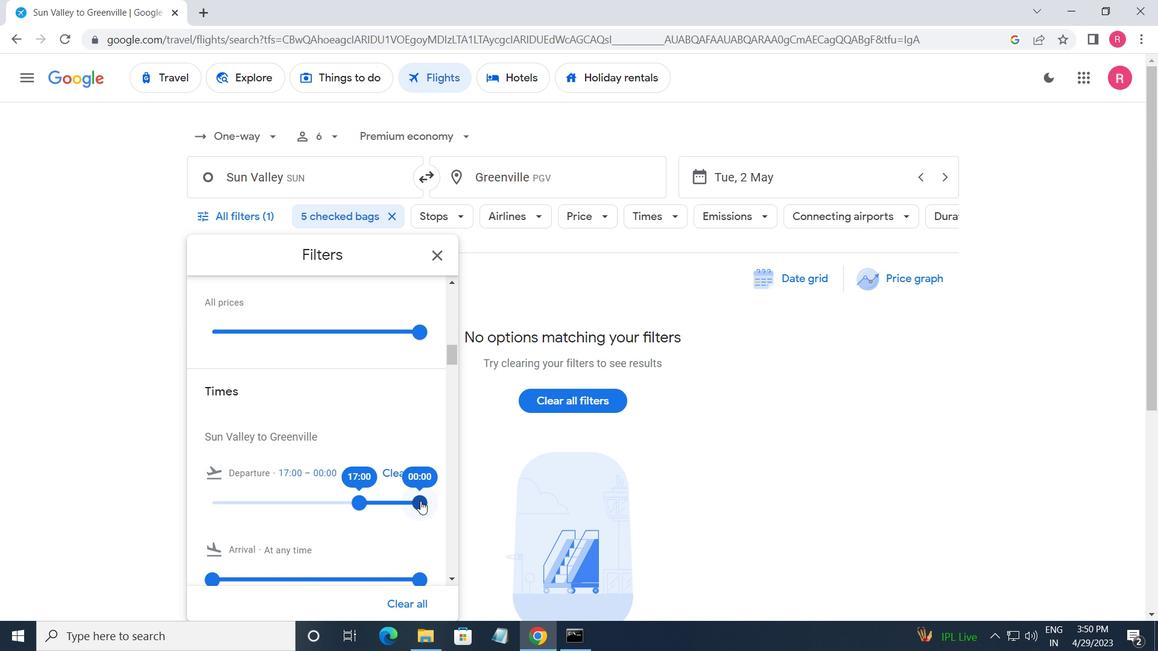 
Action: Mouse moved to (432, 262)
Screenshot: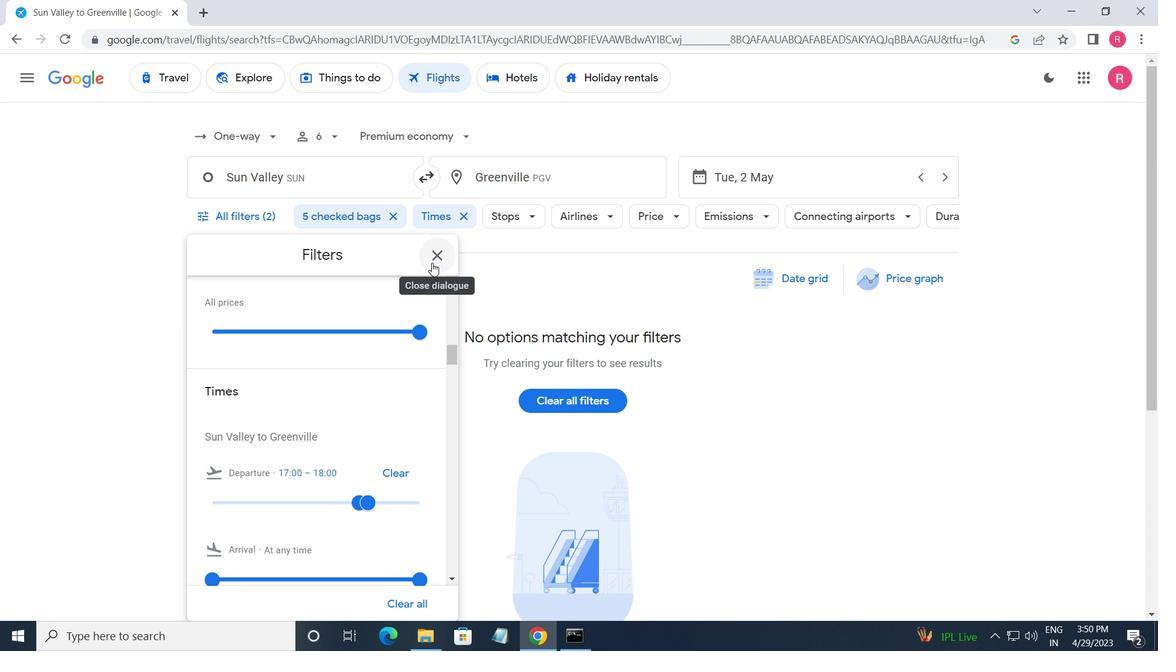 
Action: Mouse pressed left at (432, 262)
Screenshot: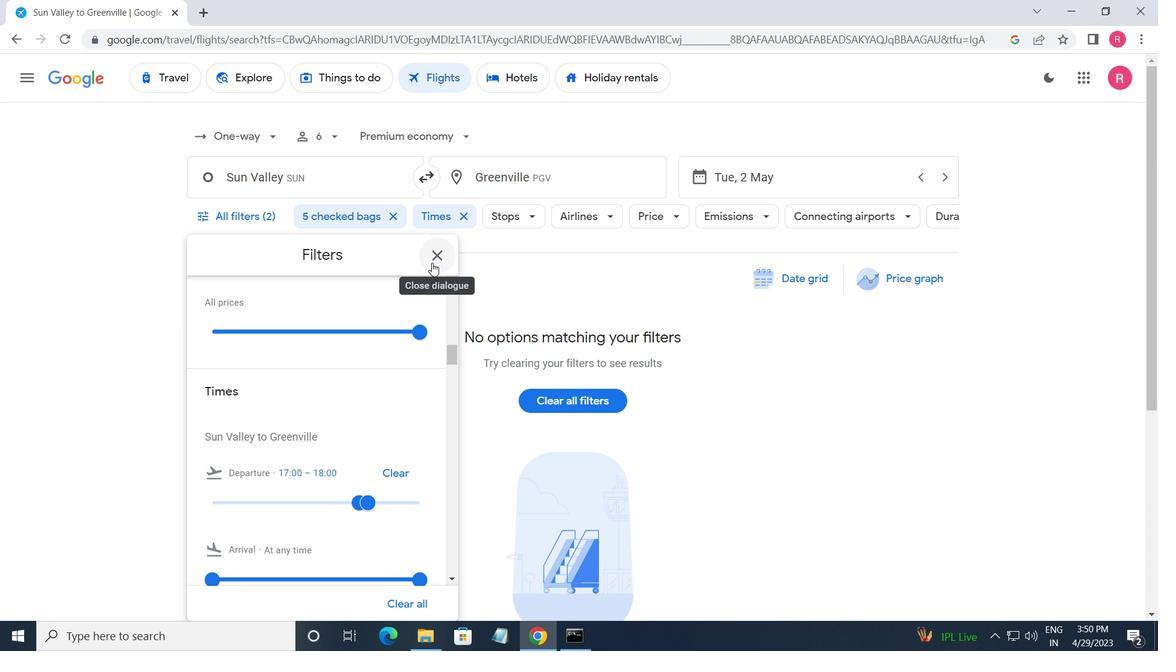 
Action: Mouse moved to (426, 267)
Screenshot: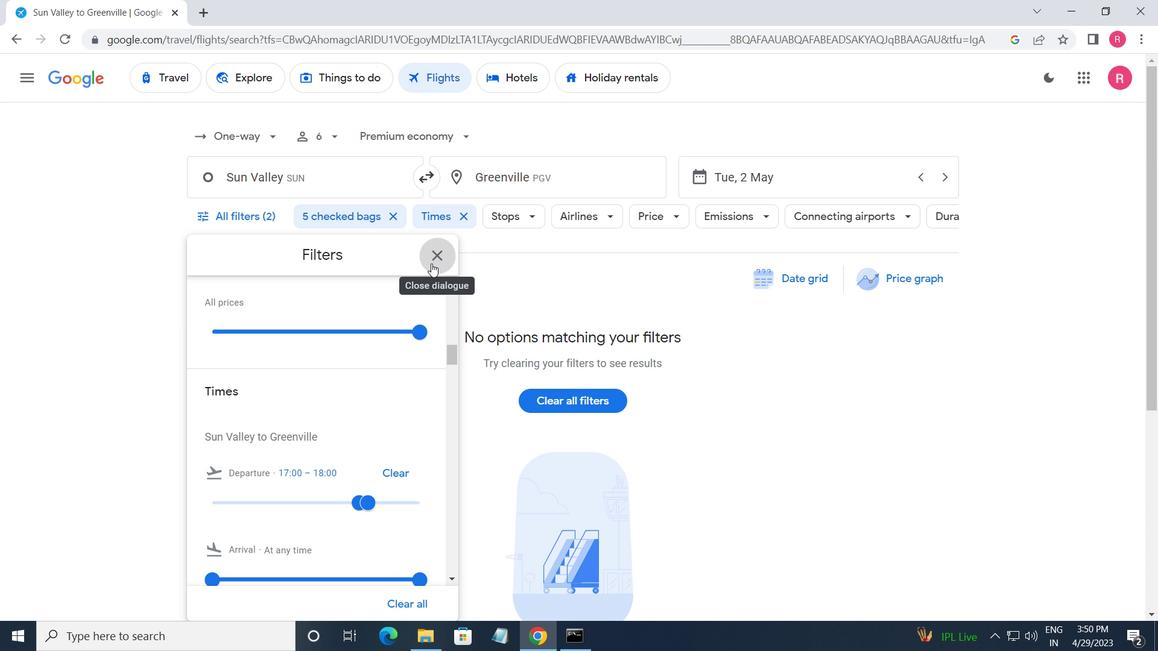 
